 Task: Look for space in Morar, India from 10th July, 2023 to 16th July, 2023 for 8 adults in price range Rs.10000 to Rs.16000. Place can be private room with 8 bedrooms having 8 beds and 8 bathrooms. Property type can be house, flat, guest house, hotel. Amenities needed are: wifi, TV, free parkinig on premises, gym, breakfast. Booking option can be shelf check-in. Required host language is English.
Action: Mouse moved to (420, 93)
Screenshot: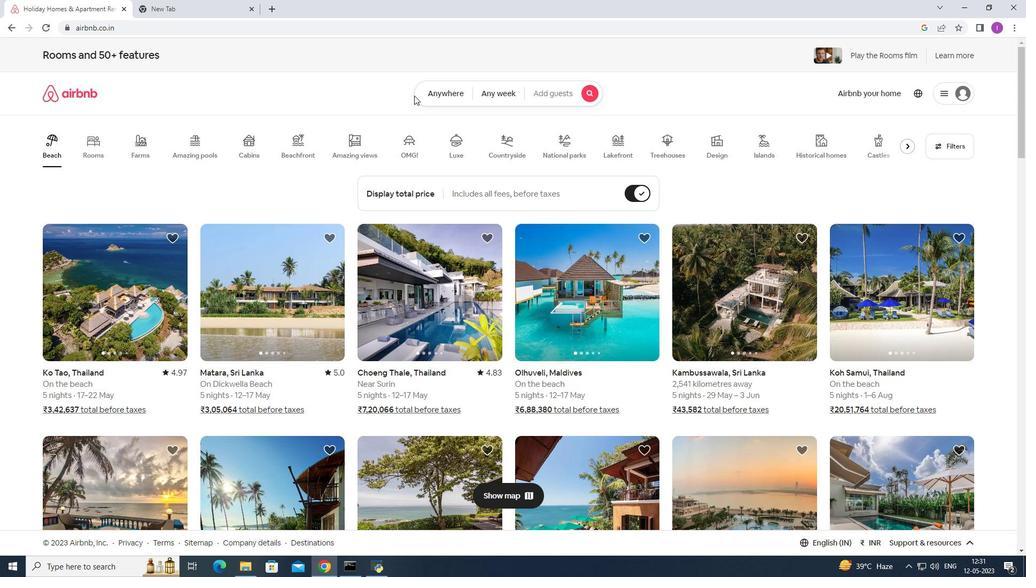 
Action: Mouse pressed left at (420, 93)
Screenshot: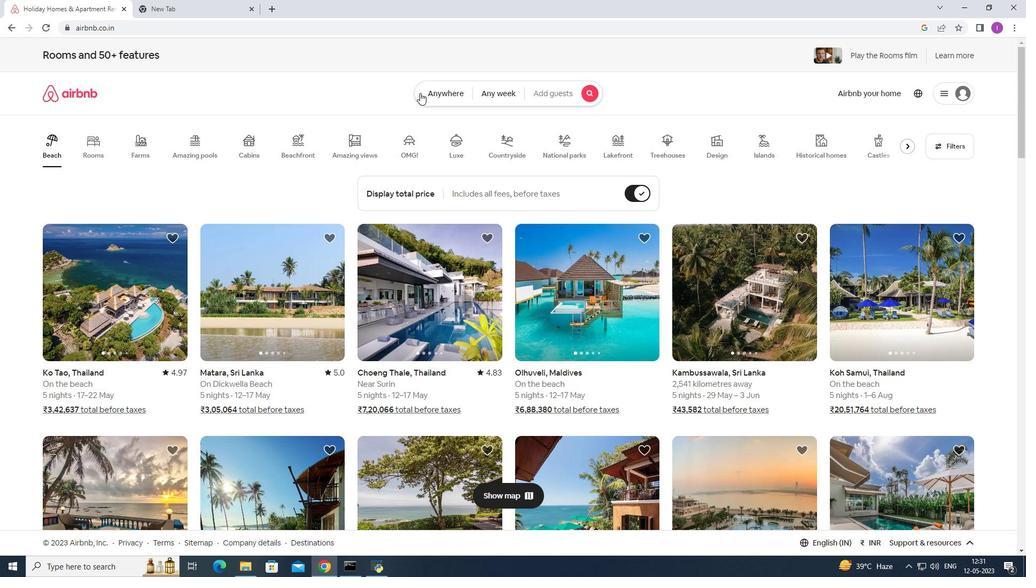 
Action: Mouse moved to (329, 137)
Screenshot: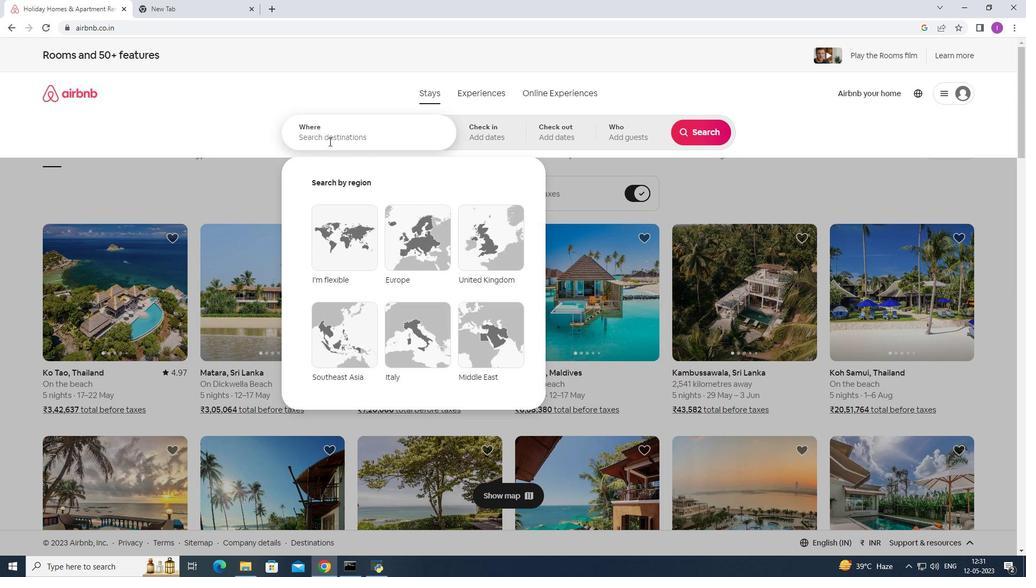 
Action: Mouse pressed left at (329, 137)
Screenshot: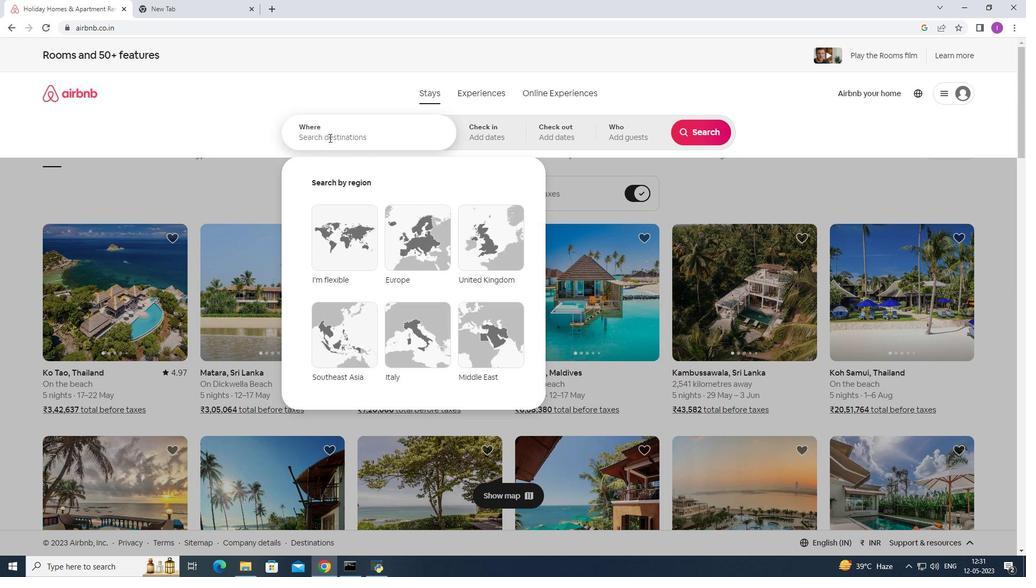 
Action: Mouse moved to (362, 126)
Screenshot: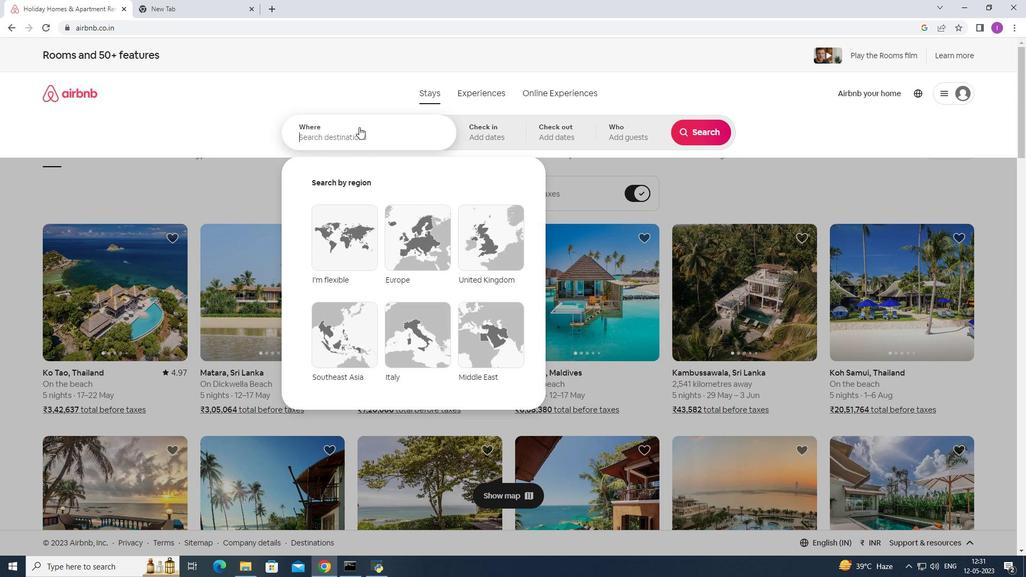 
Action: Key pressed <Key.shift>Moratr<Key.backspace><Key.backspace>r,<Key.shift>U<Key.backspace><Key.shift>India
Screenshot: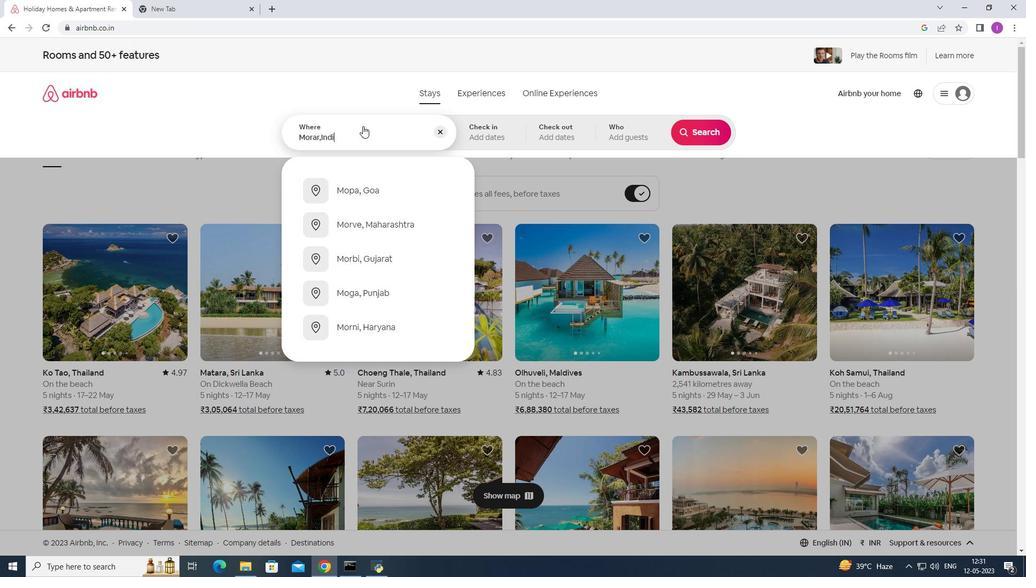 
Action: Mouse moved to (505, 127)
Screenshot: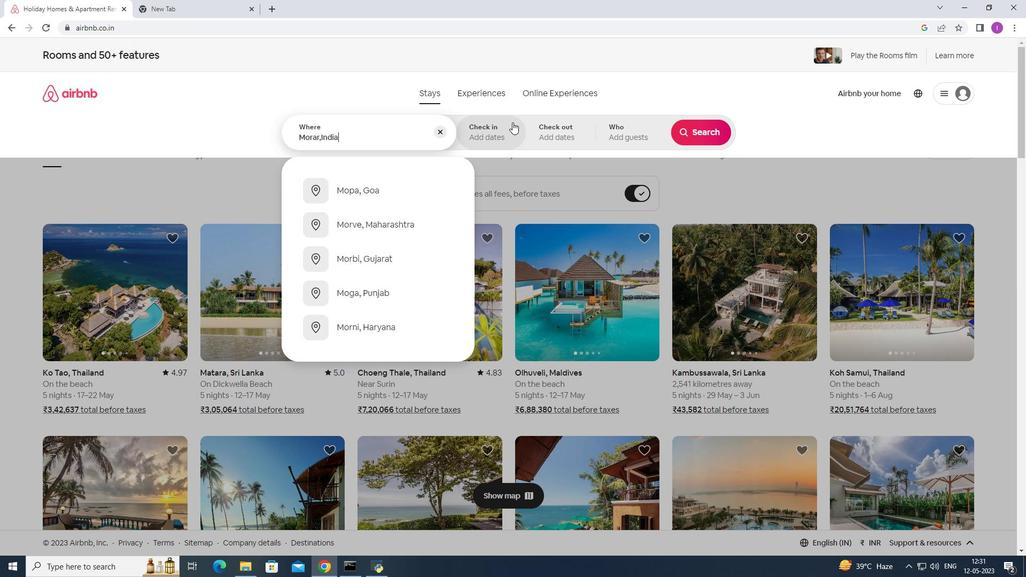 
Action: Mouse pressed left at (505, 127)
Screenshot: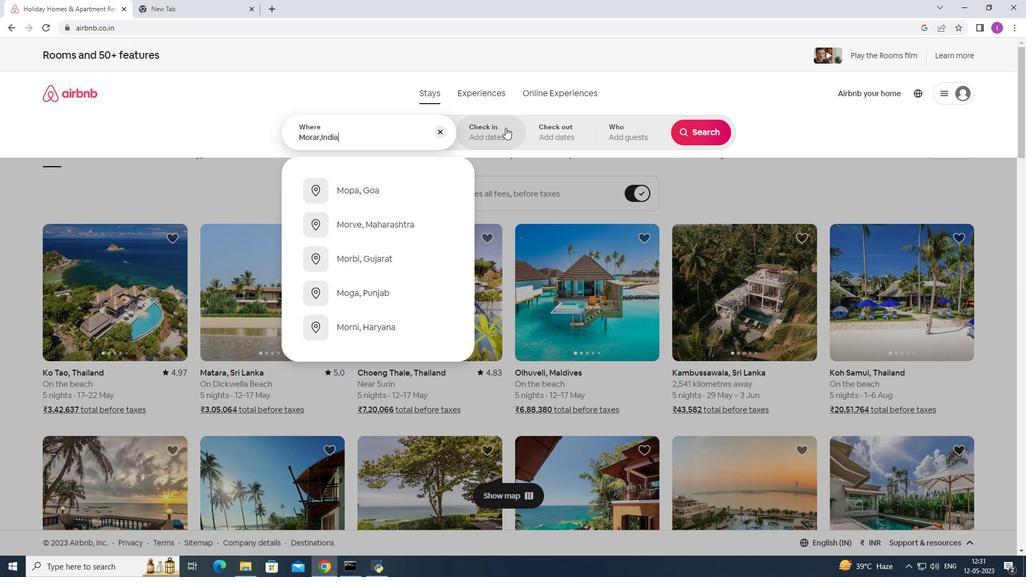 
Action: Mouse moved to (699, 220)
Screenshot: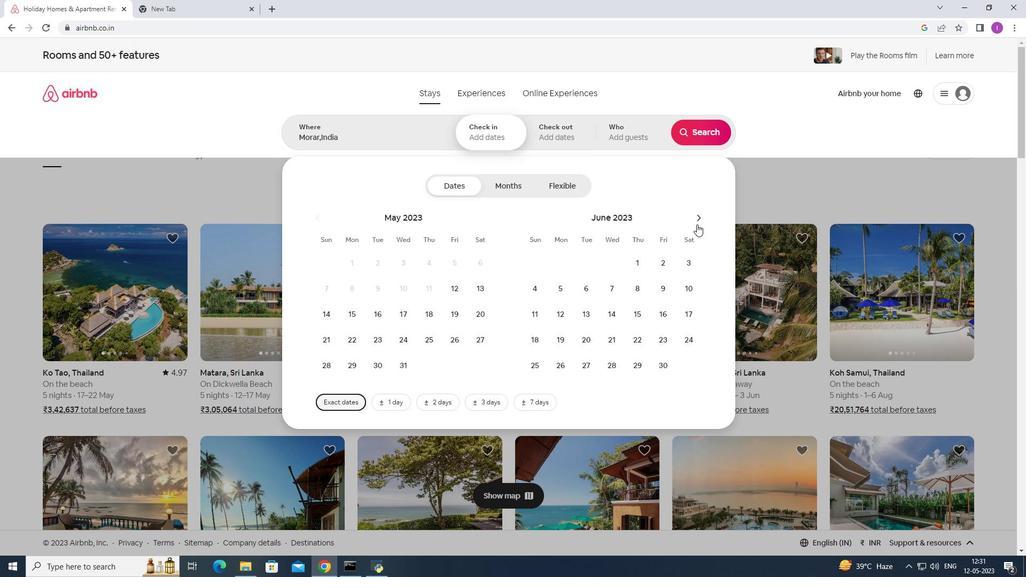 
Action: Mouse pressed left at (699, 220)
Screenshot: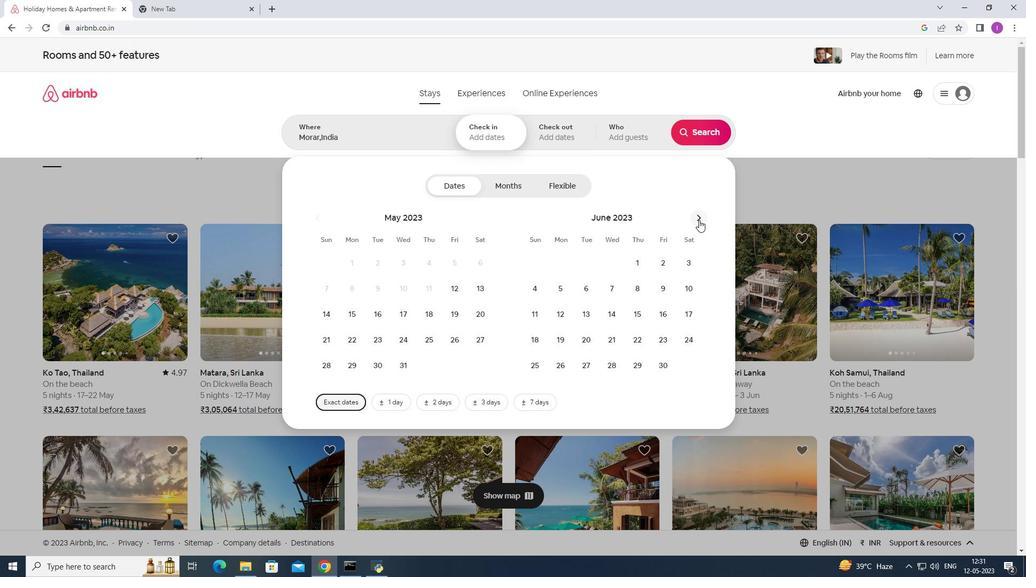 
Action: Mouse moved to (562, 311)
Screenshot: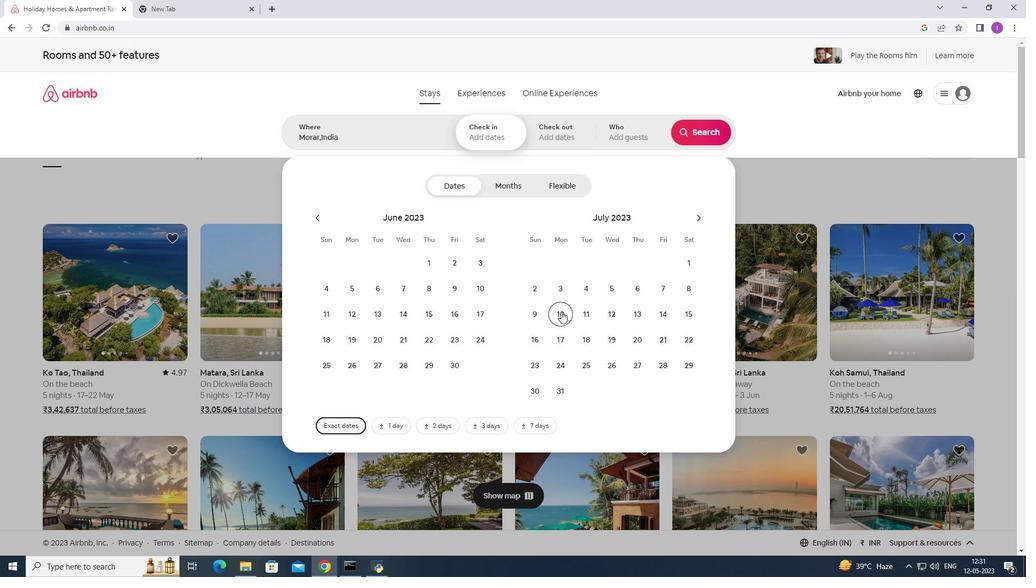 
Action: Mouse pressed left at (562, 311)
Screenshot: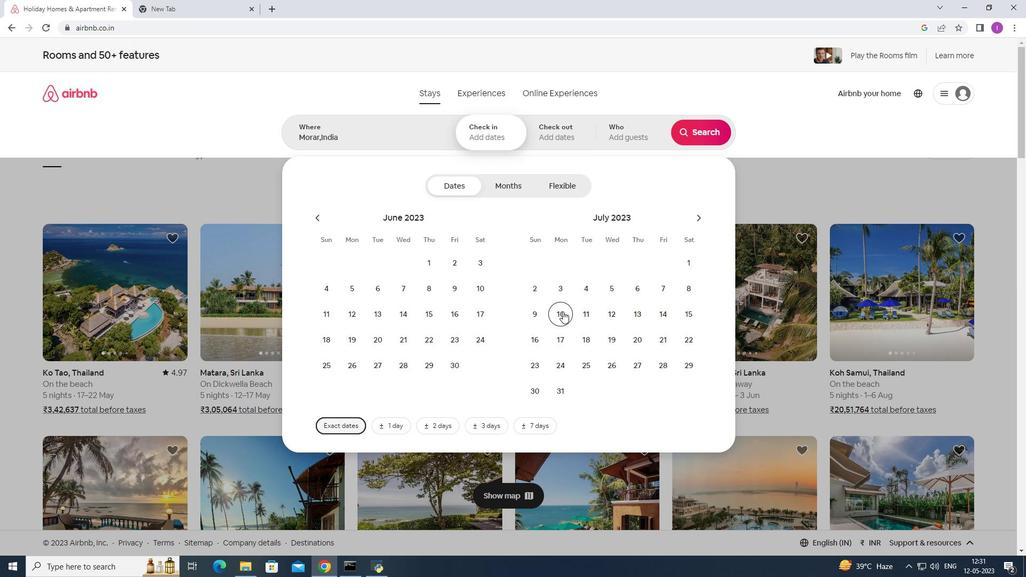 
Action: Mouse moved to (540, 339)
Screenshot: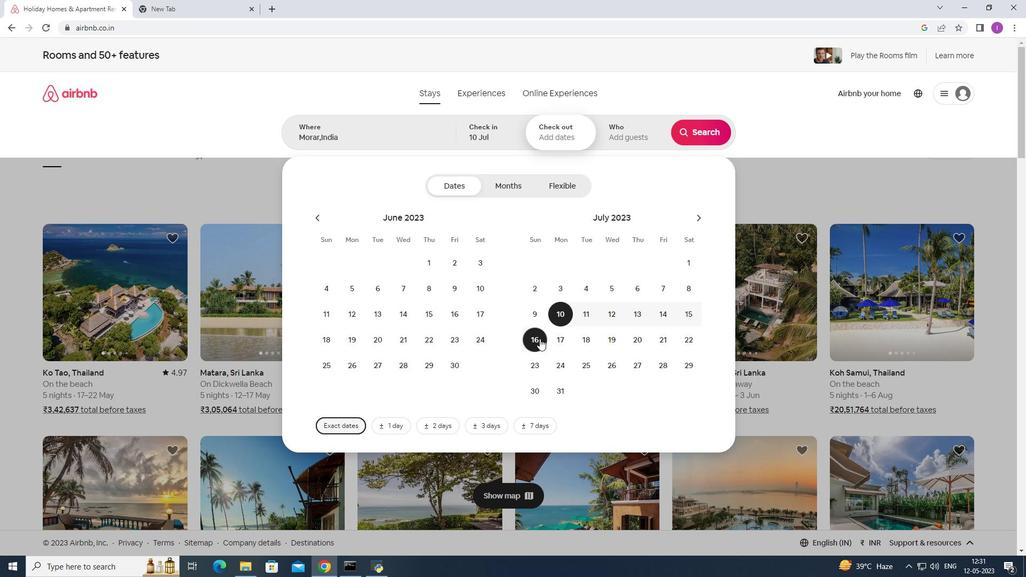 
Action: Mouse pressed left at (540, 339)
Screenshot: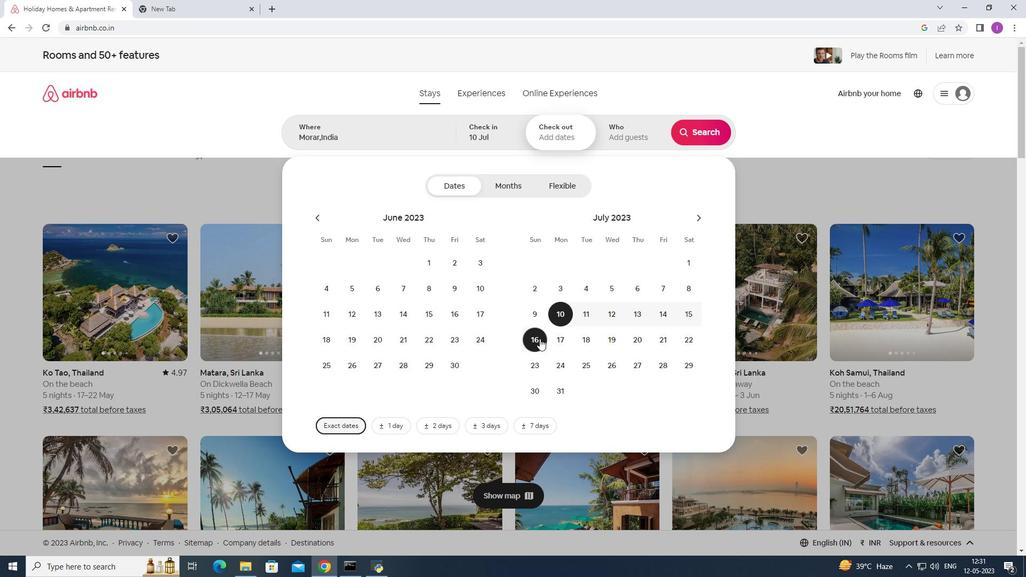 
Action: Mouse moved to (621, 138)
Screenshot: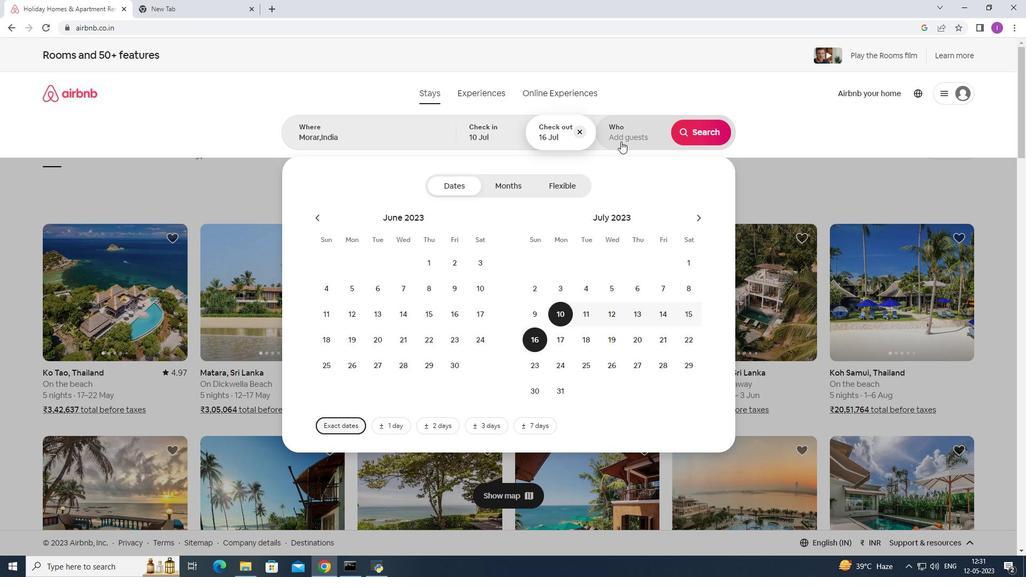 
Action: Mouse pressed left at (621, 138)
Screenshot: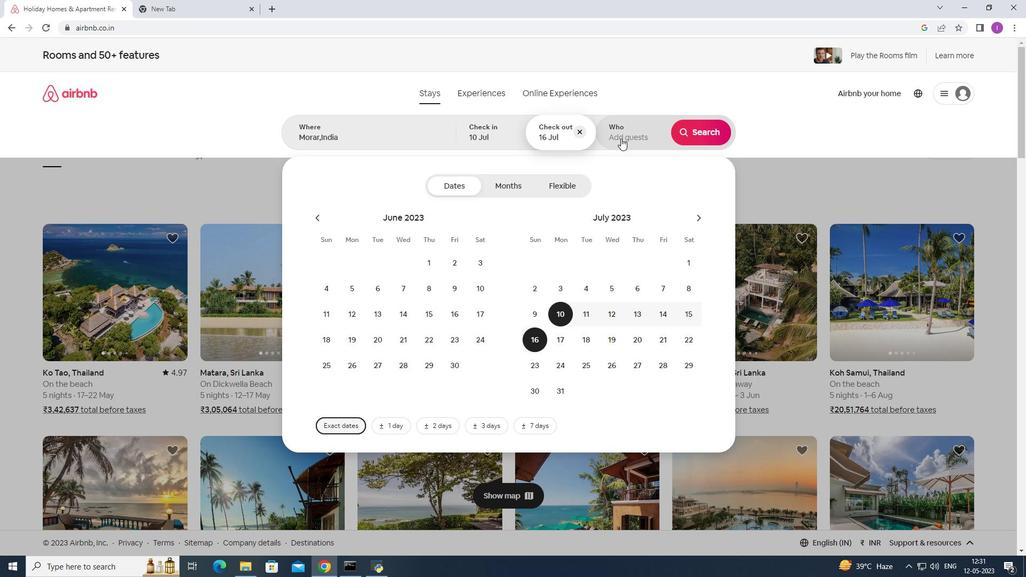 
Action: Mouse moved to (706, 186)
Screenshot: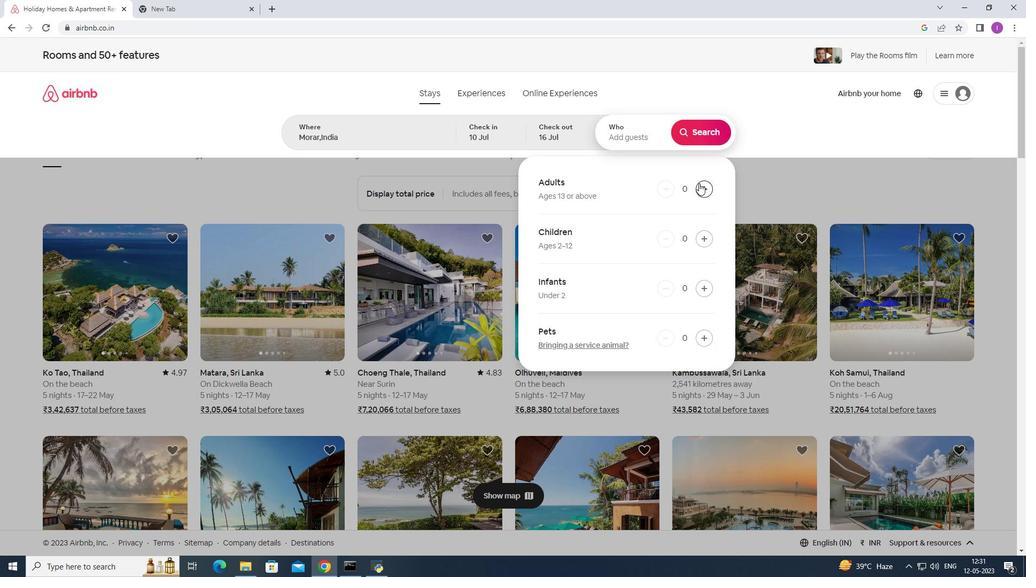 
Action: Mouse pressed left at (706, 186)
Screenshot: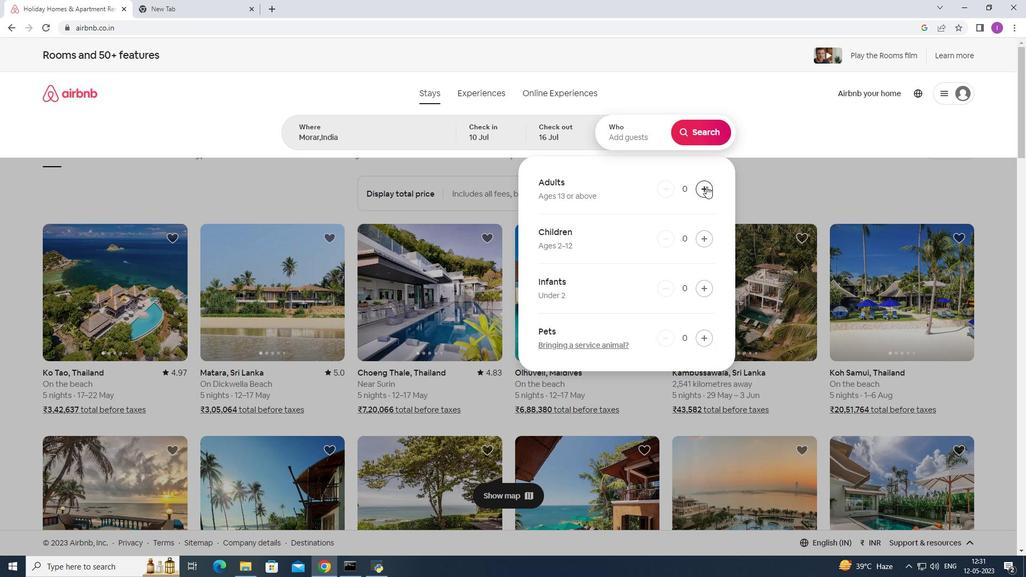 
Action: Mouse pressed left at (706, 186)
Screenshot: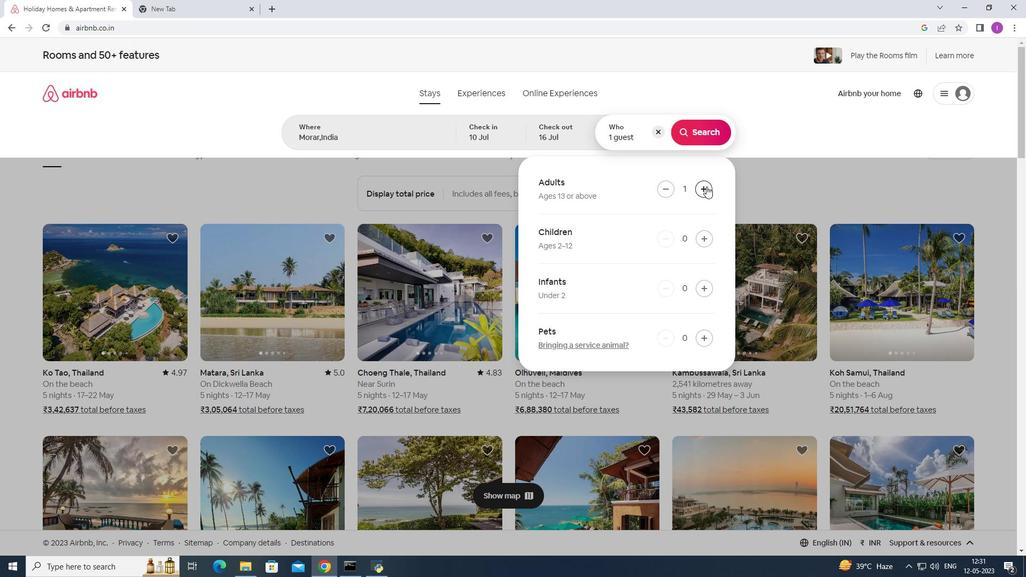 
Action: Mouse pressed left at (706, 186)
Screenshot: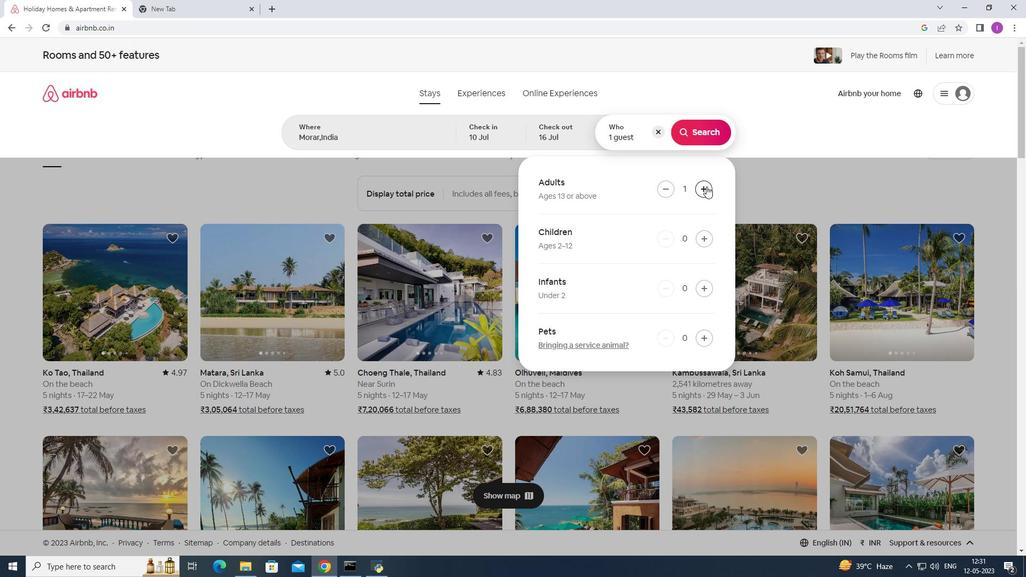
Action: Mouse pressed left at (706, 186)
Screenshot: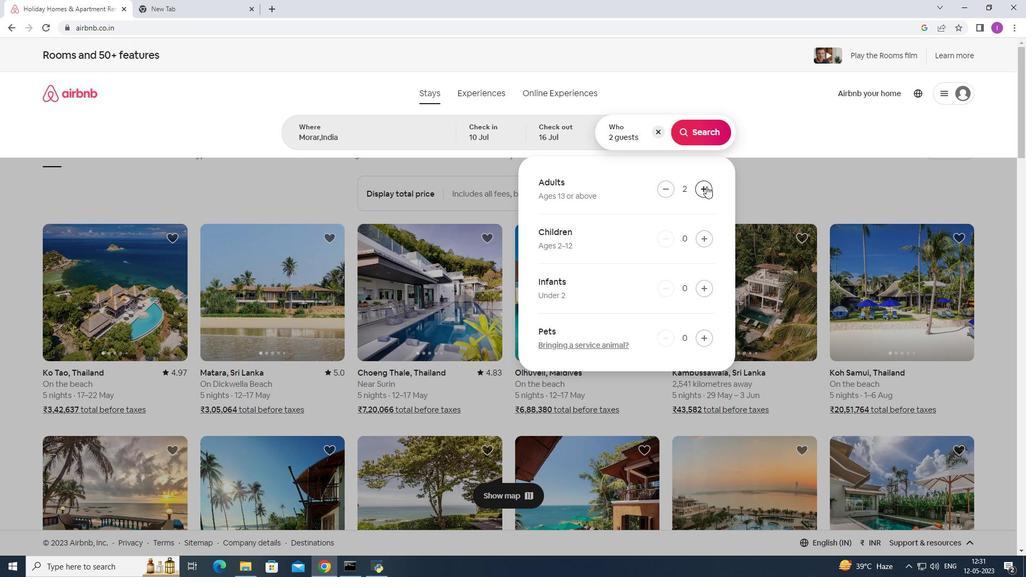 
Action: Mouse pressed left at (706, 186)
Screenshot: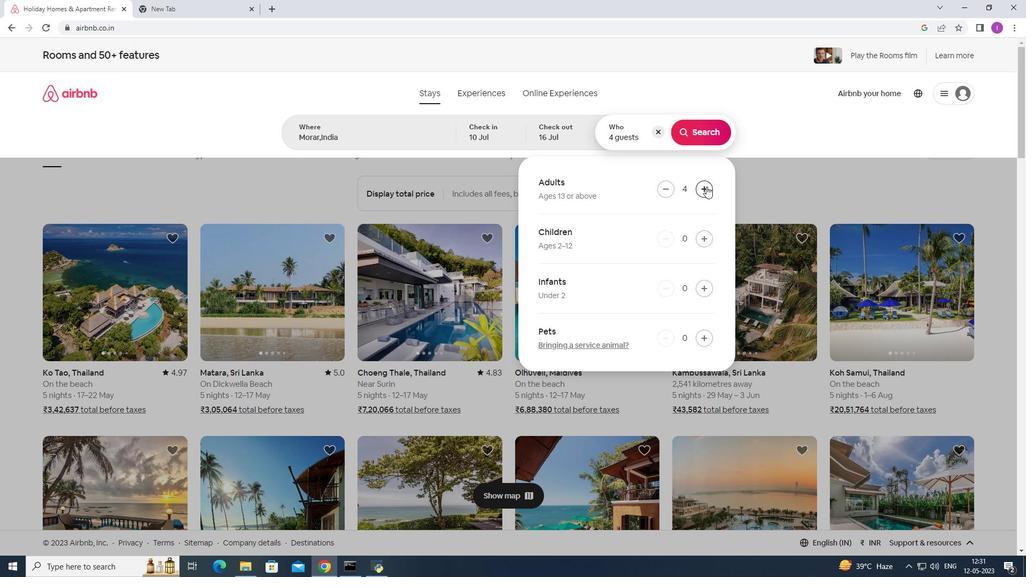
Action: Mouse pressed left at (706, 186)
Screenshot: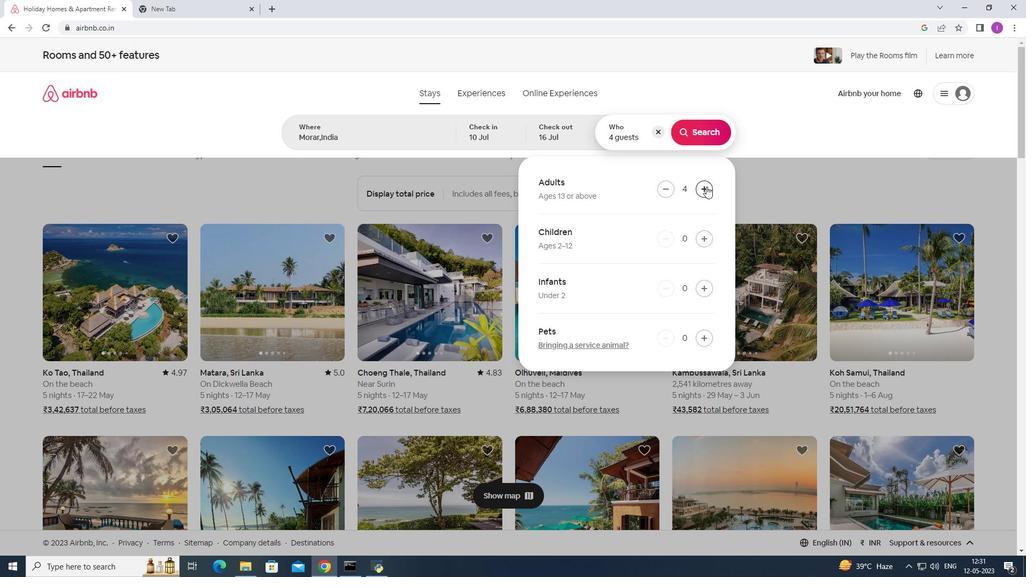 
Action: Mouse pressed left at (706, 186)
Screenshot: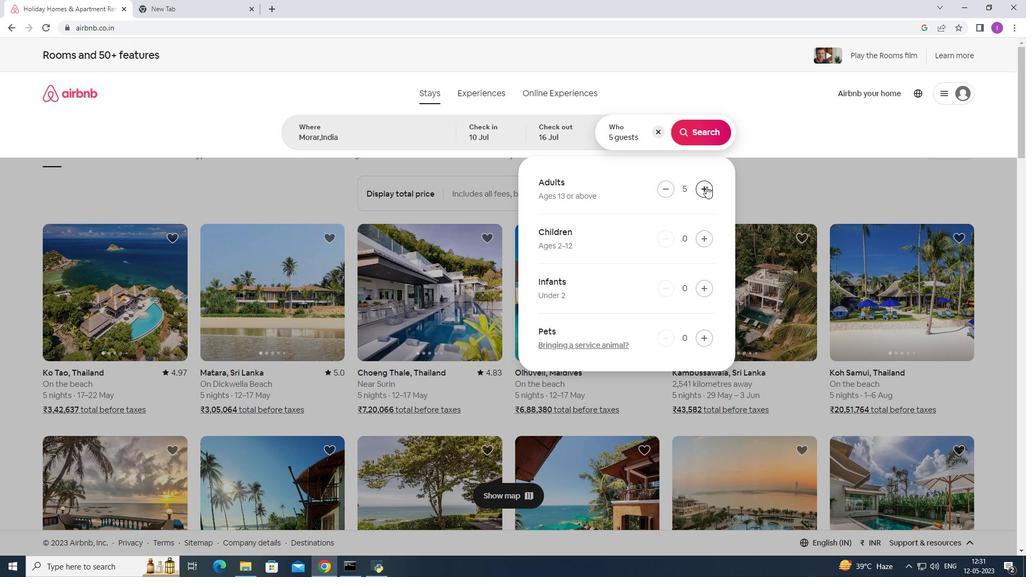 
Action: Mouse pressed left at (706, 186)
Screenshot: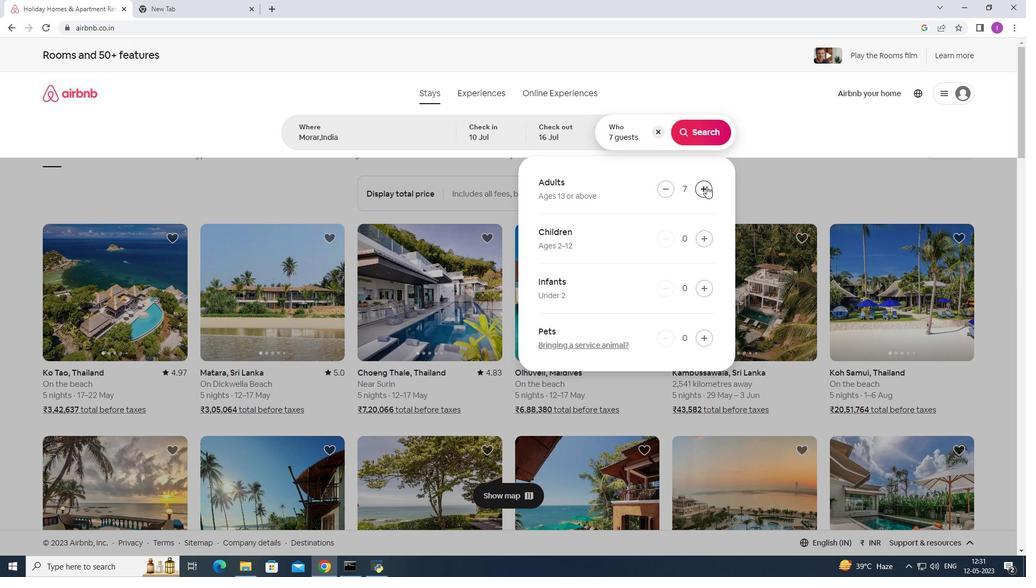 
Action: Mouse moved to (695, 125)
Screenshot: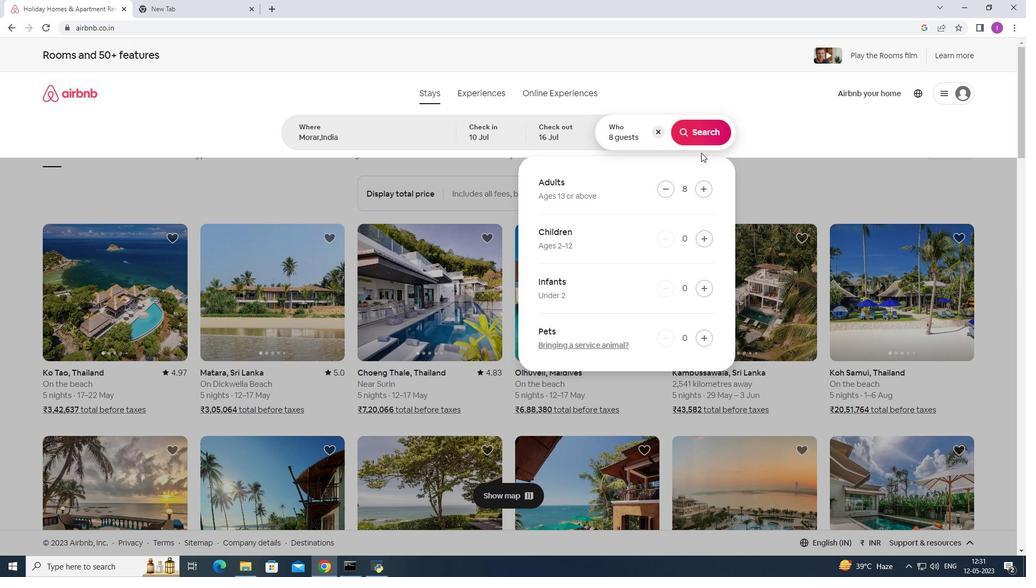 
Action: Mouse pressed left at (695, 125)
Screenshot: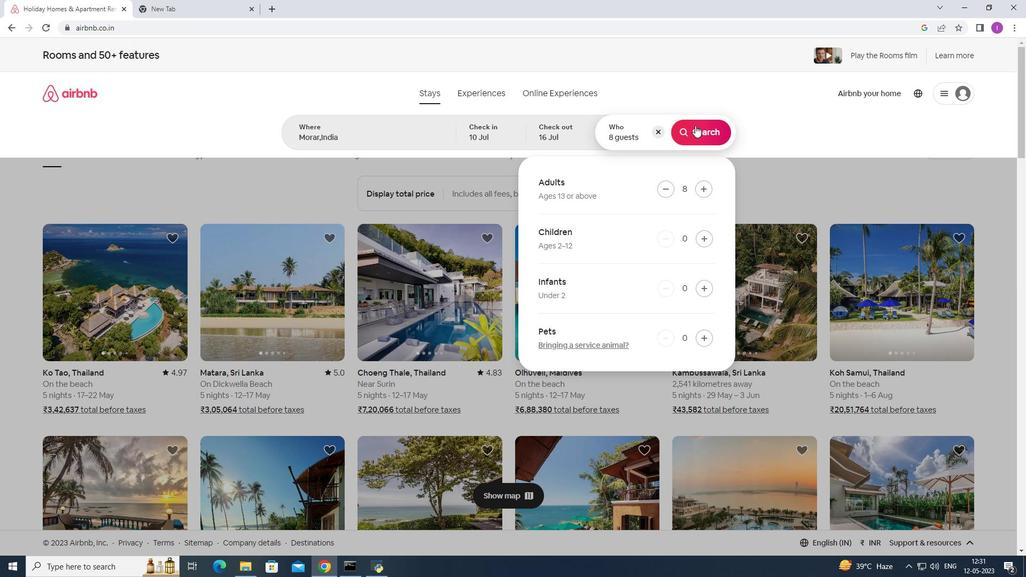 
Action: Mouse moved to (989, 96)
Screenshot: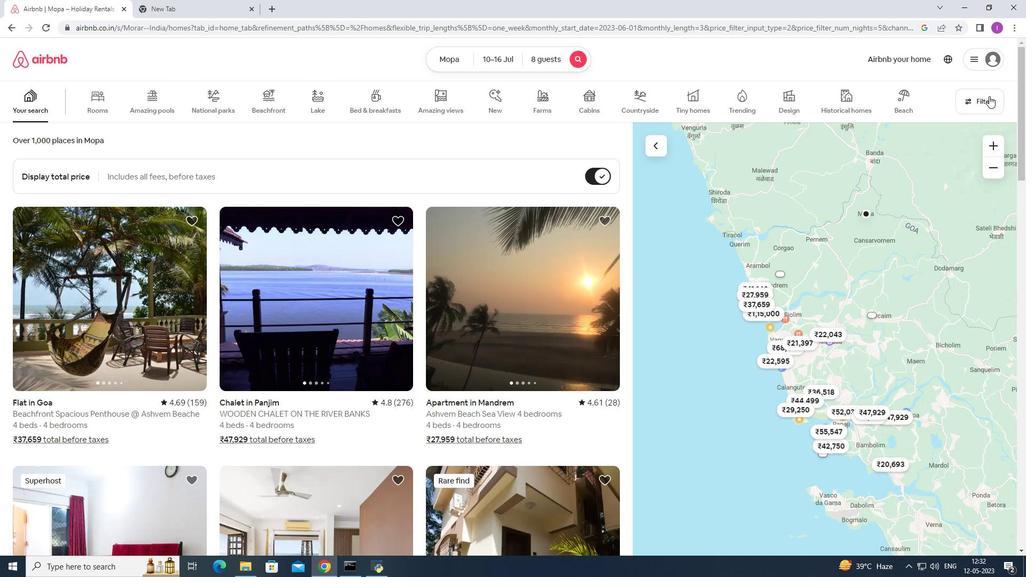 
Action: Mouse pressed left at (989, 96)
Screenshot: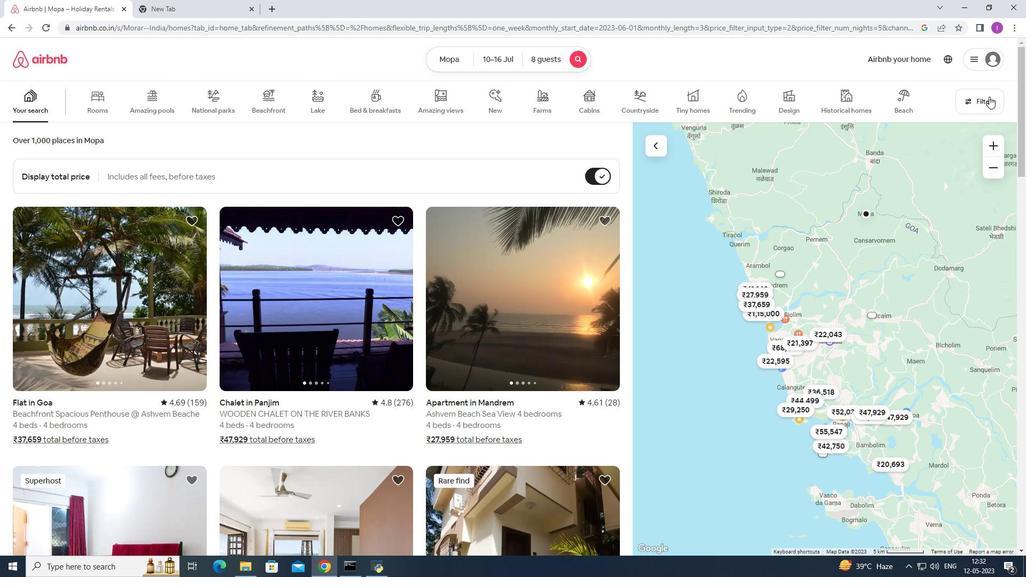
Action: Mouse moved to (579, 368)
Screenshot: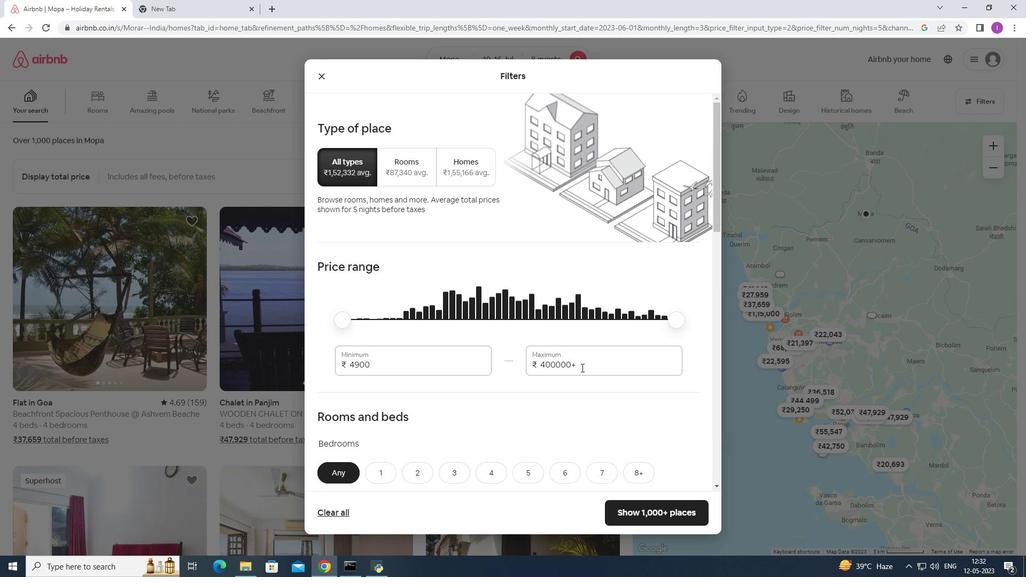 
Action: Mouse pressed left at (579, 368)
Screenshot: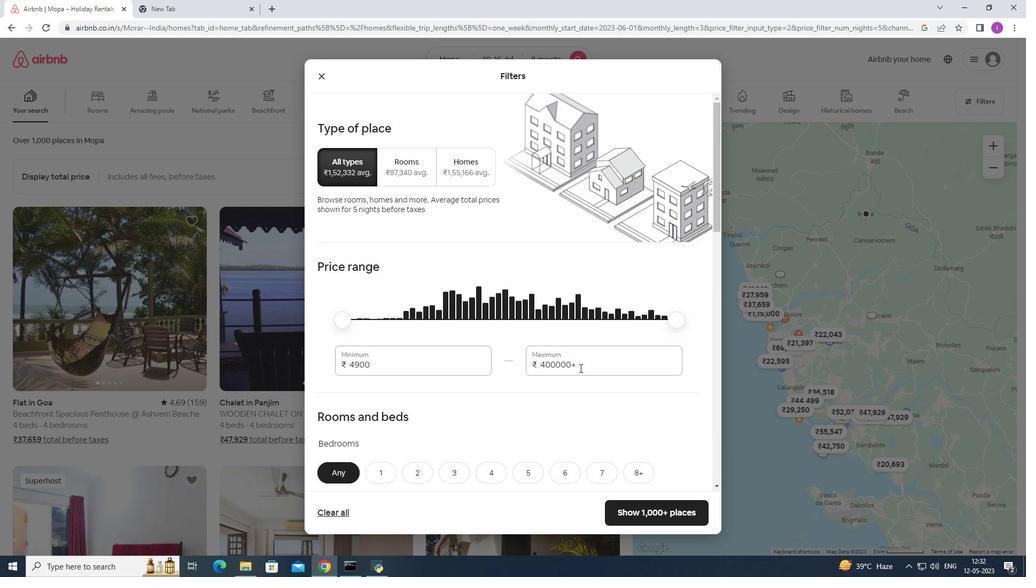 
Action: Mouse moved to (579, 341)
Screenshot: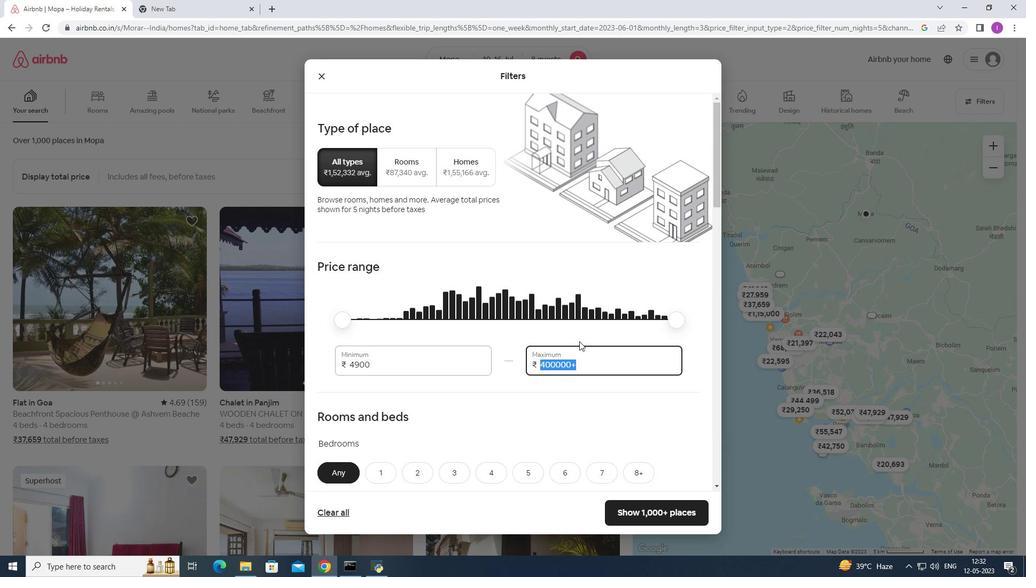 
Action: Key pressed 1
Screenshot: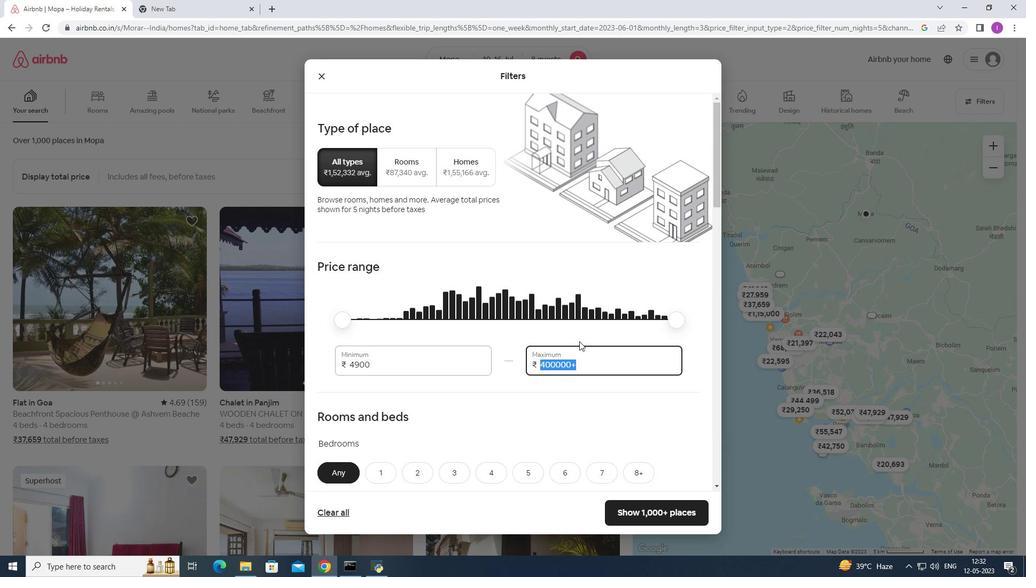 
Action: Mouse moved to (581, 338)
Screenshot: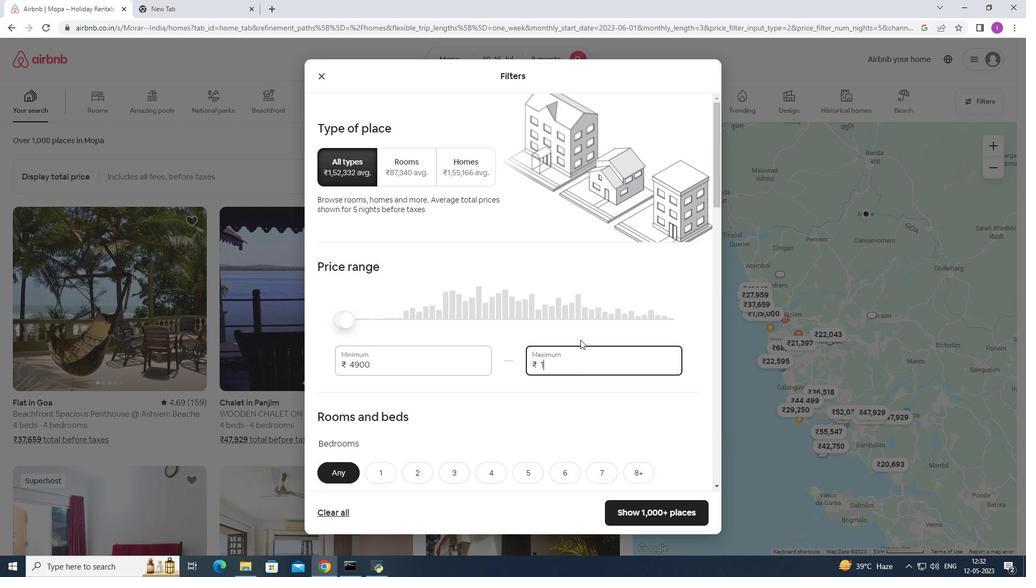
Action: Key pressed 600
Screenshot: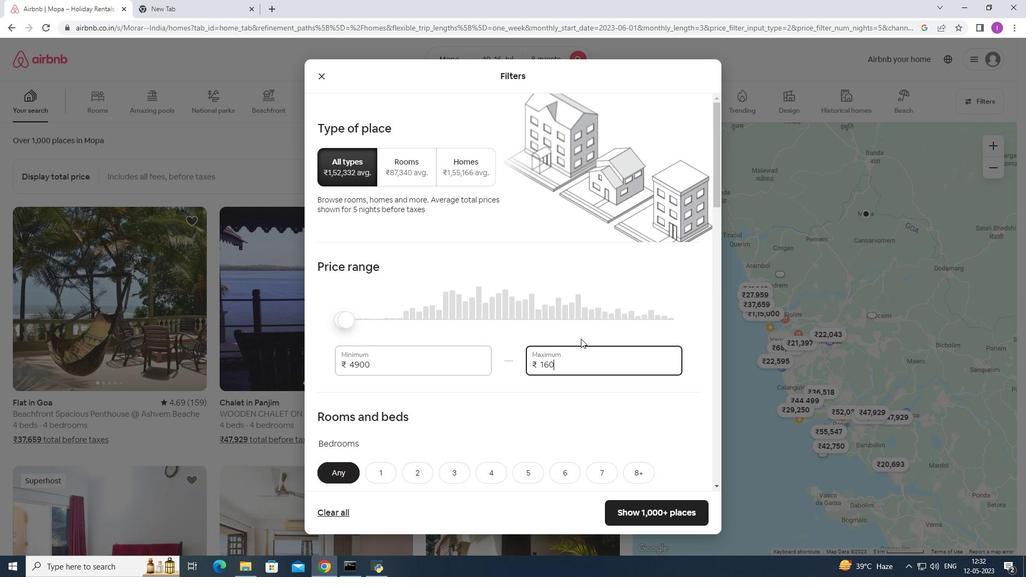 
Action: Mouse moved to (582, 338)
Screenshot: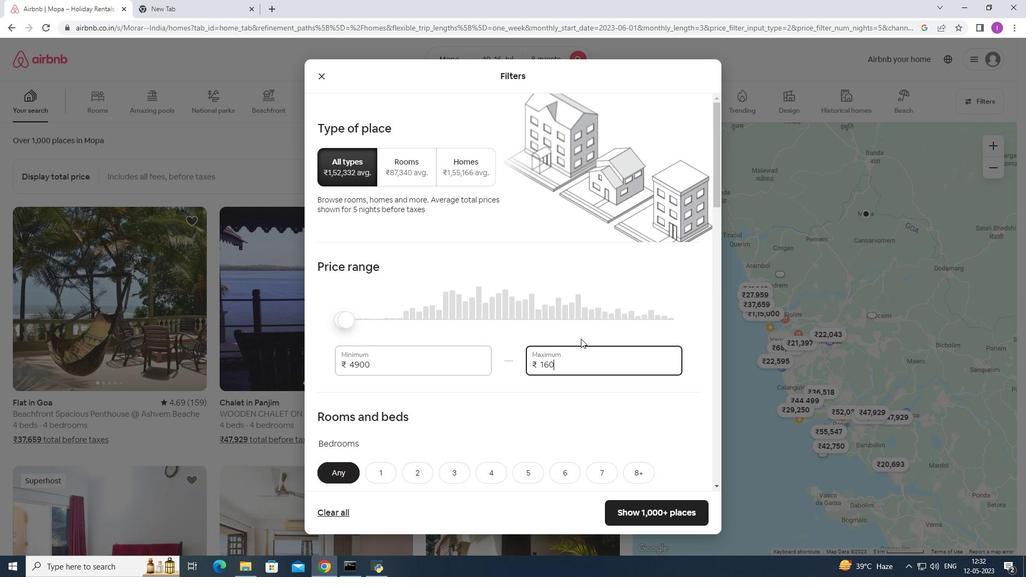 
Action: Key pressed 0
Screenshot: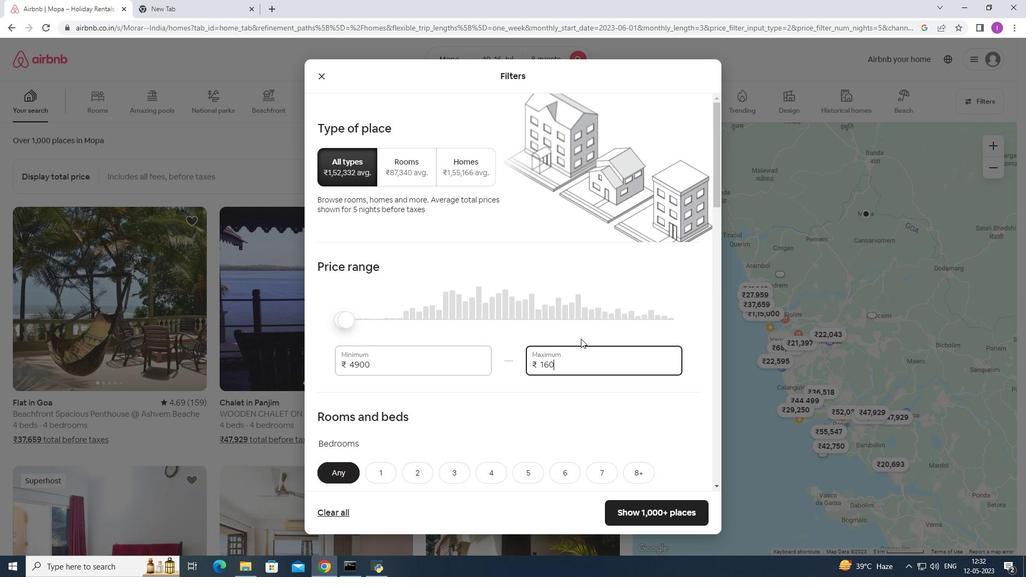 
Action: Mouse moved to (393, 366)
Screenshot: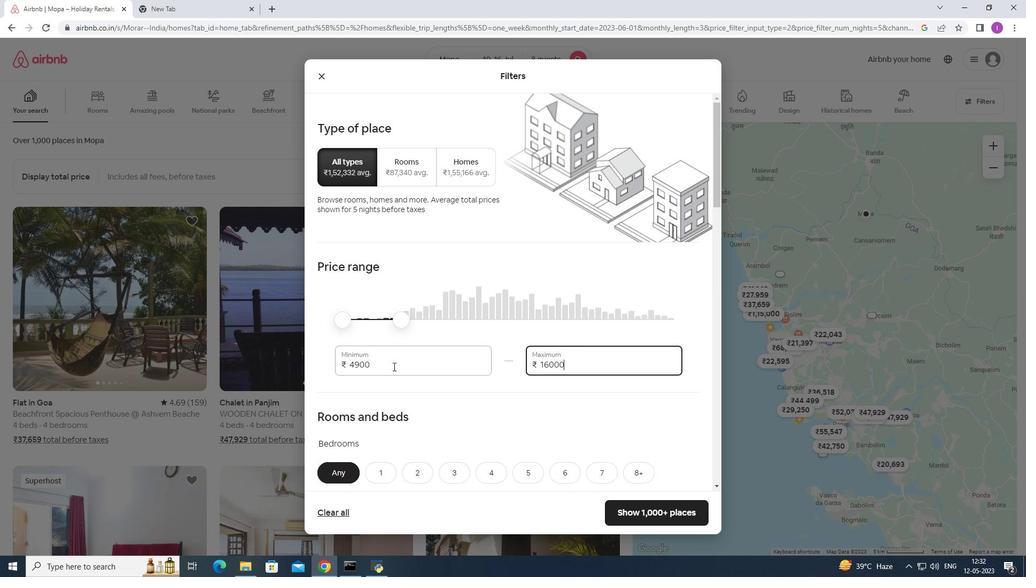 
Action: Mouse pressed left at (393, 366)
Screenshot: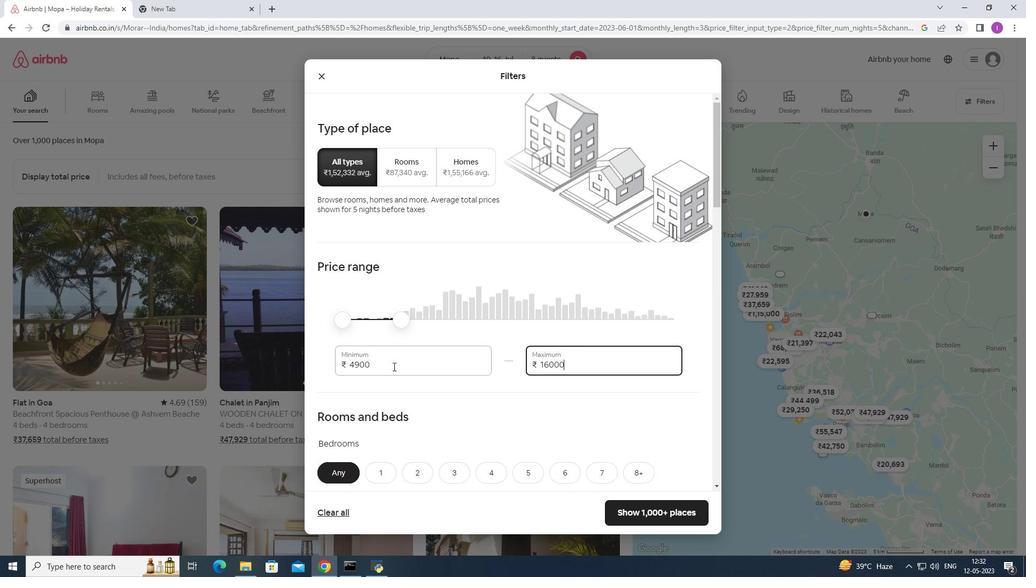 
Action: Mouse moved to (337, 361)
Screenshot: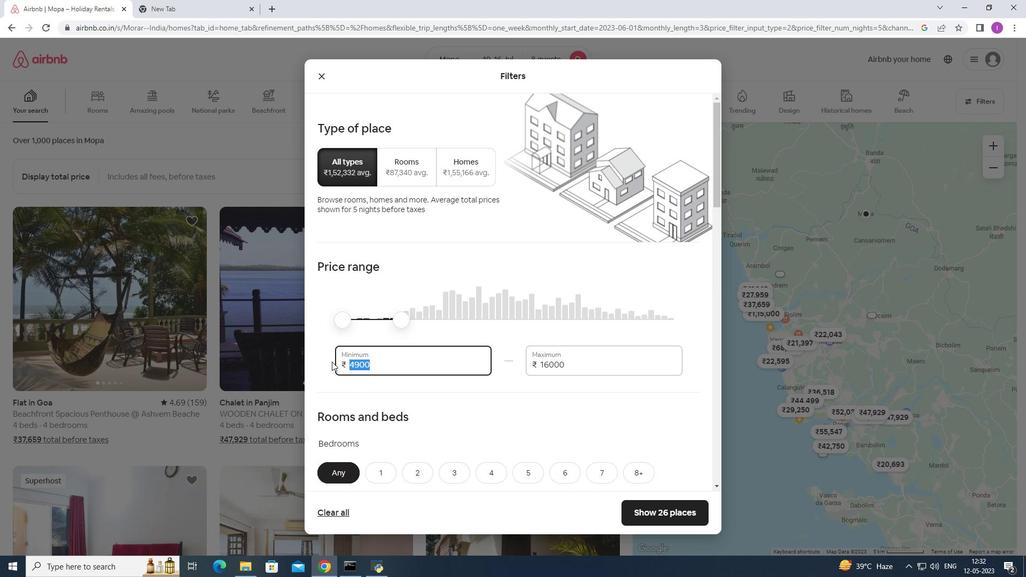 
Action: Key pressed 1
Screenshot: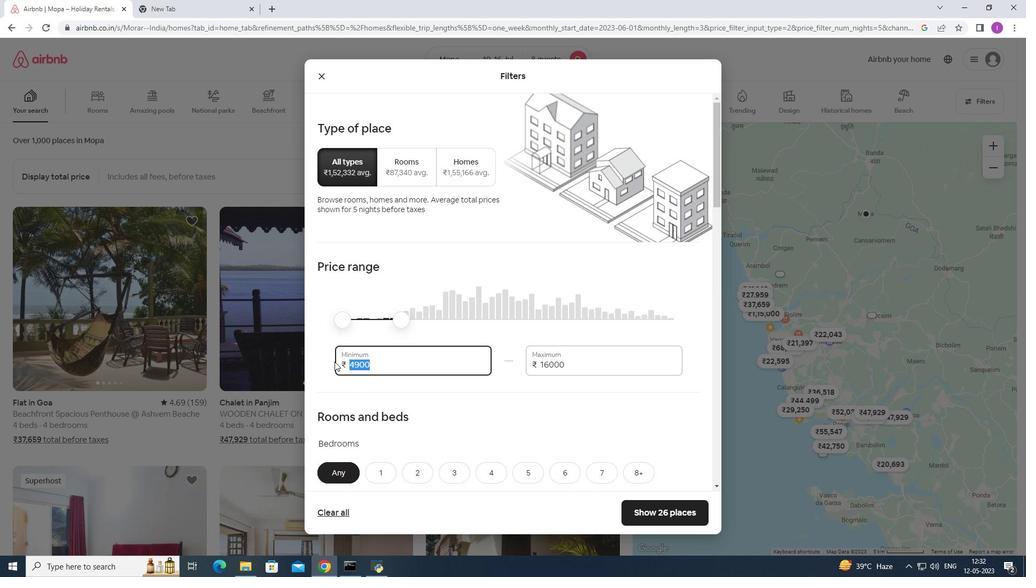 
Action: Mouse moved to (338, 361)
Screenshot: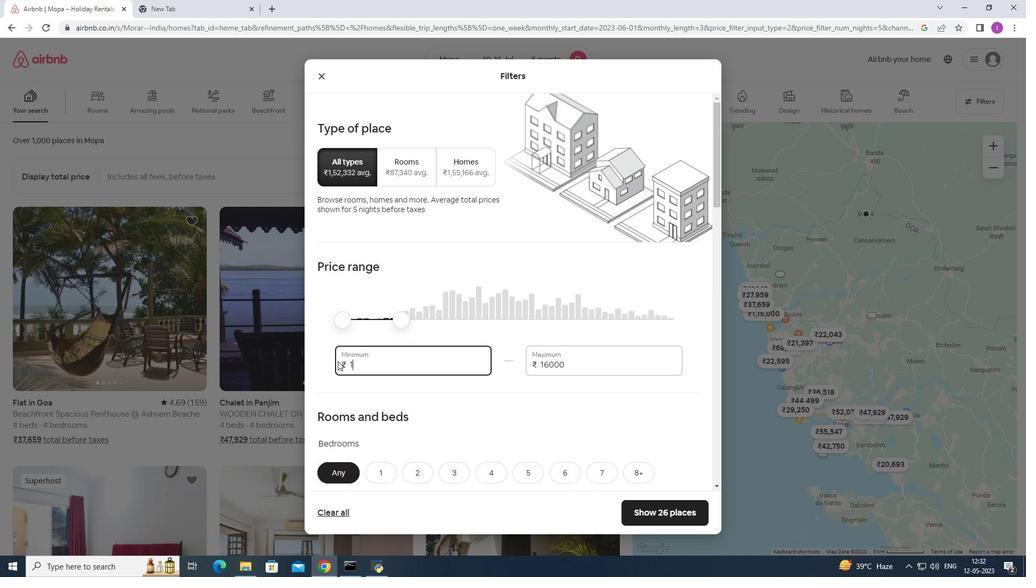 
Action: Key pressed 000
Screenshot: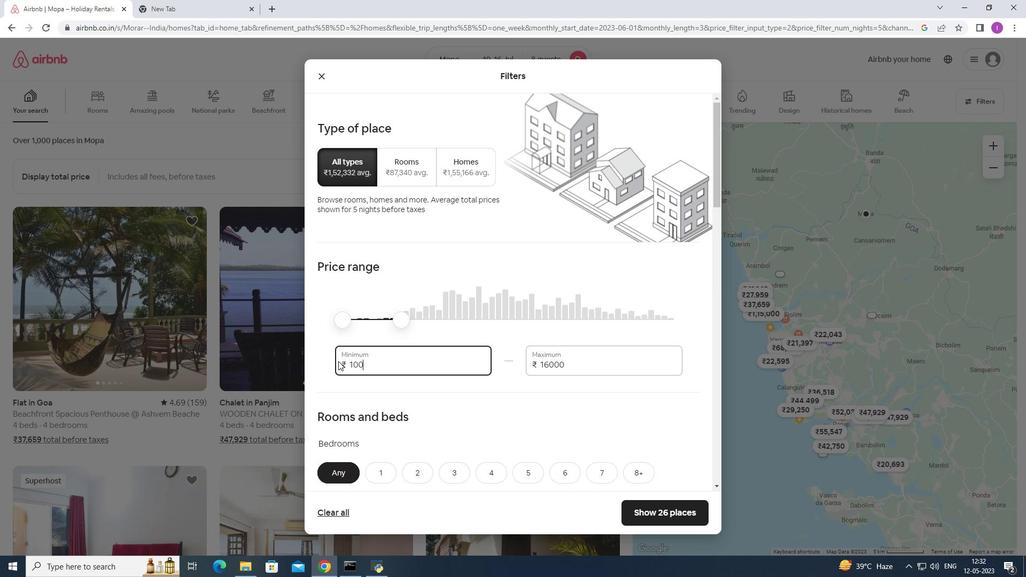 
Action: Mouse moved to (338, 361)
Screenshot: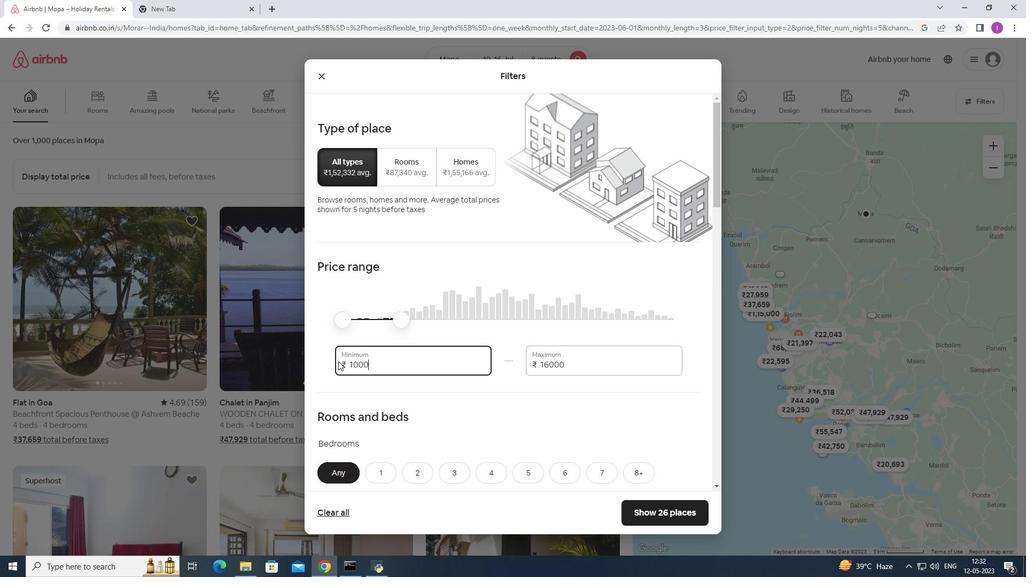 
Action: Key pressed 0
Screenshot: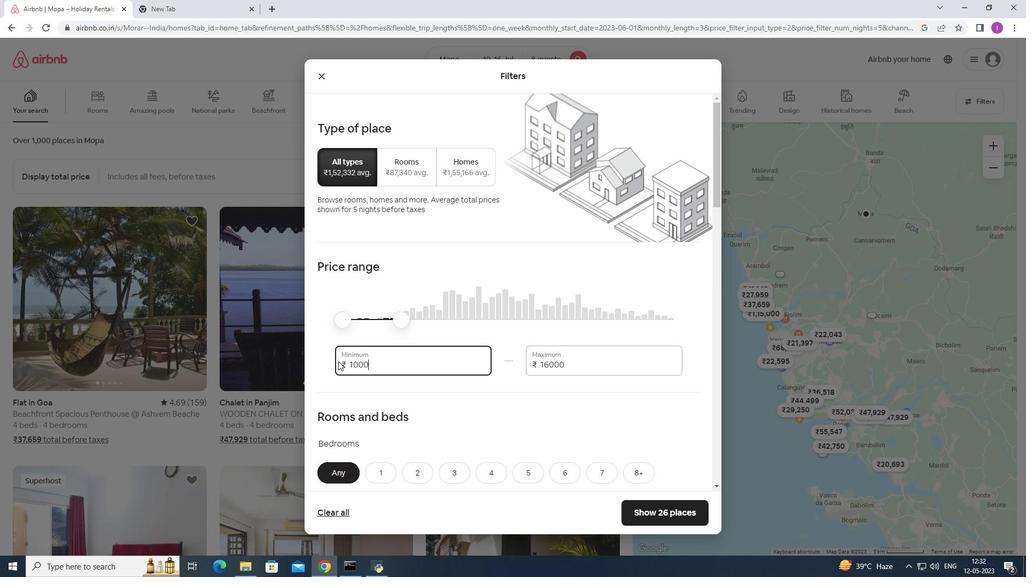 
Action: Mouse moved to (528, 388)
Screenshot: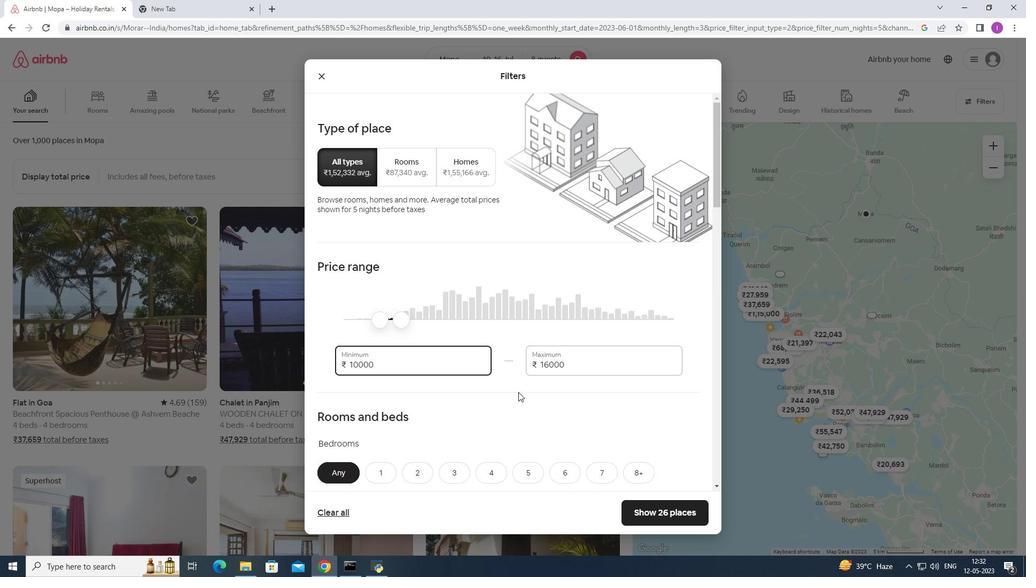 
Action: Mouse scrolled (528, 388) with delta (0, 0)
Screenshot: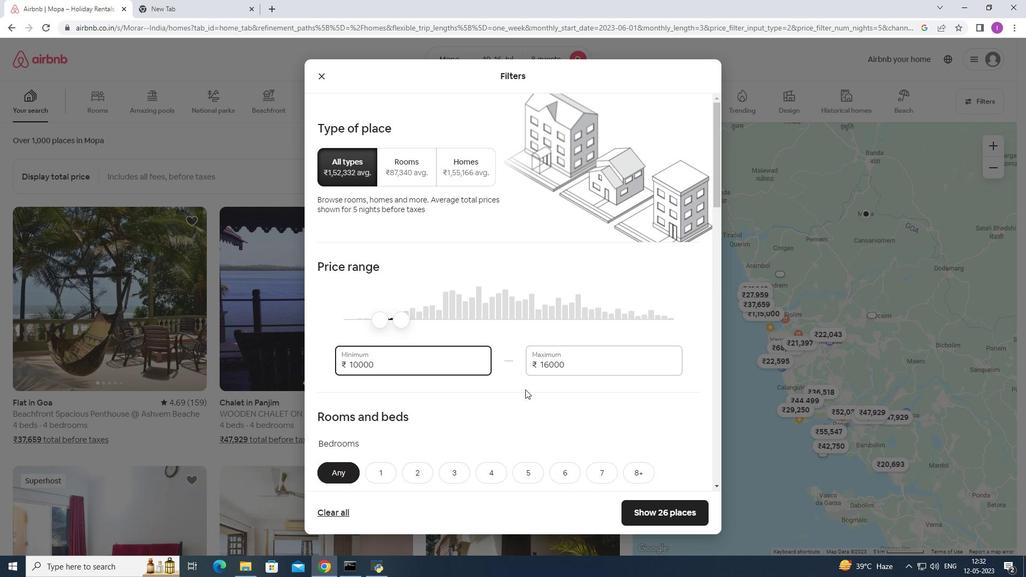 
Action: Mouse scrolled (528, 388) with delta (0, 0)
Screenshot: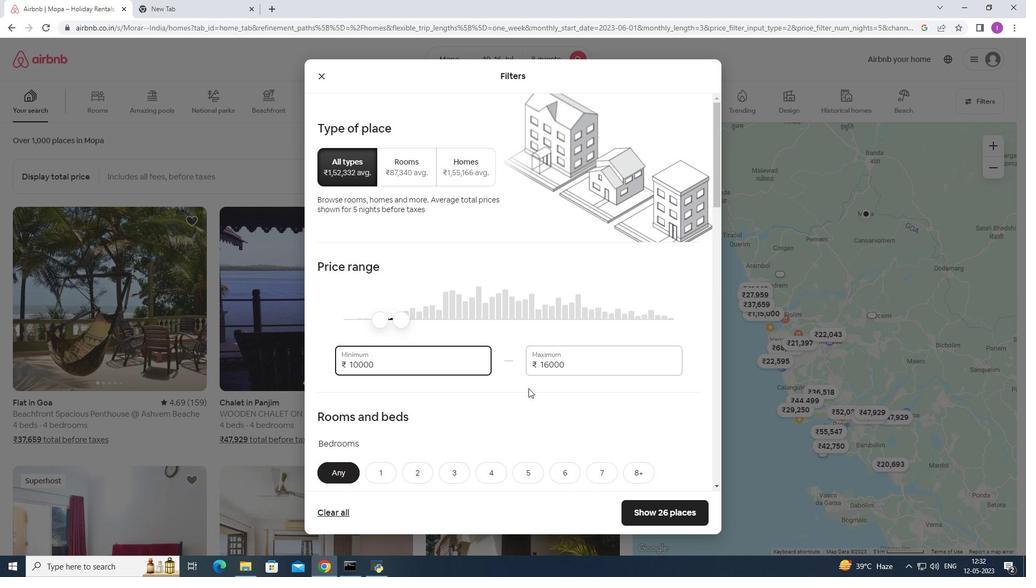 
Action: Mouse moved to (639, 366)
Screenshot: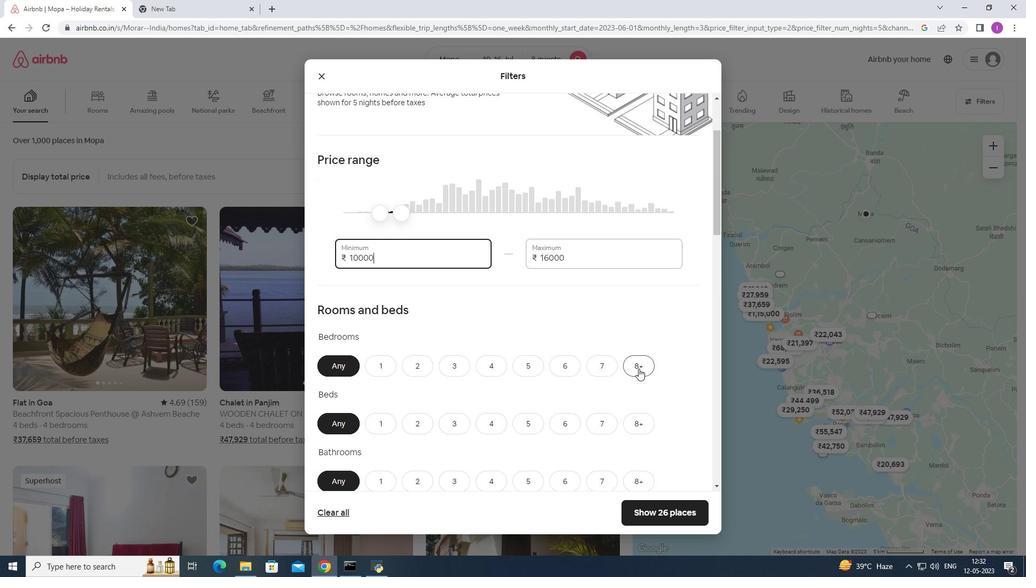 
Action: Mouse pressed left at (639, 366)
Screenshot: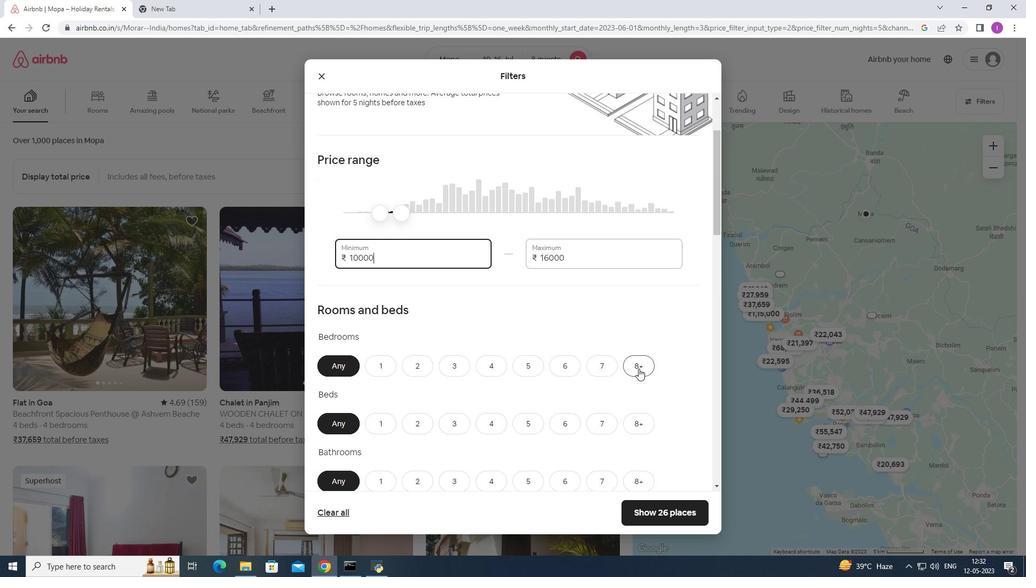 
Action: Mouse moved to (643, 421)
Screenshot: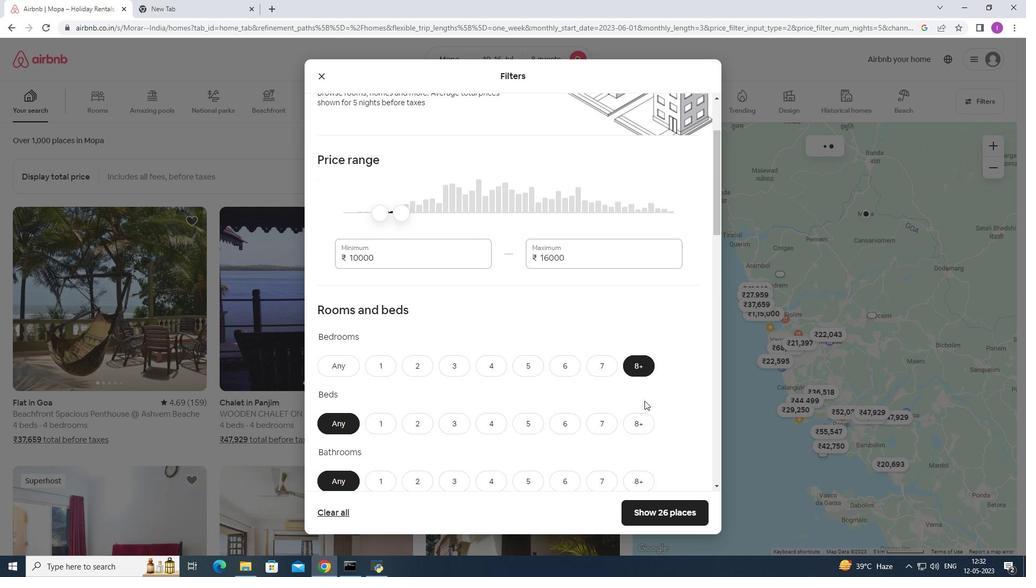 
Action: Mouse pressed left at (643, 421)
Screenshot: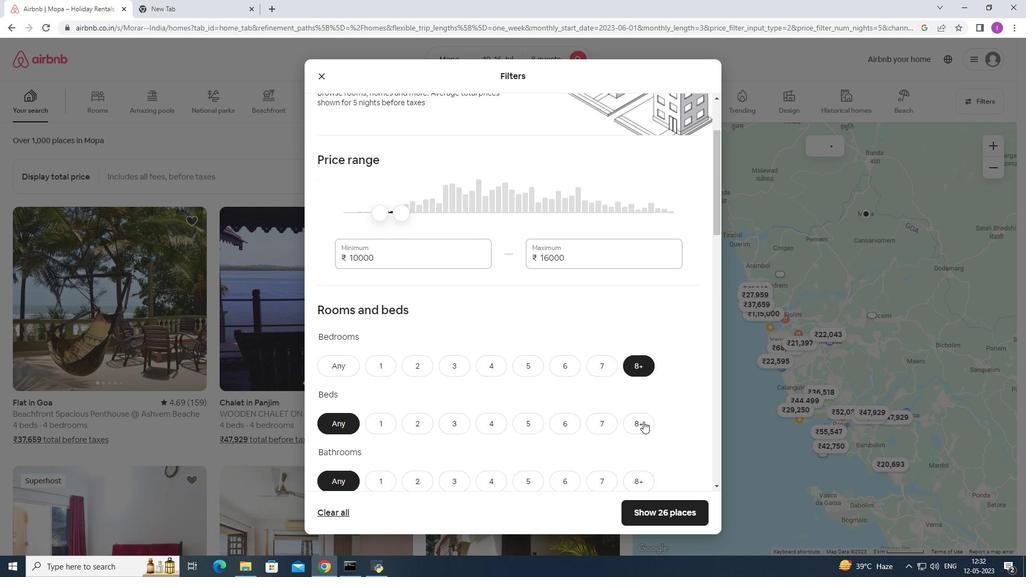 
Action: Mouse moved to (635, 474)
Screenshot: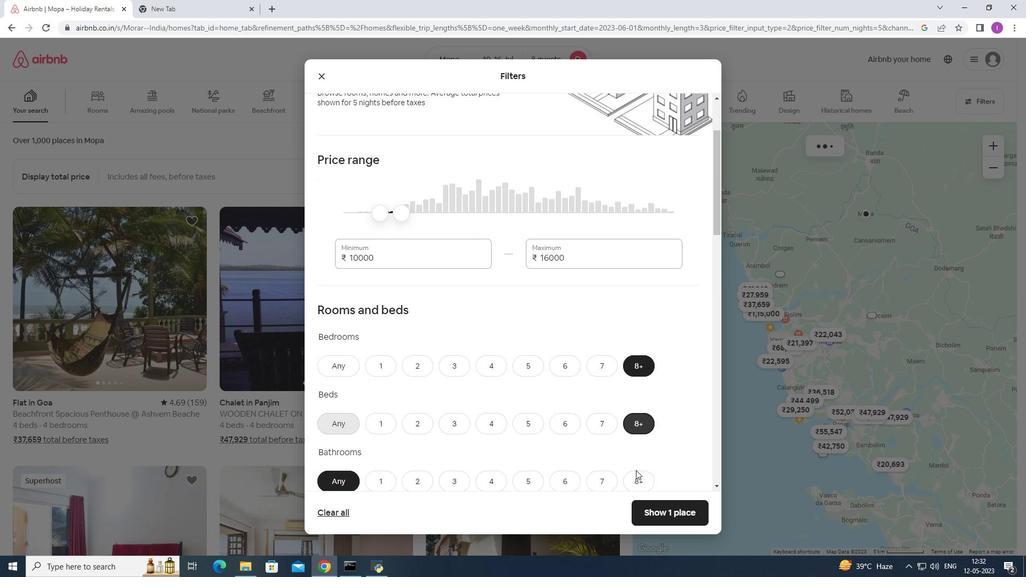 
Action: Mouse pressed left at (635, 474)
Screenshot: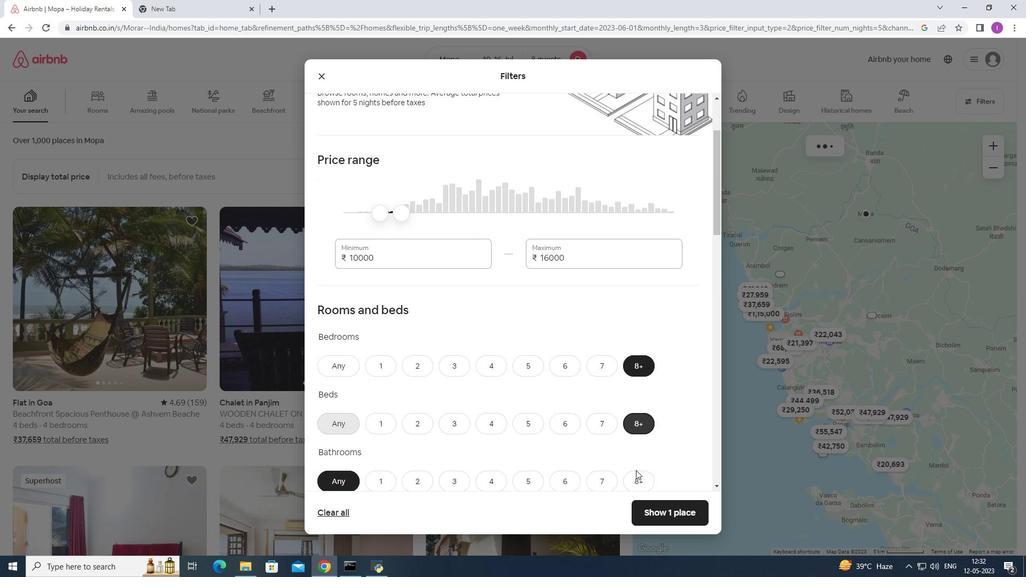 
Action: Mouse moved to (593, 424)
Screenshot: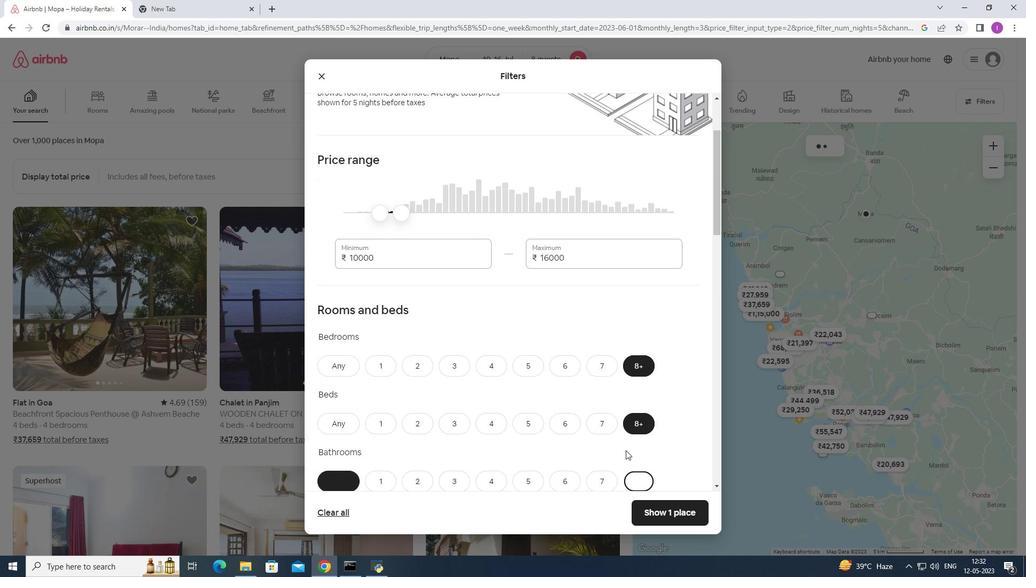 
Action: Mouse scrolled (593, 424) with delta (0, 0)
Screenshot: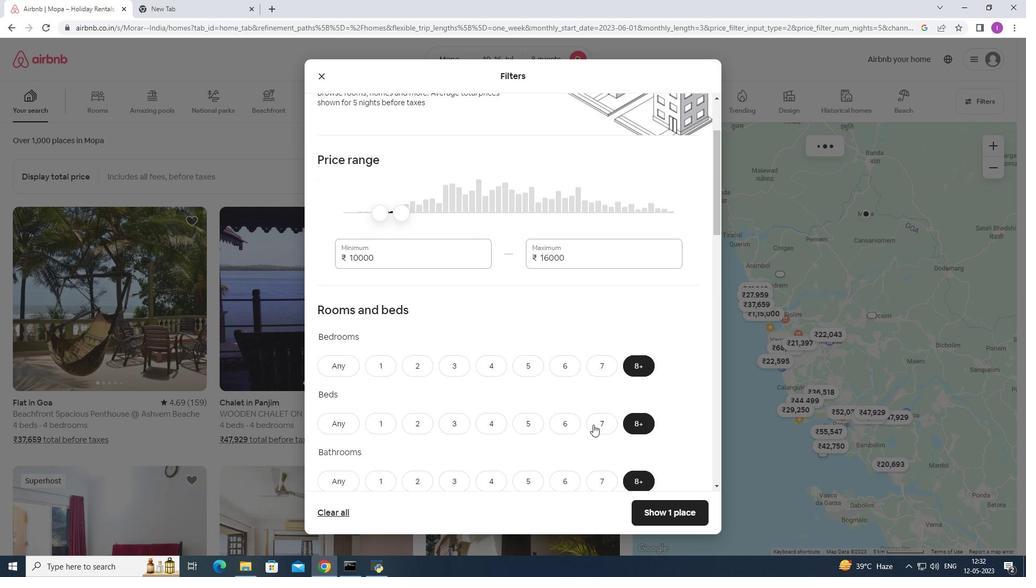 
Action: Mouse scrolled (593, 424) with delta (0, 0)
Screenshot: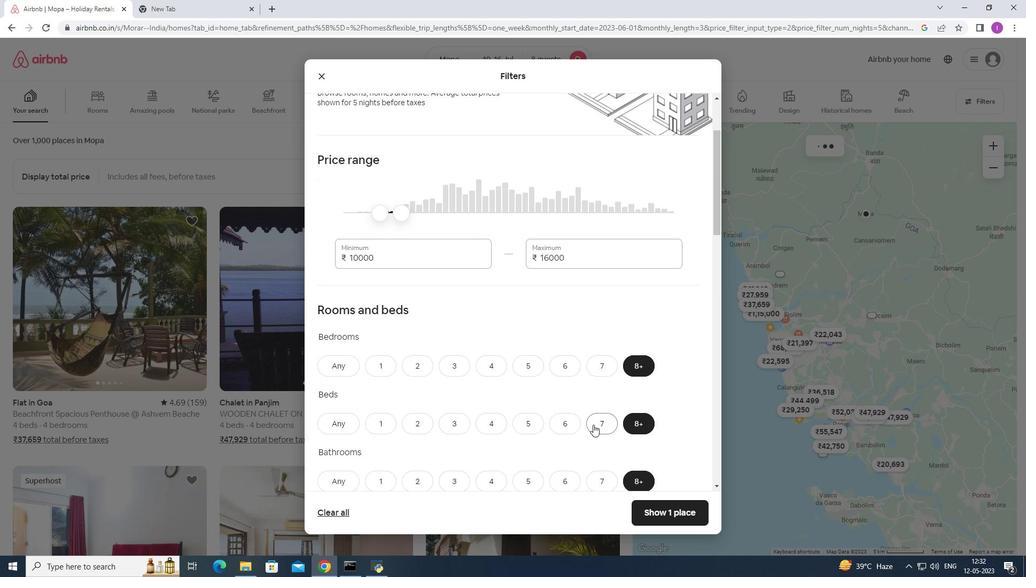 
Action: Mouse scrolled (593, 424) with delta (0, 0)
Screenshot: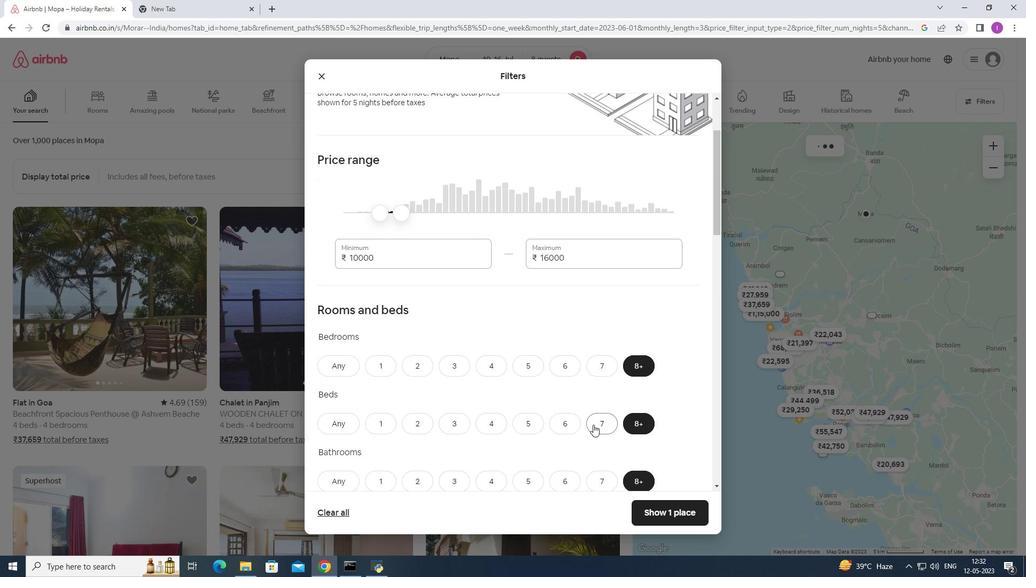 
Action: Mouse scrolled (593, 424) with delta (0, 0)
Screenshot: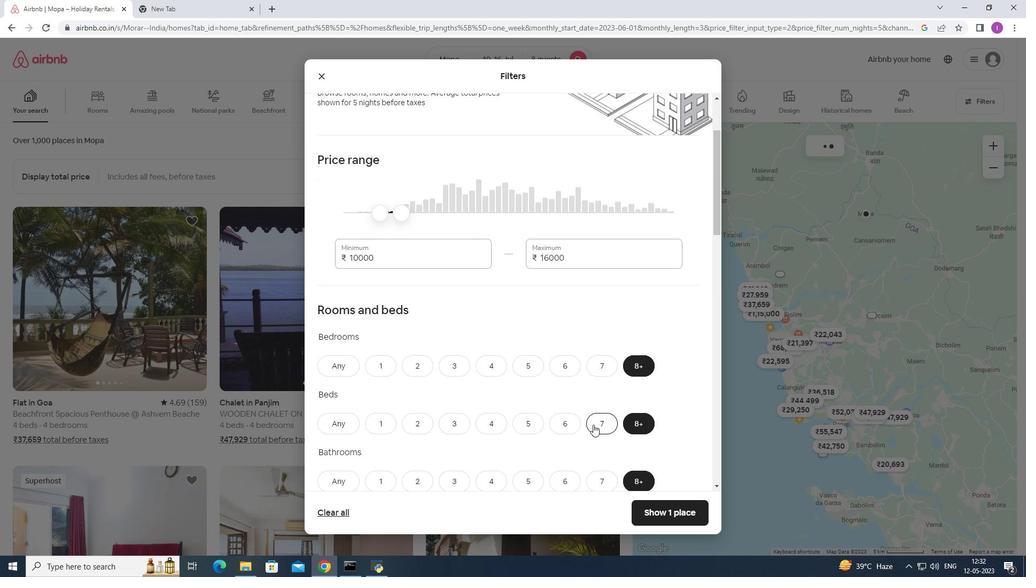 
Action: Mouse moved to (593, 423)
Screenshot: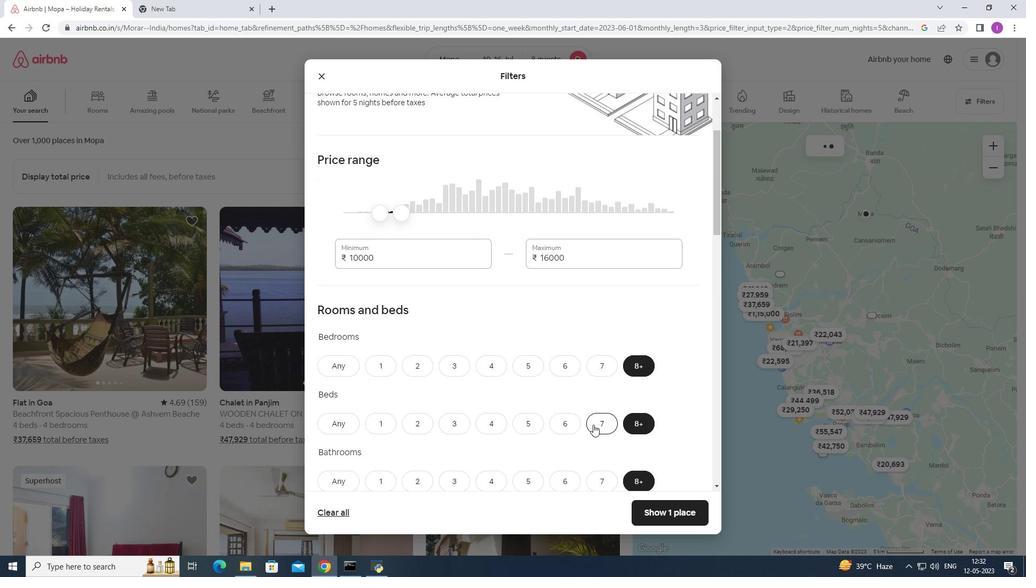 
Action: Mouse scrolled (593, 423) with delta (0, 0)
Screenshot: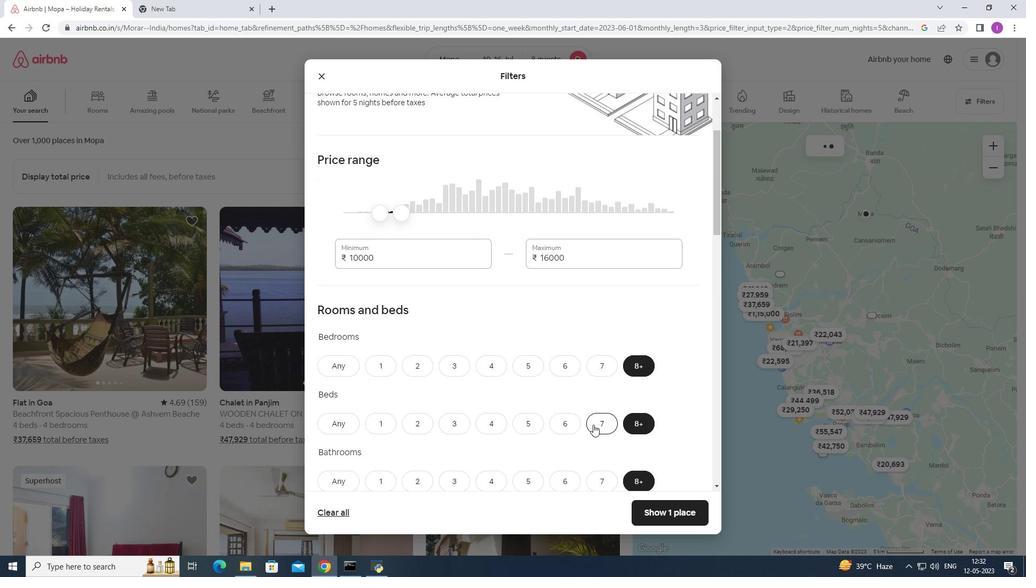 
Action: Mouse moved to (593, 417)
Screenshot: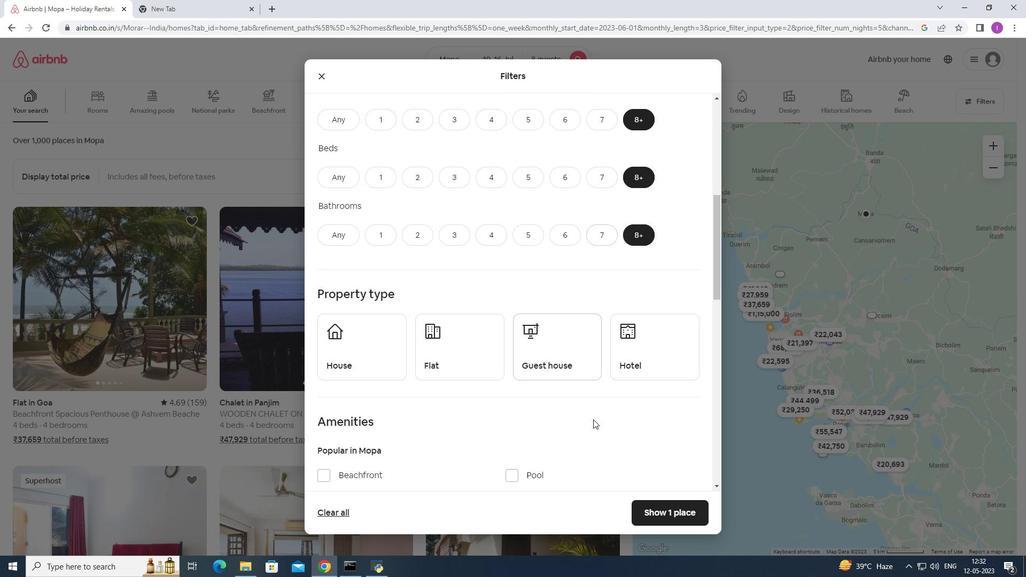 
Action: Mouse scrolled (593, 416) with delta (0, 0)
Screenshot: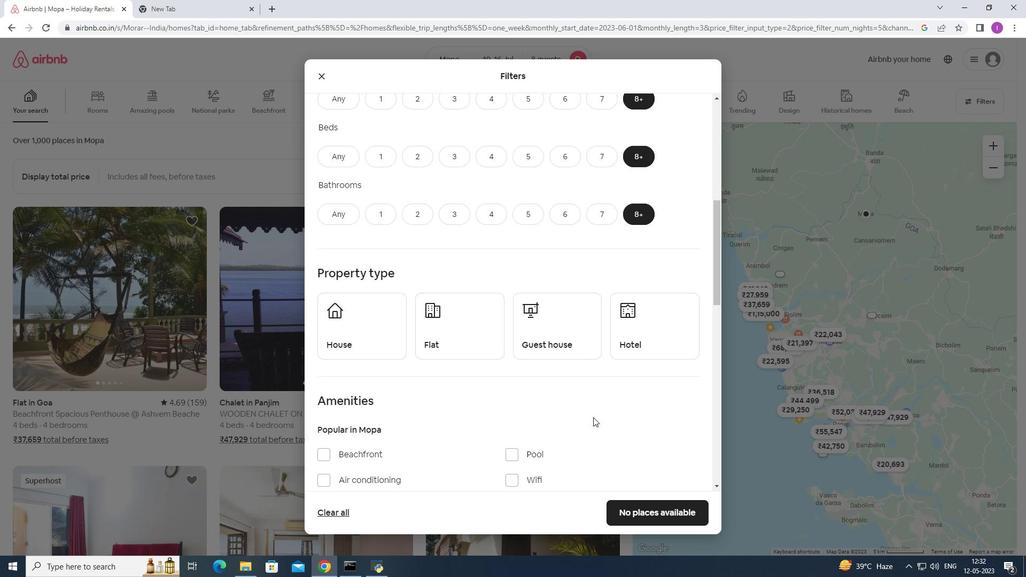 
Action: Mouse scrolled (593, 416) with delta (0, 0)
Screenshot: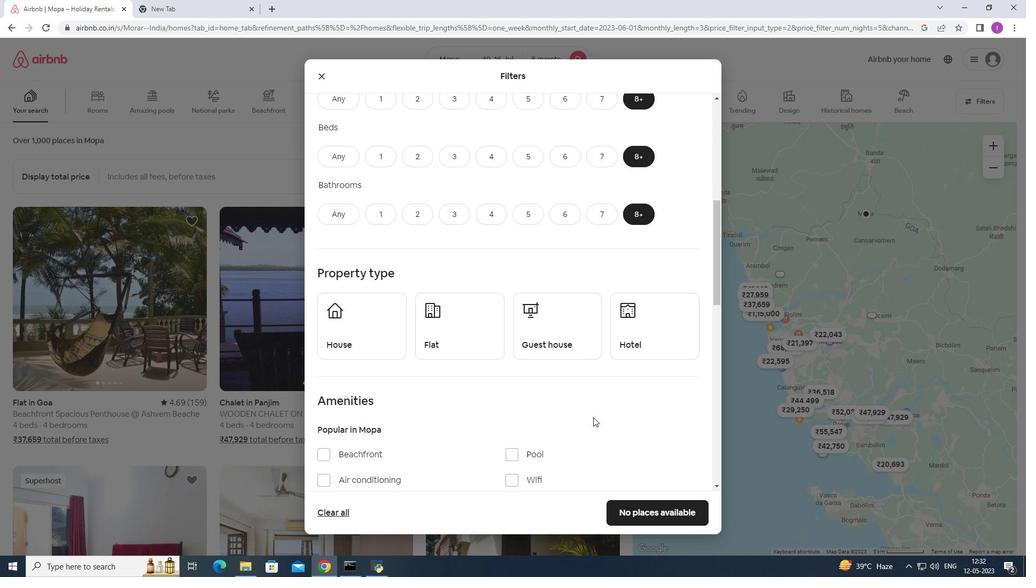 
Action: Mouse moved to (372, 224)
Screenshot: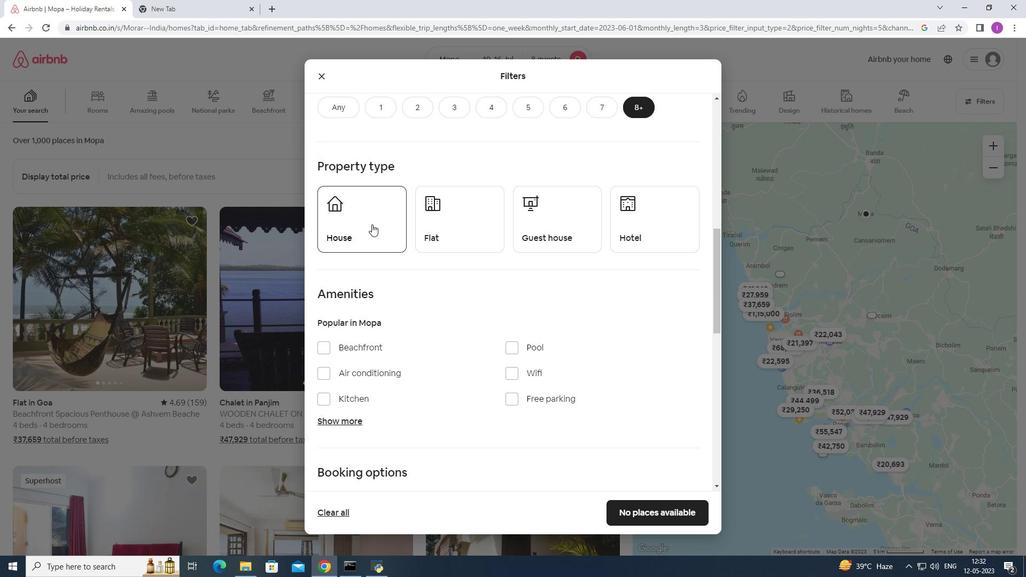 
Action: Mouse pressed left at (372, 224)
Screenshot: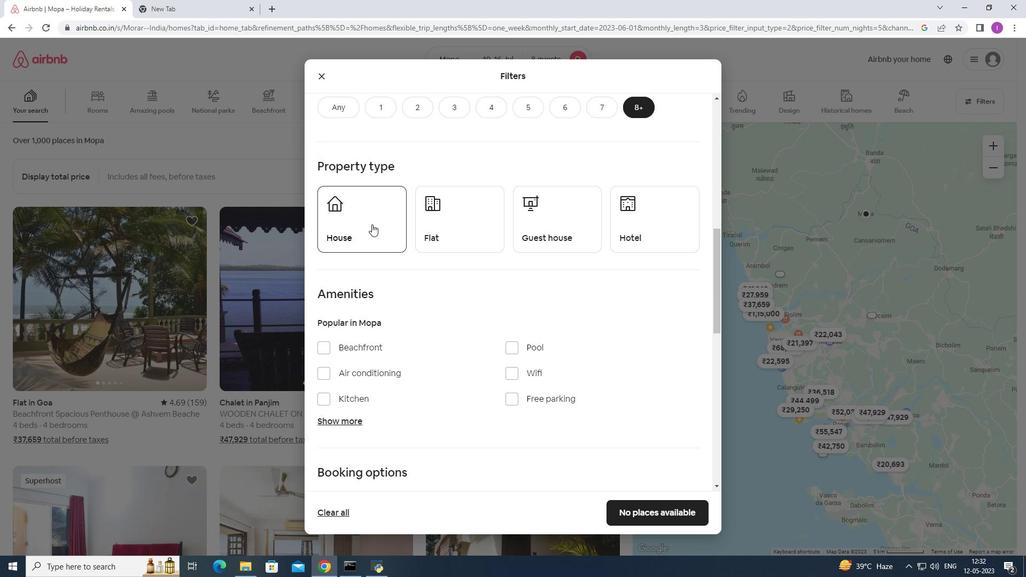 
Action: Mouse moved to (458, 228)
Screenshot: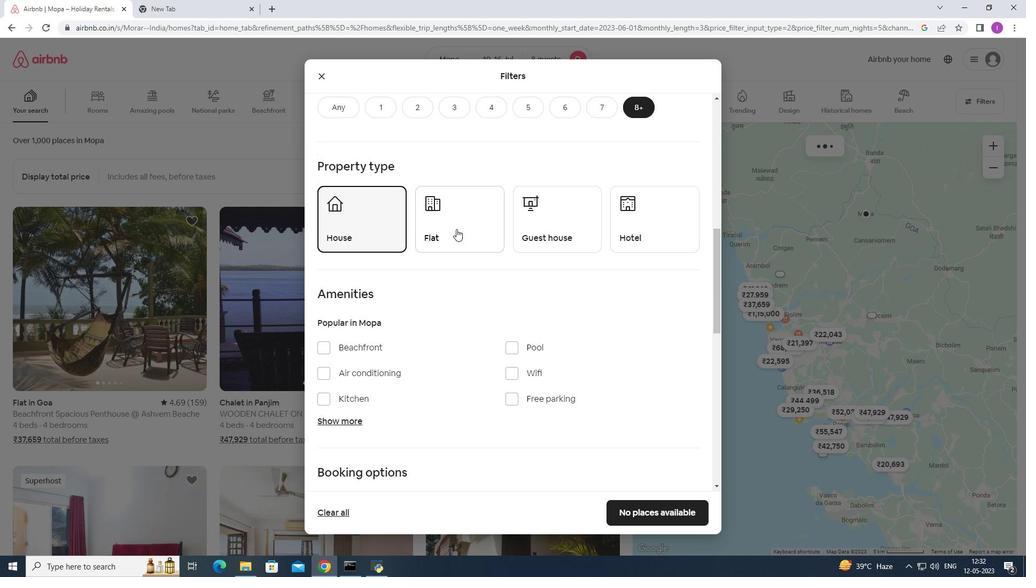 
Action: Mouse pressed left at (458, 228)
Screenshot: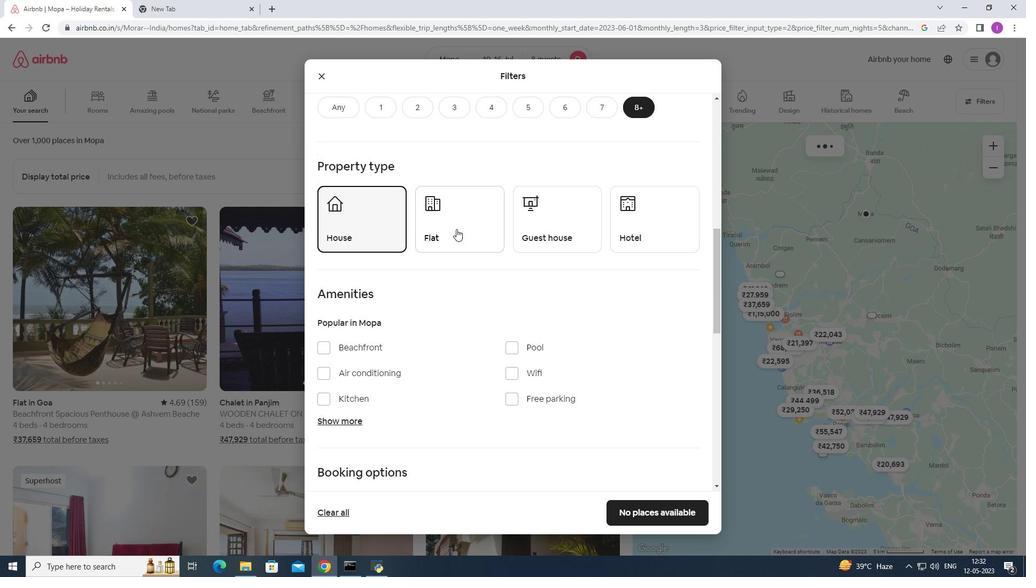 
Action: Mouse moved to (564, 214)
Screenshot: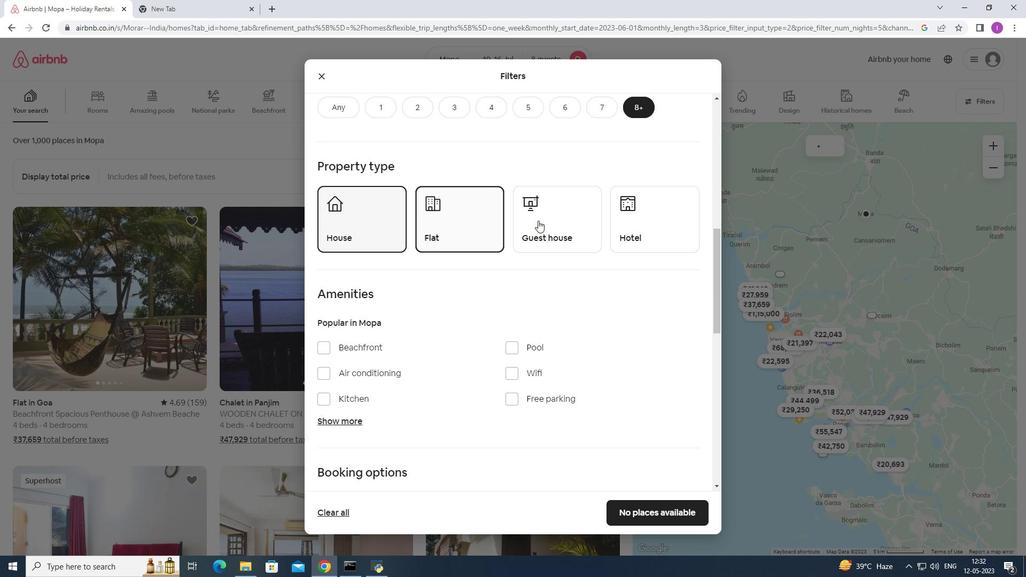 
Action: Mouse pressed left at (564, 214)
Screenshot: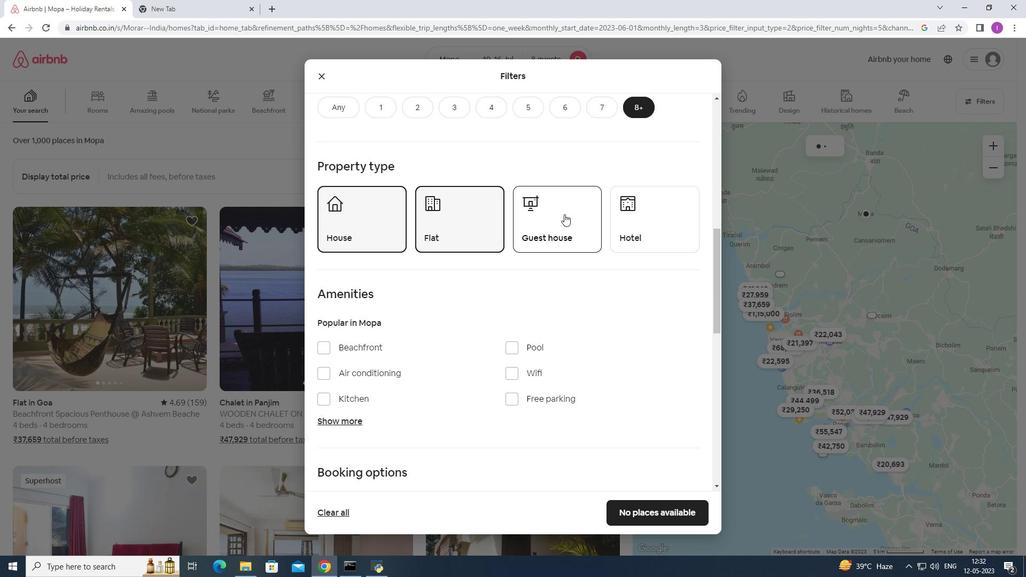 
Action: Mouse moved to (628, 248)
Screenshot: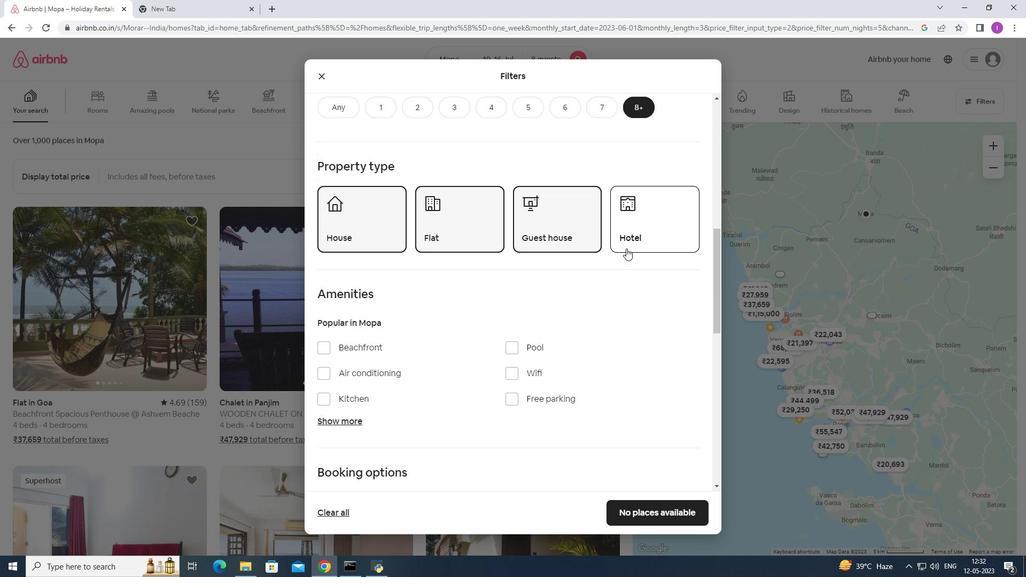 
Action: Mouse pressed left at (628, 248)
Screenshot: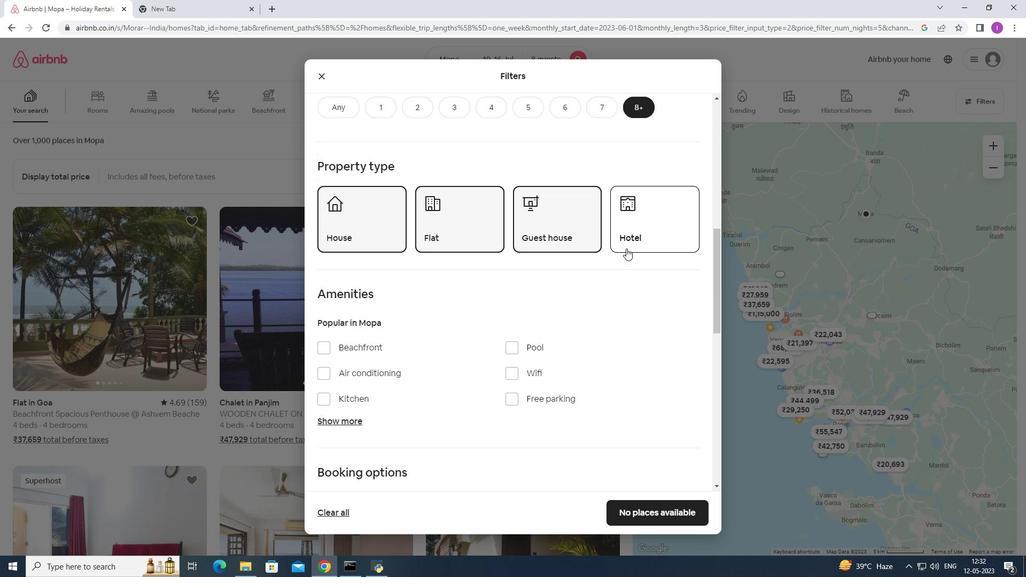 
Action: Mouse moved to (395, 366)
Screenshot: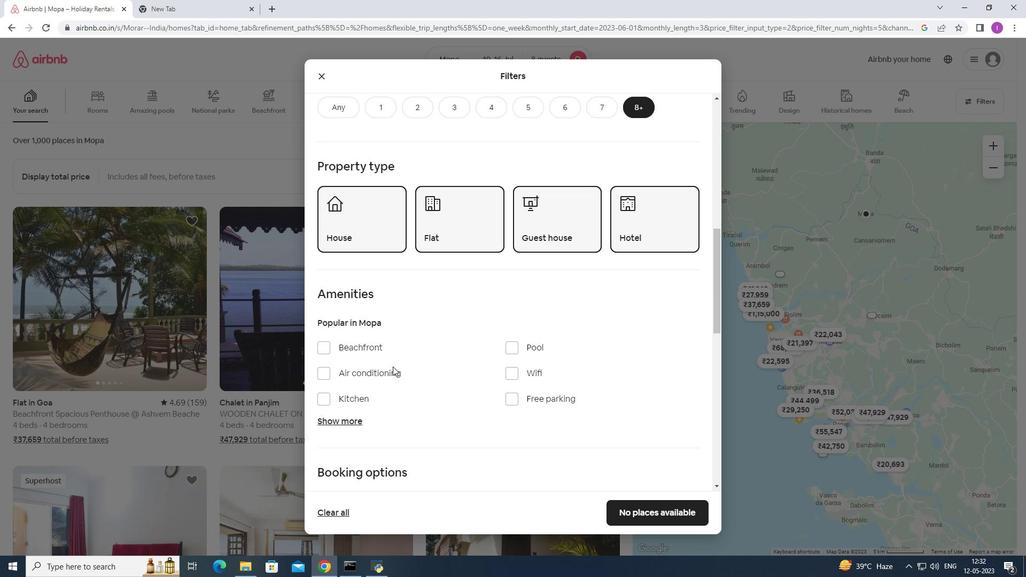 
Action: Mouse scrolled (395, 366) with delta (0, 0)
Screenshot: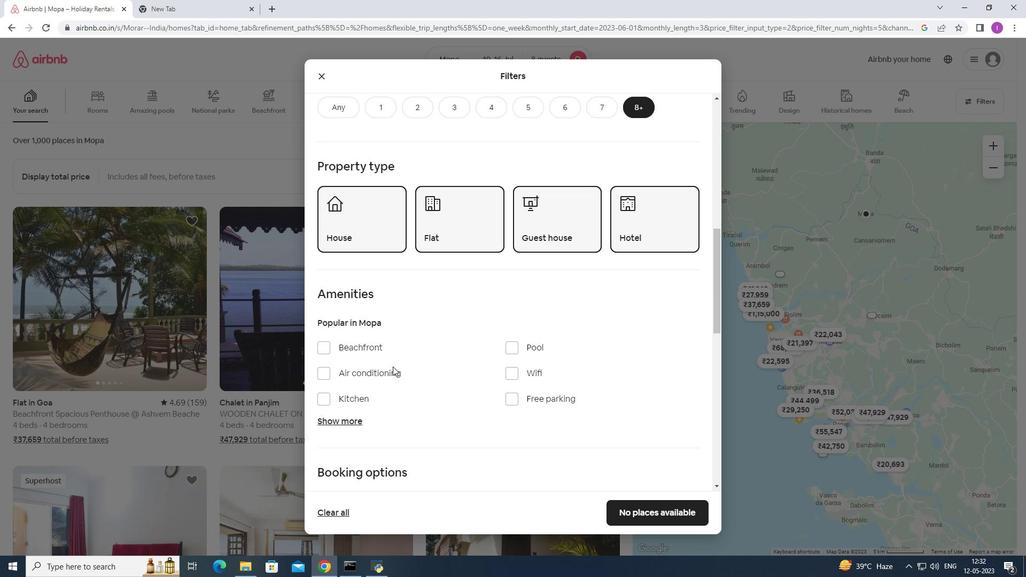 
Action: Mouse moved to (515, 316)
Screenshot: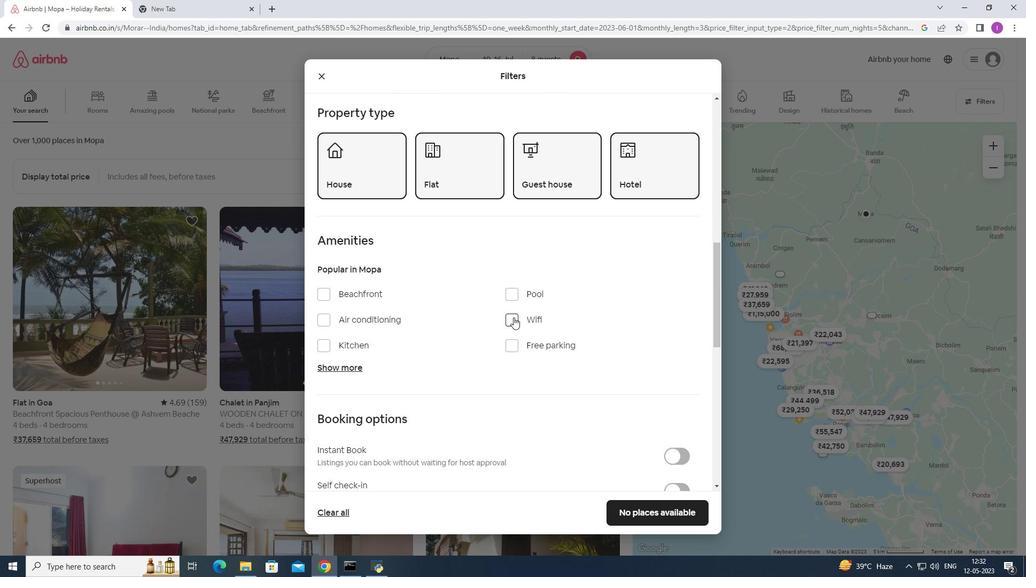 
Action: Mouse pressed left at (515, 316)
Screenshot: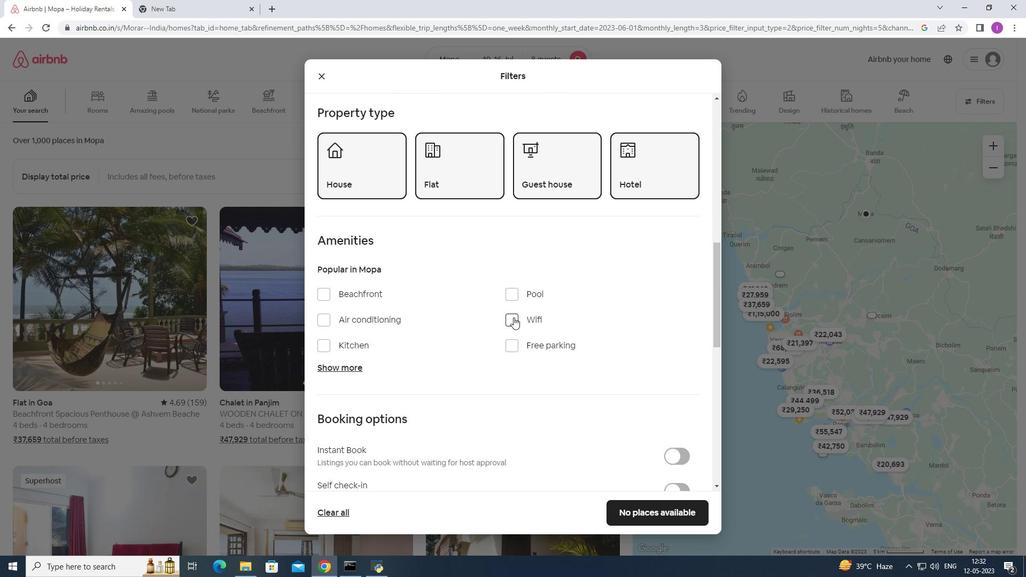 
Action: Mouse moved to (355, 367)
Screenshot: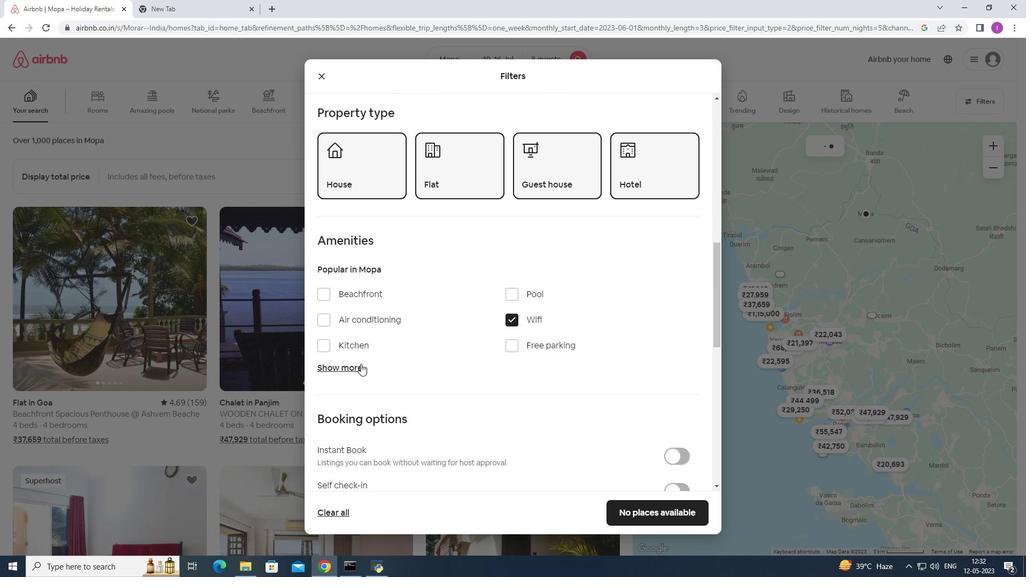 
Action: Mouse pressed left at (355, 367)
Screenshot: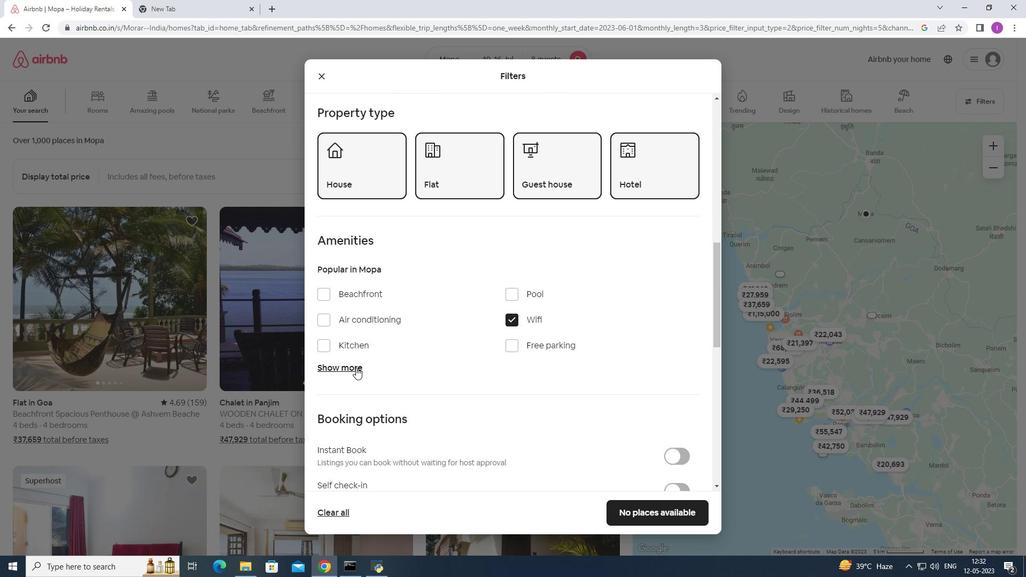 
Action: Mouse moved to (328, 453)
Screenshot: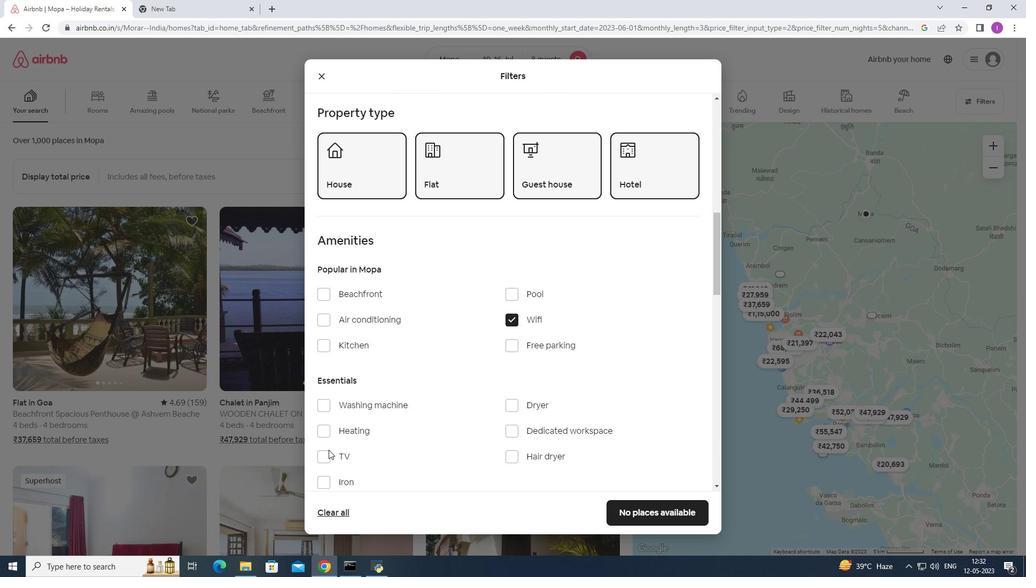 
Action: Mouse pressed left at (328, 453)
Screenshot: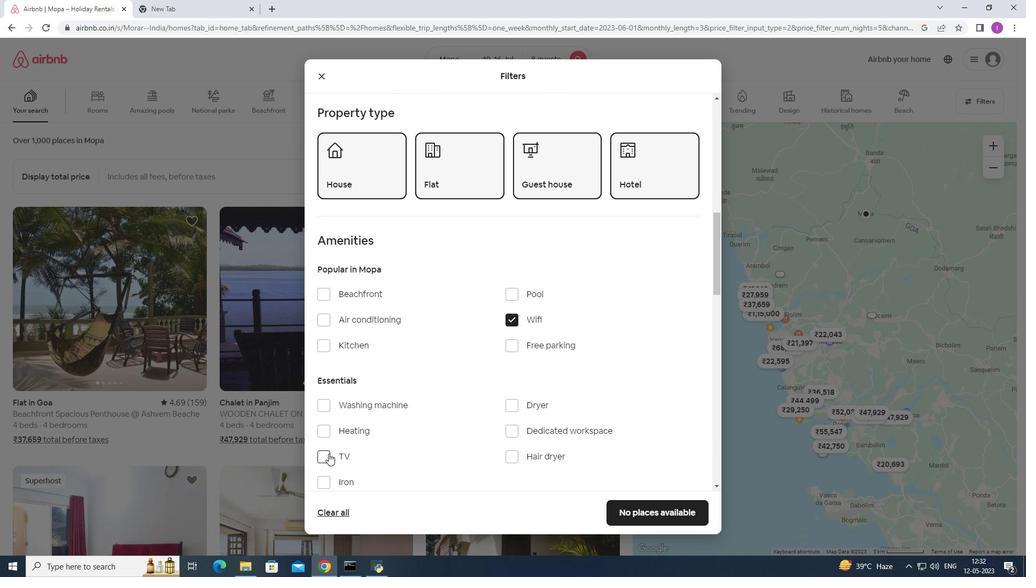 
Action: Mouse moved to (516, 346)
Screenshot: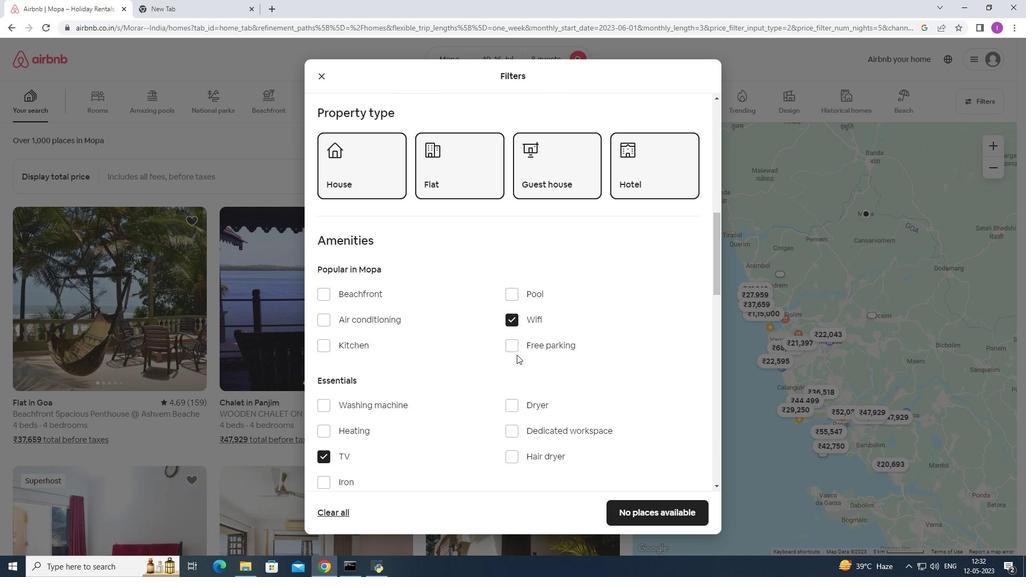 
Action: Mouse pressed left at (516, 346)
Screenshot: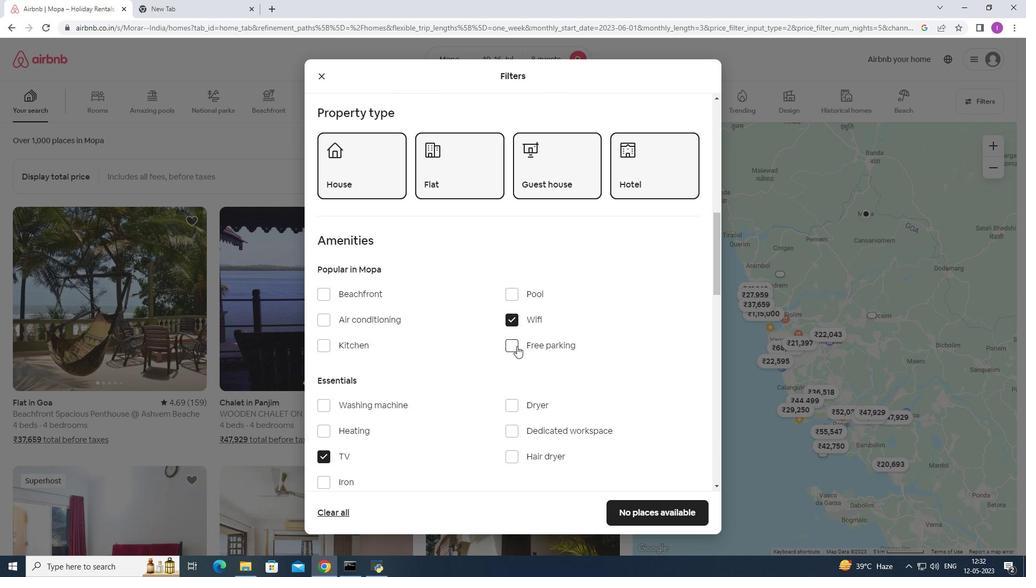 
Action: Mouse moved to (399, 422)
Screenshot: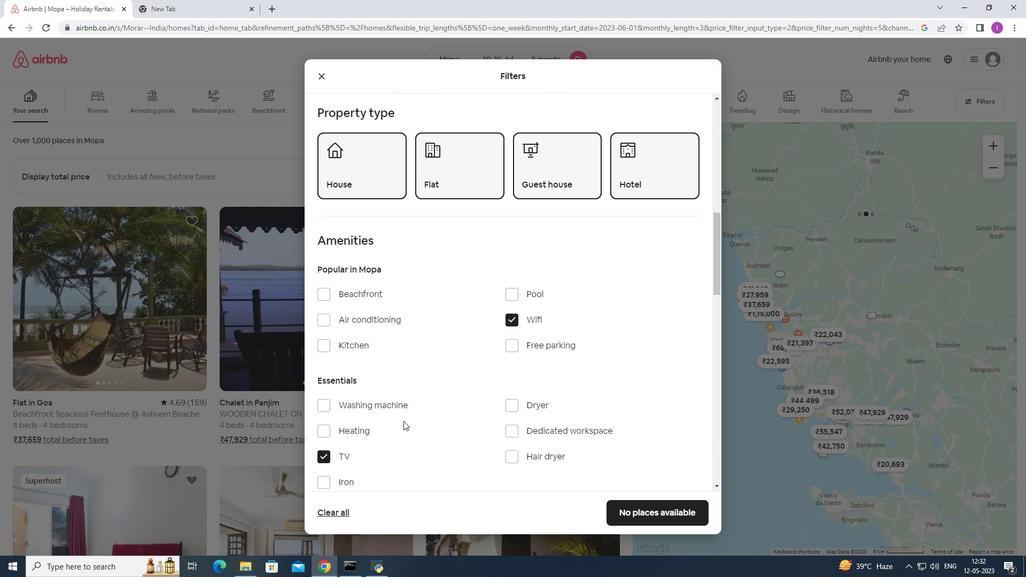 
Action: Mouse scrolled (399, 422) with delta (0, 0)
Screenshot: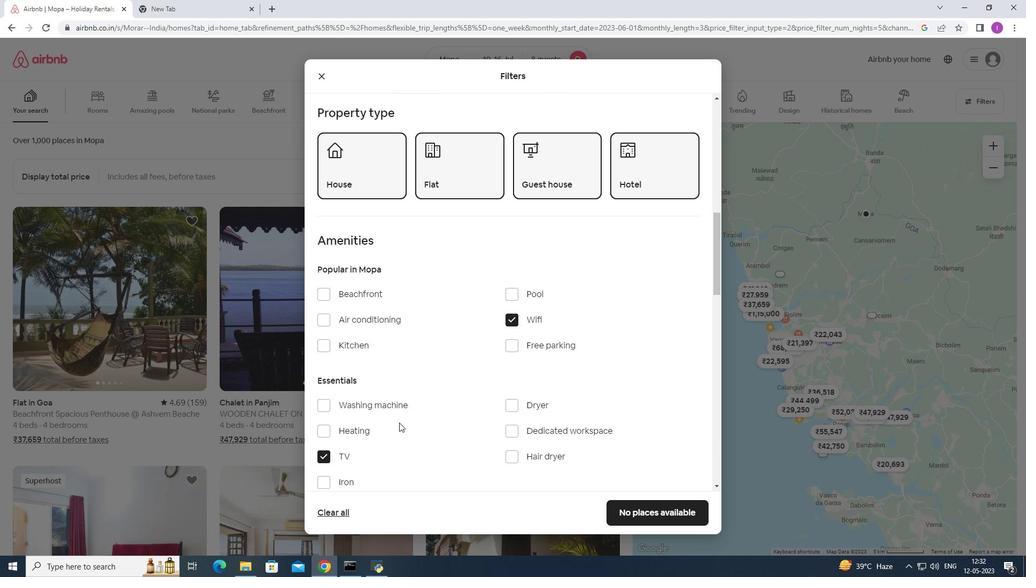 
Action: Mouse scrolled (399, 422) with delta (0, 0)
Screenshot: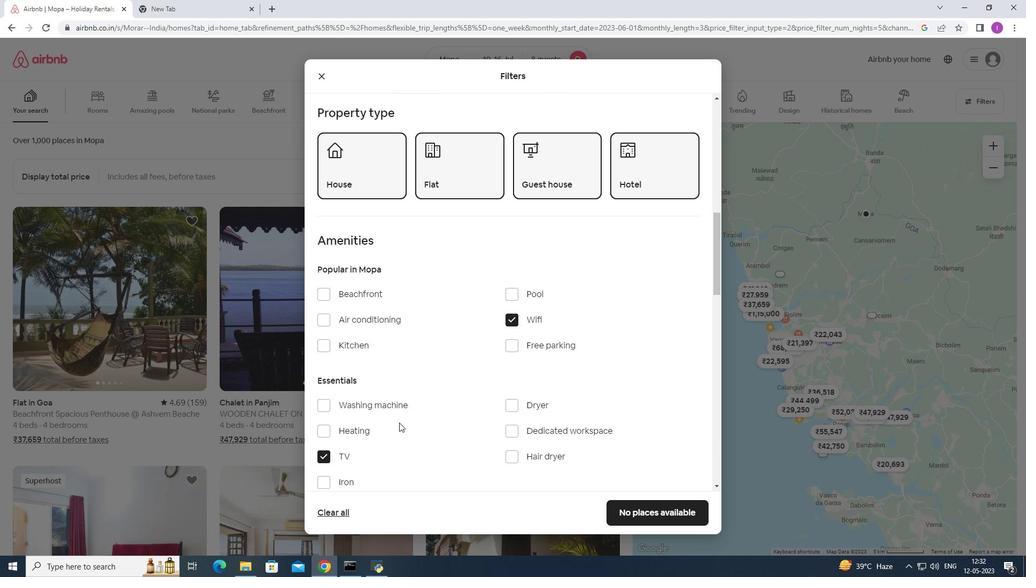 
Action: Mouse moved to (431, 437)
Screenshot: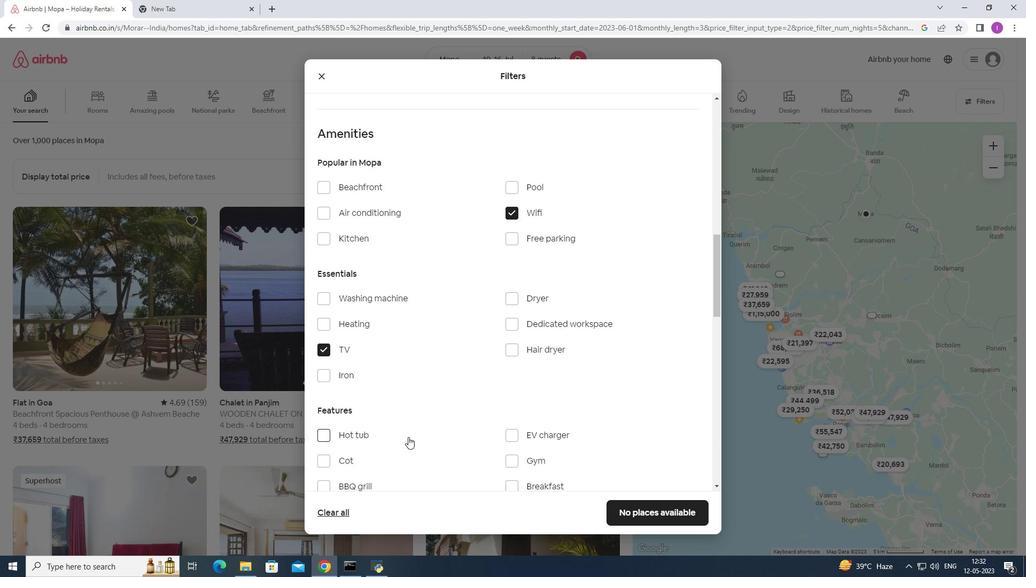 
Action: Mouse scrolled (431, 436) with delta (0, 0)
Screenshot: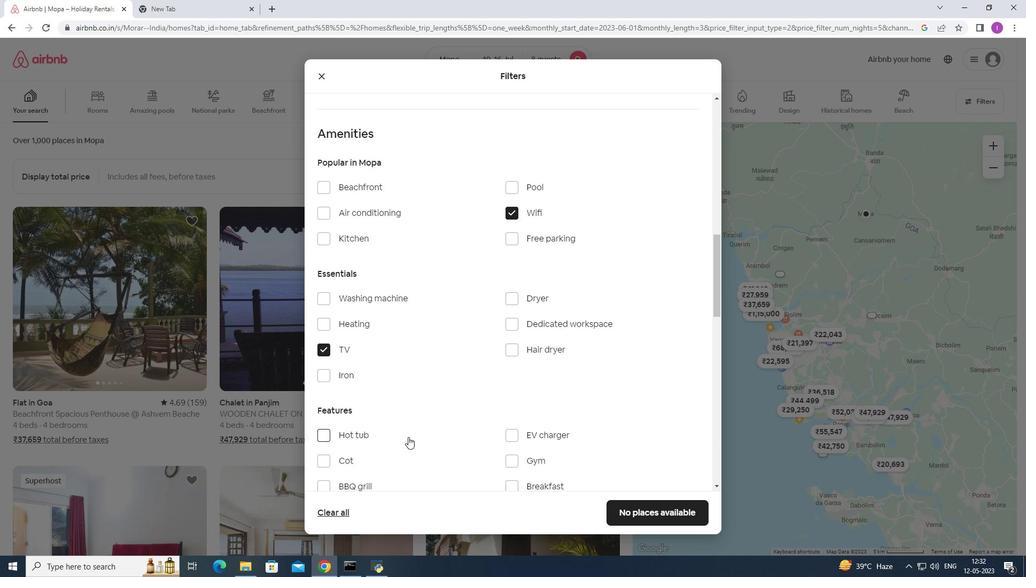 
Action: Mouse moved to (447, 433)
Screenshot: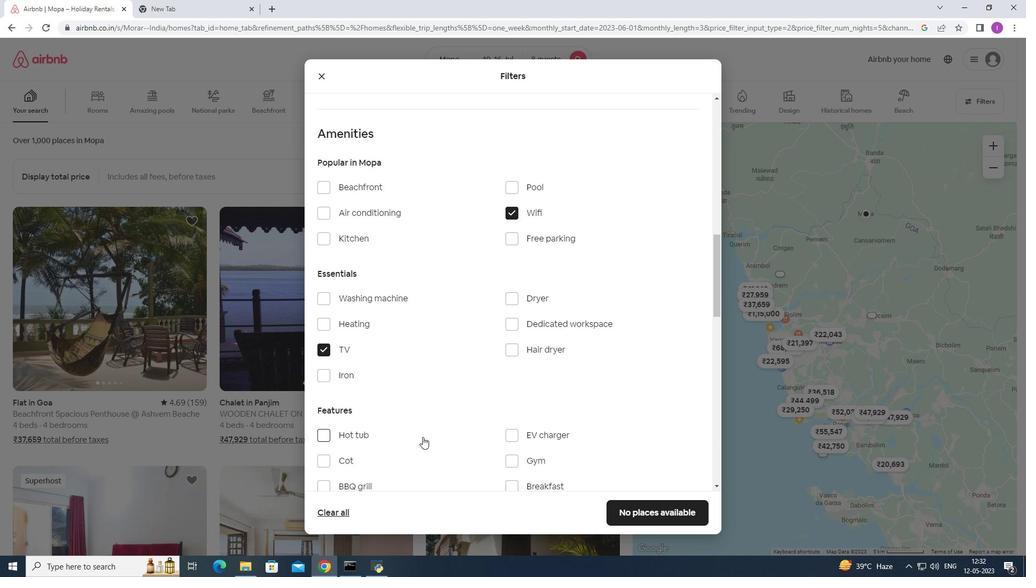 
Action: Mouse scrolled (444, 433) with delta (0, 0)
Screenshot: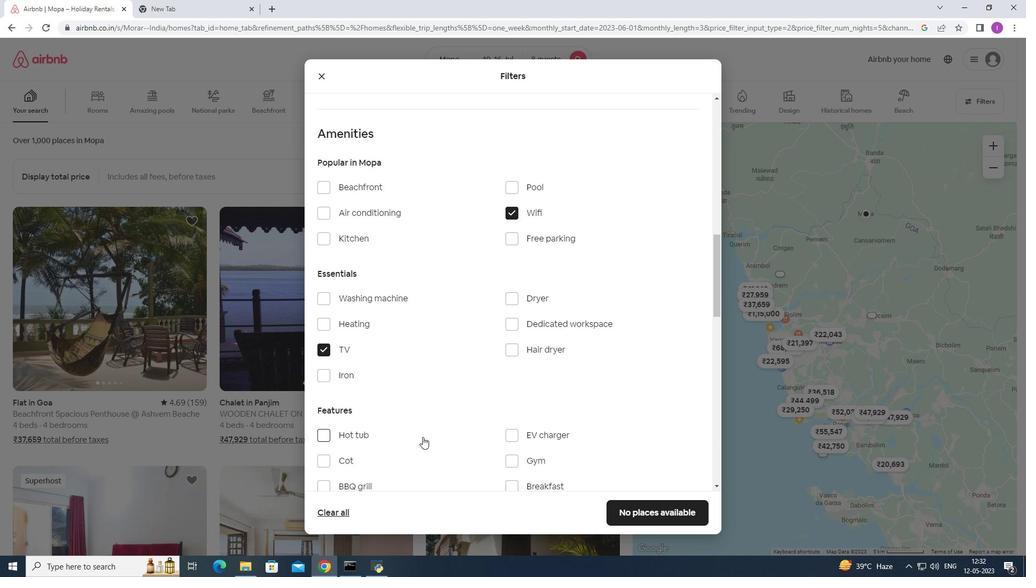 
Action: Mouse moved to (512, 352)
Screenshot: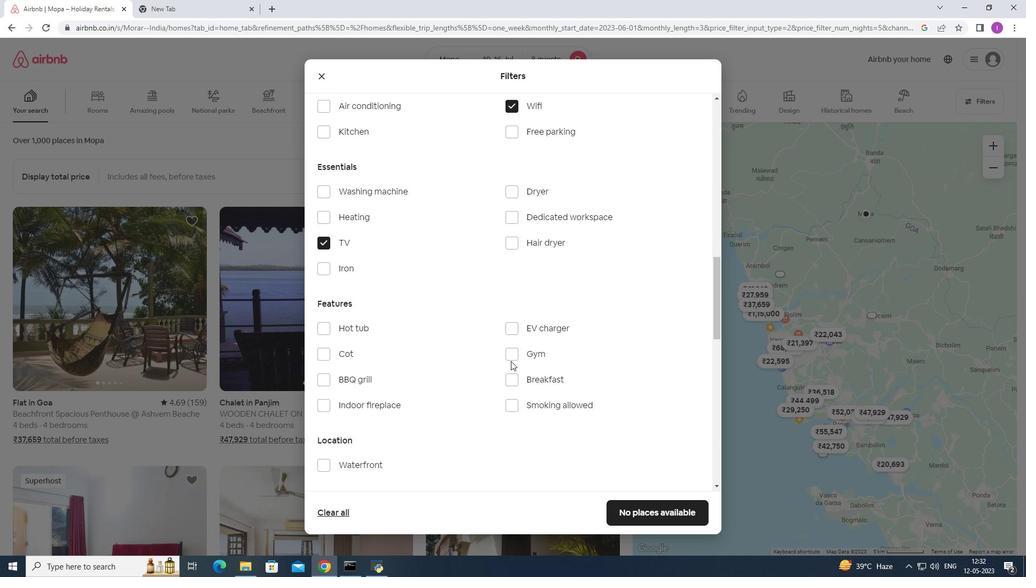 
Action: Mouse pressed left at (512, 352)
Screenshot: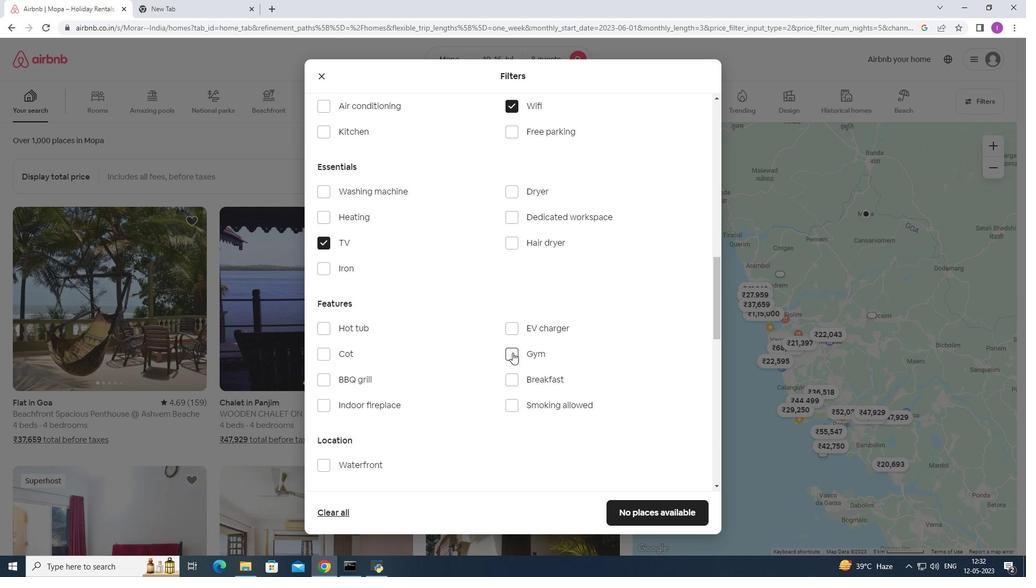 
Action: Mouse moved to (508, 383)
Screenshot: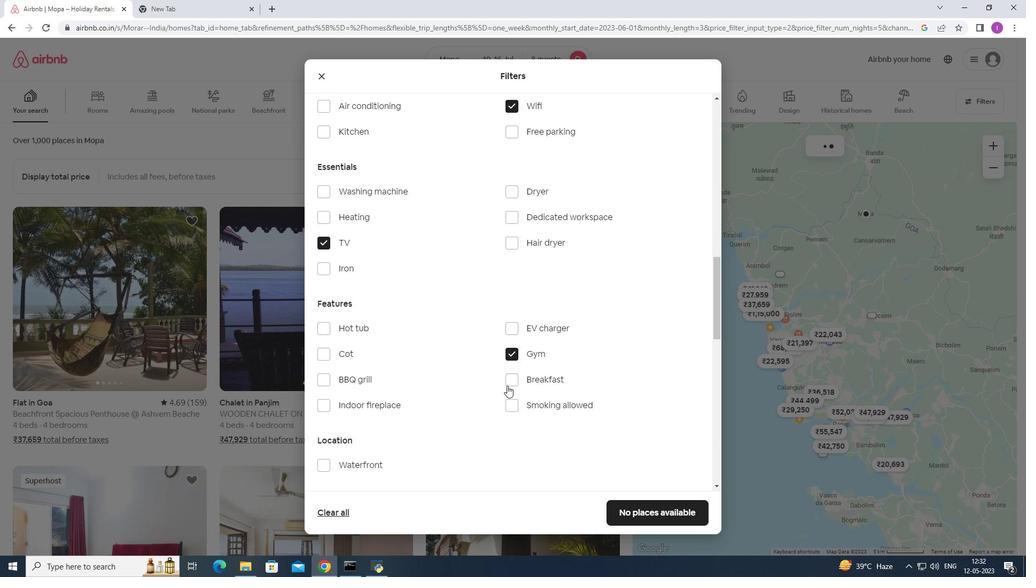 
Action: Mouse pressed left at (508, 383)
Screenshot: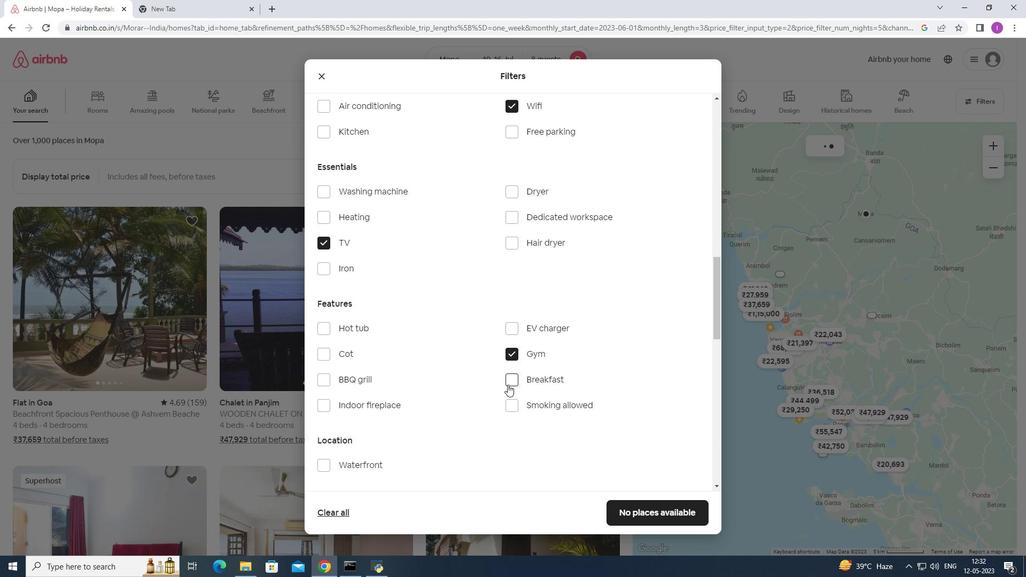 
Action: Mouse moved to (424, 398)
Screenshot: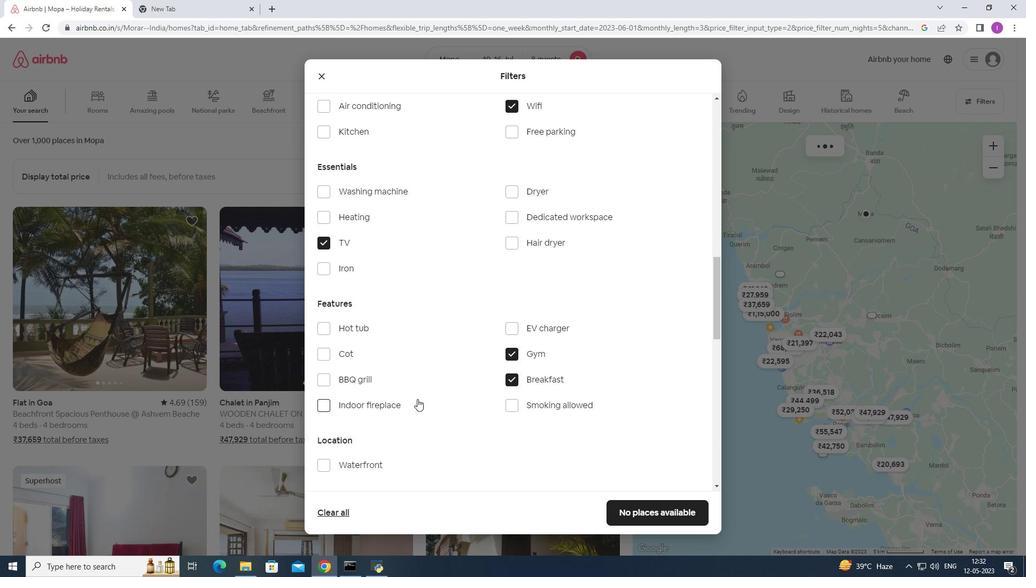 
Action: Mouse scrolled (424, 398) with delta (0, 0)
Screenshot: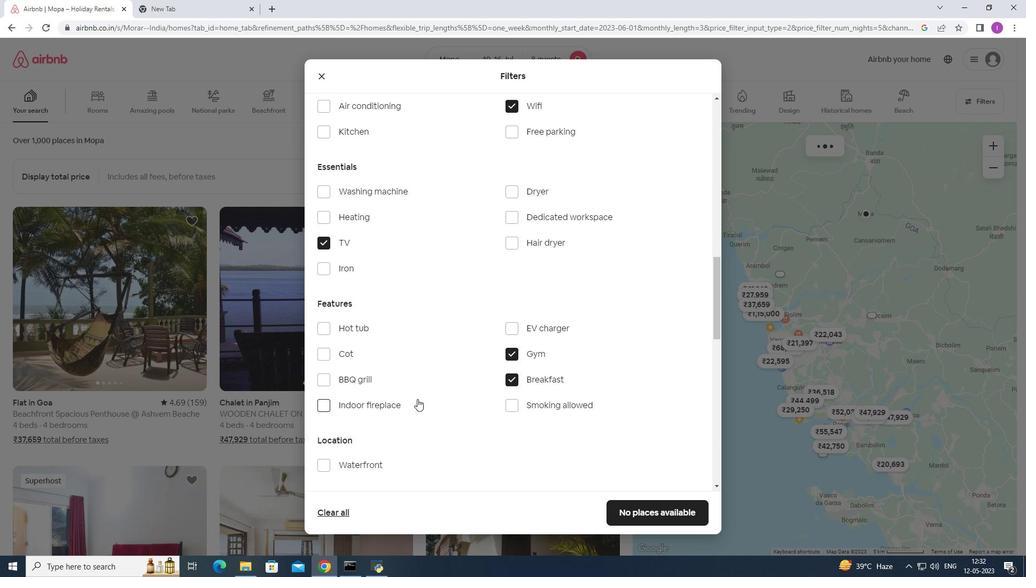 
Action: Mouse moved to (425, 398)
Screenshot: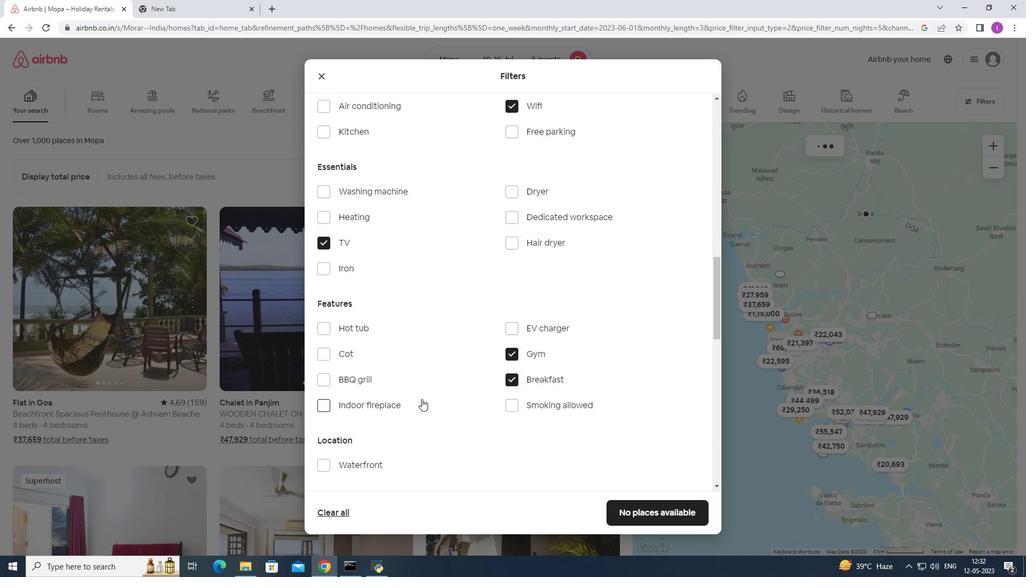 
Action: Mouse scrolled (425, 398) with delta (0, 0)
Screenshot: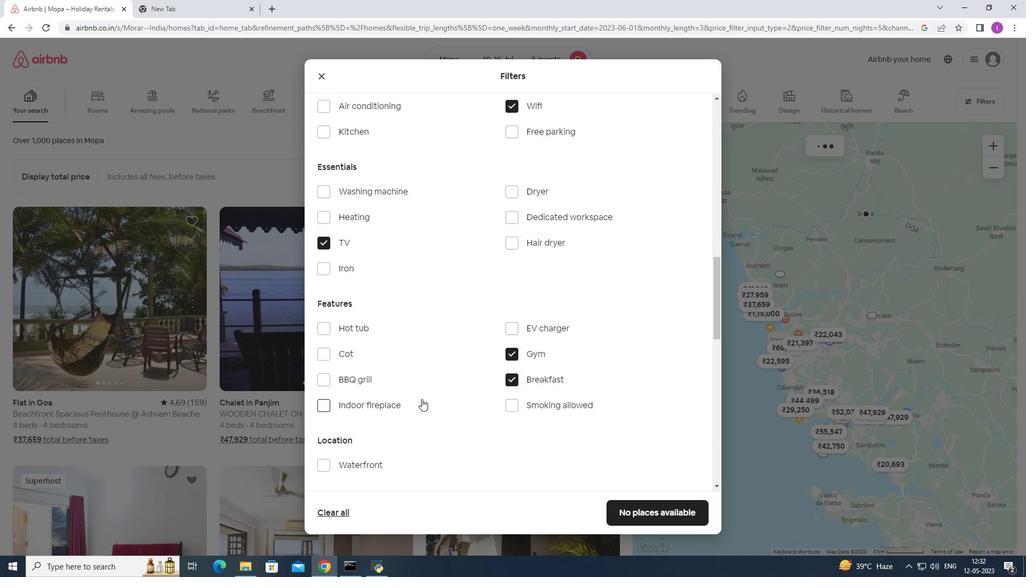 
Action: Mouse moved to (426, 399)
Screenshot: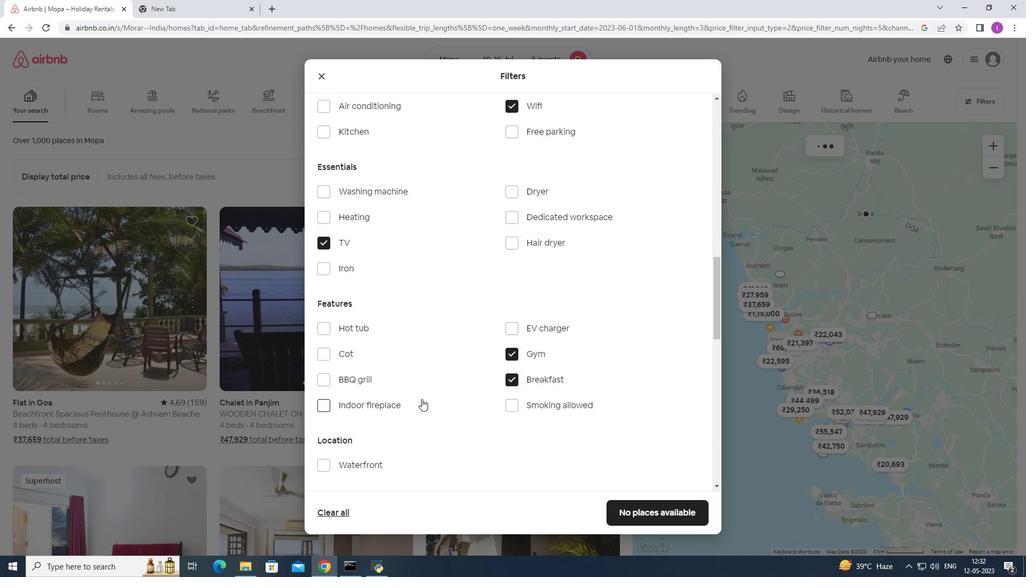 
Action: Mouse scrolled (426, 398) with delta (0, 0)
Screenshot: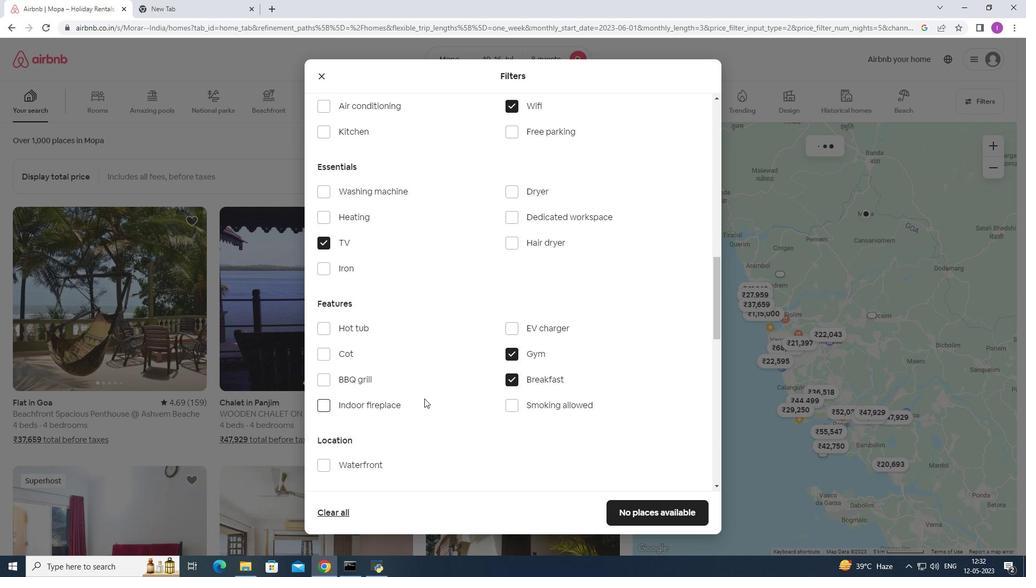 
Action: Mouse scrolled (426, 398) with delta (0, 0)
Screenshot: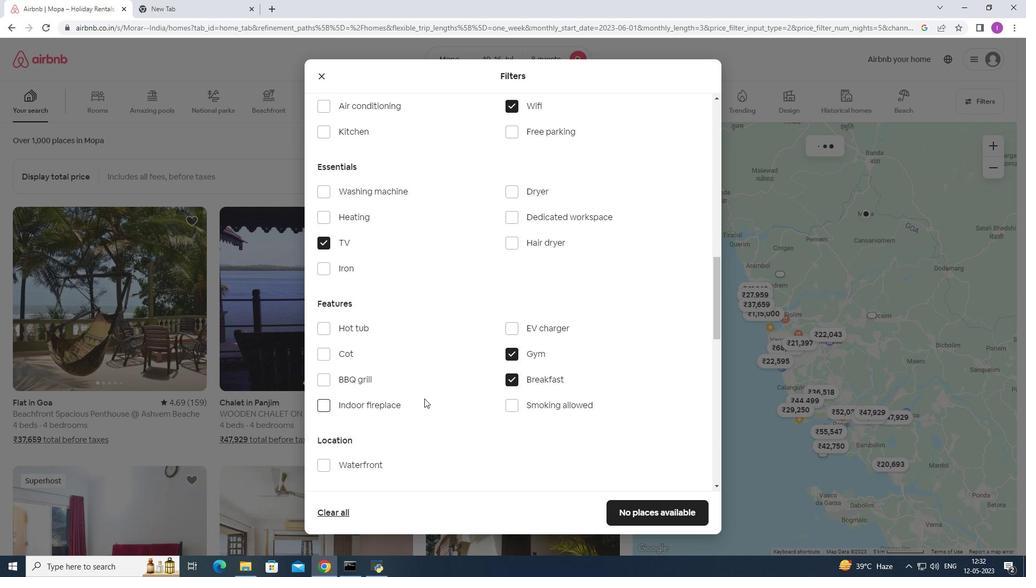 
Action: Mouse moved to (450, 389)
Screenshot: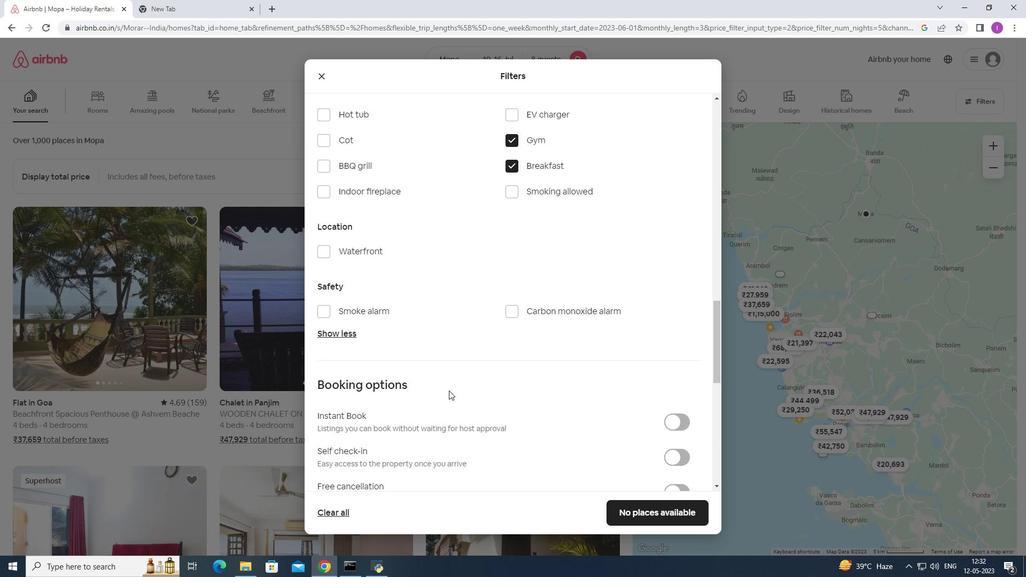 
Action: Mouse scrolled (450, 388) with delta (0, 0)
Screenshot: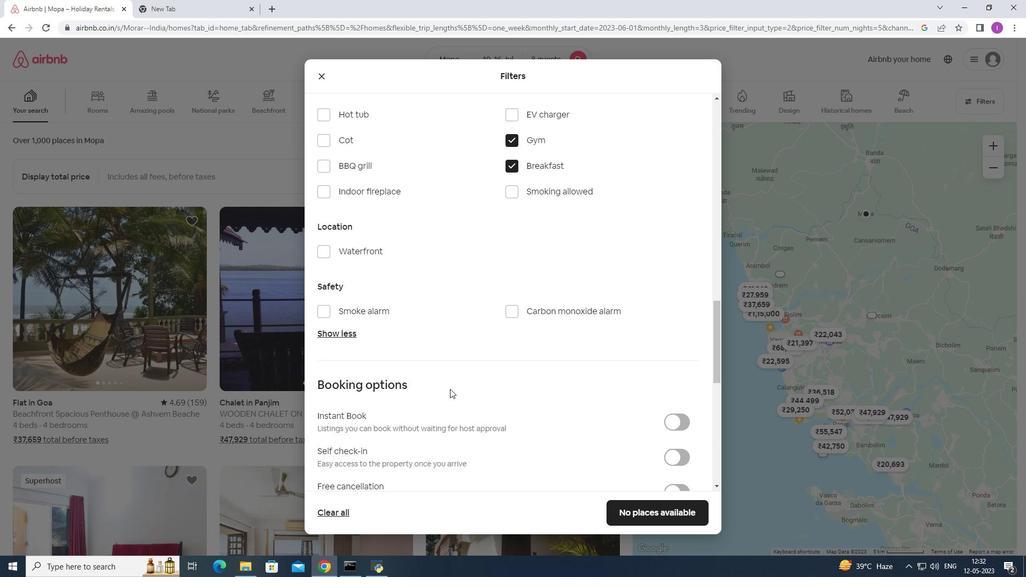 
Action: Mouse scrolled (450, 388) with delta (0, 0)
Screenshot: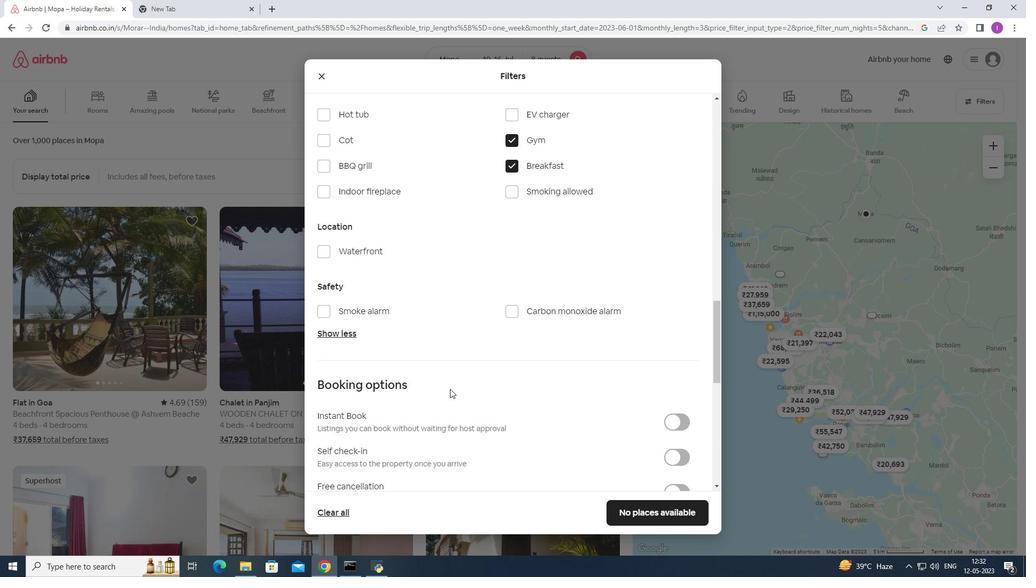 
Action: Mouse scrolled (450, 388) with delta (0, 0)
Screenshot: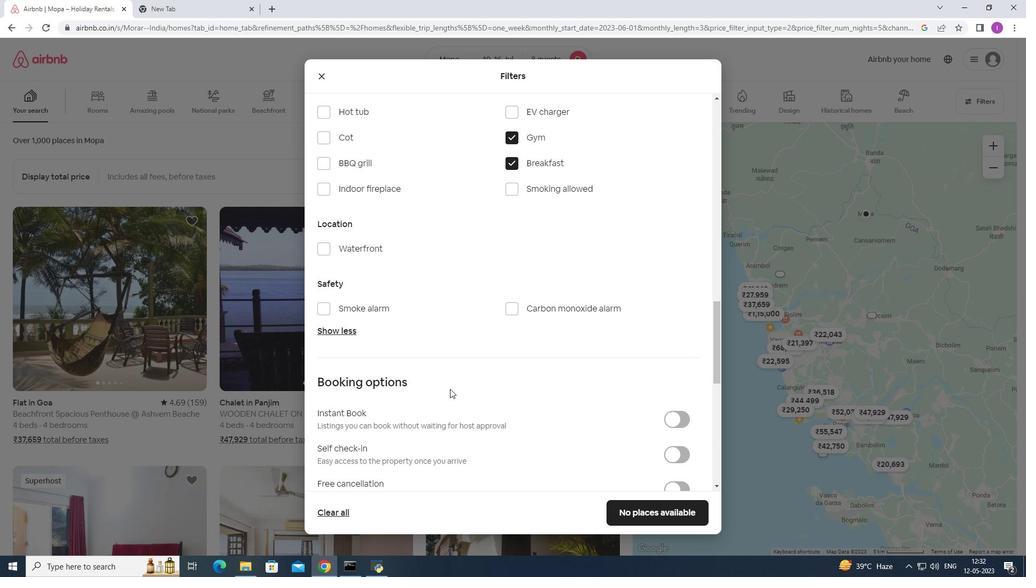 
Action: Mouse scrolled (450, 388) with delta (0, 0)
Screenshot: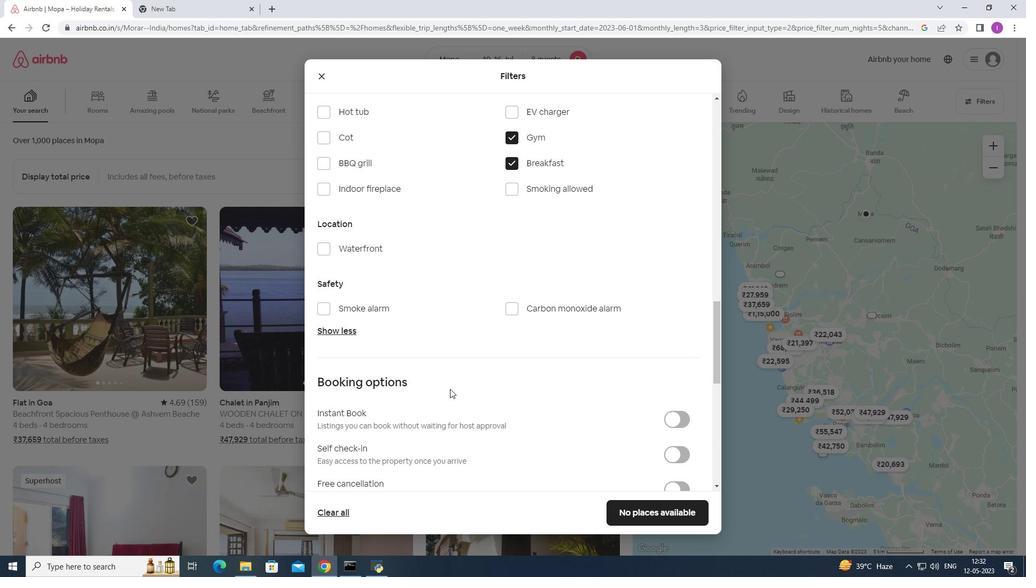 
Action: Mouse moved to (687, 242)
Screenshot: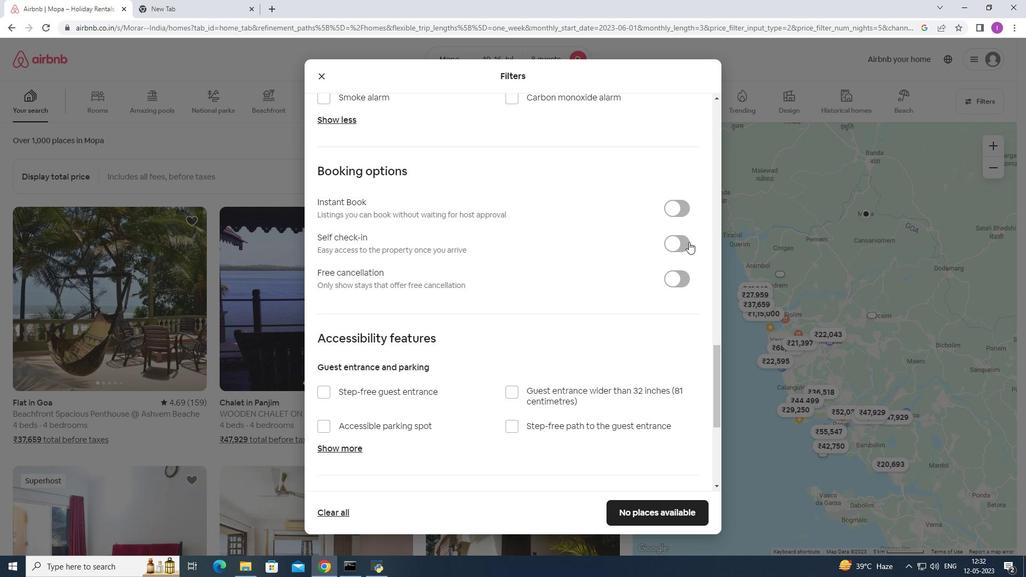 
Action: Mouse pressed left at (687, 242)
Screenshot: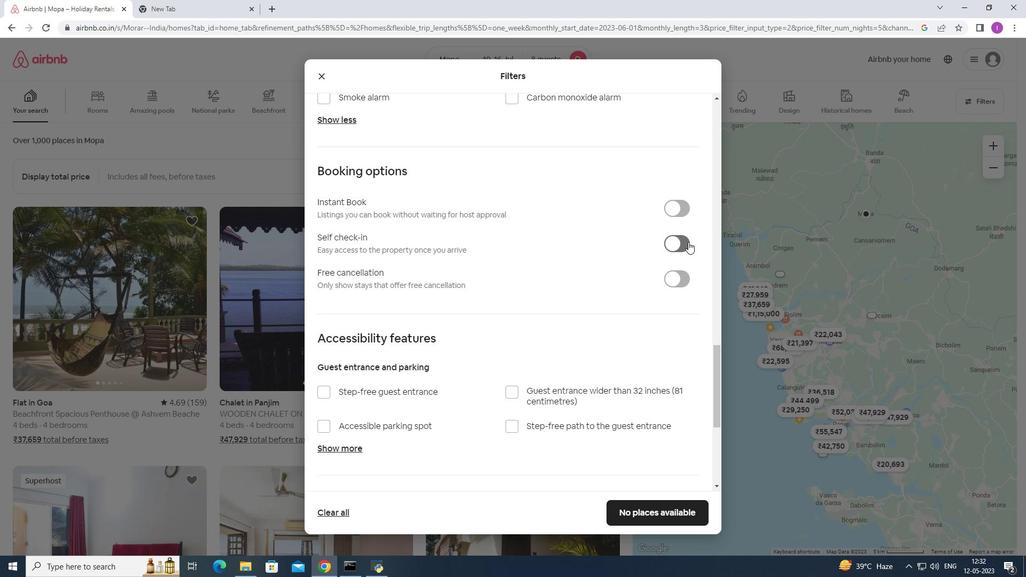 
Action: Mouse moved to (549, 299)
Screenshot: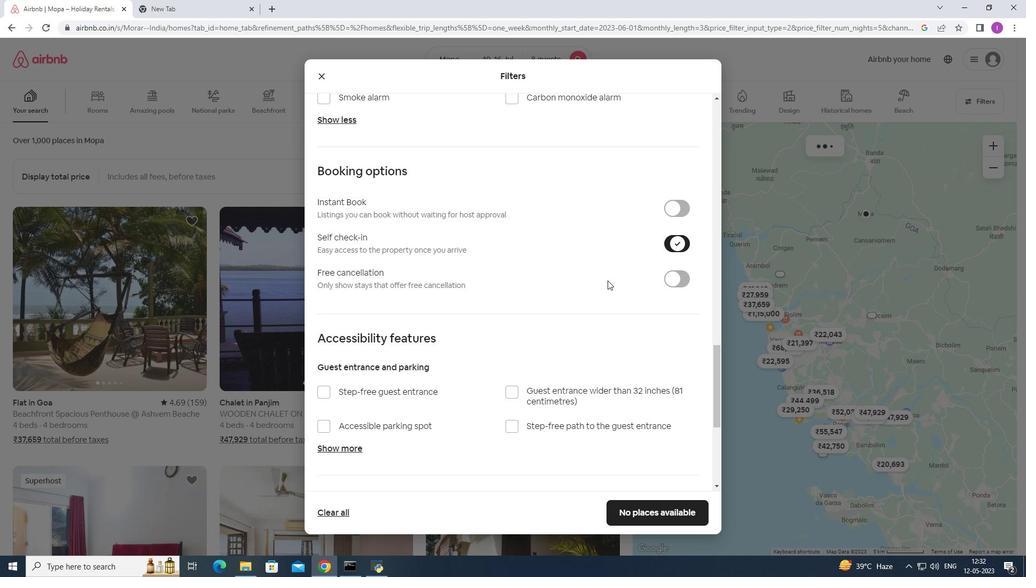 
Action: Mouse scrolled (549, 299) with delta (0, 0)
Screenshot: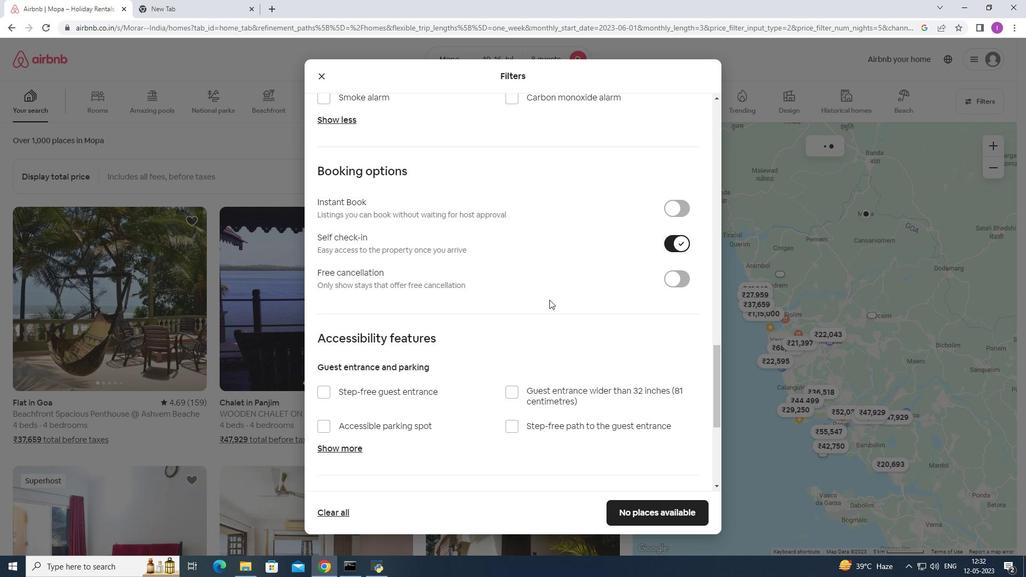 
Action: Mouse moved to (549, 299)
Screenshot: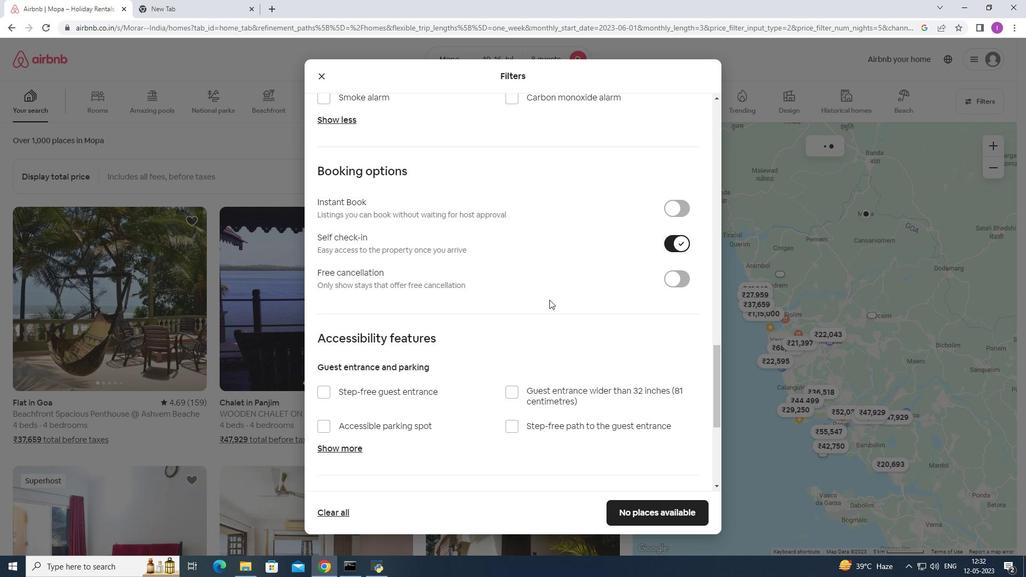 
Action: Mouse scrolled (549, 299) with delta (0, 0)
Screenshot: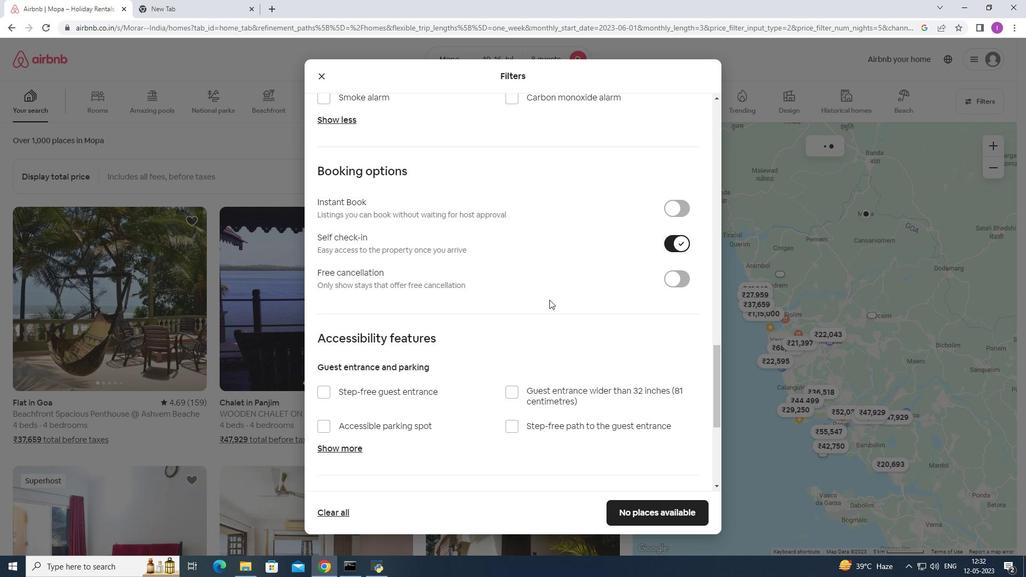 
Action: Mouse moved to (549, 300)
Screenshot: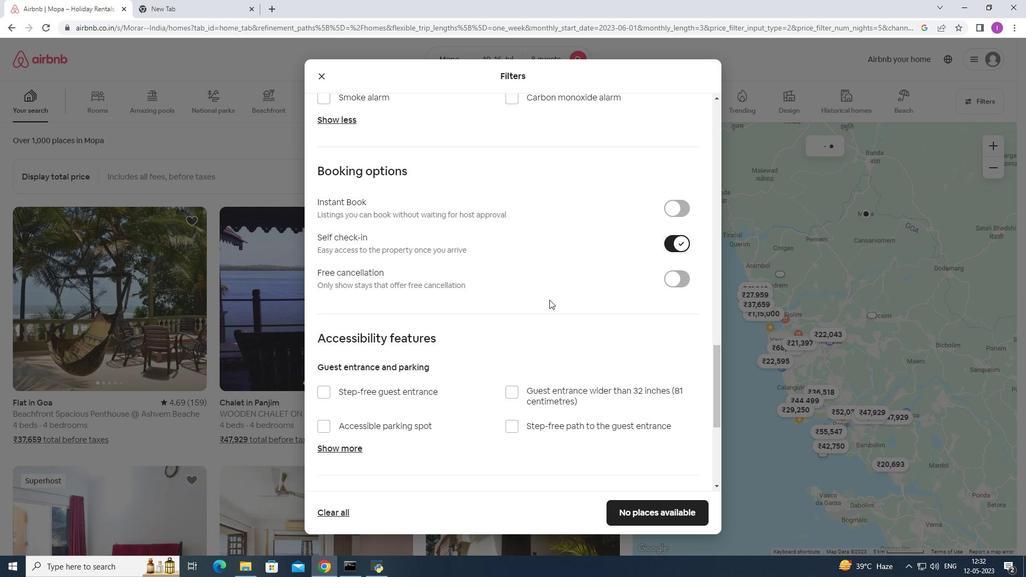 
Action: Mouse scrolled (549, 299) with delta (0, 0)
Screenshot: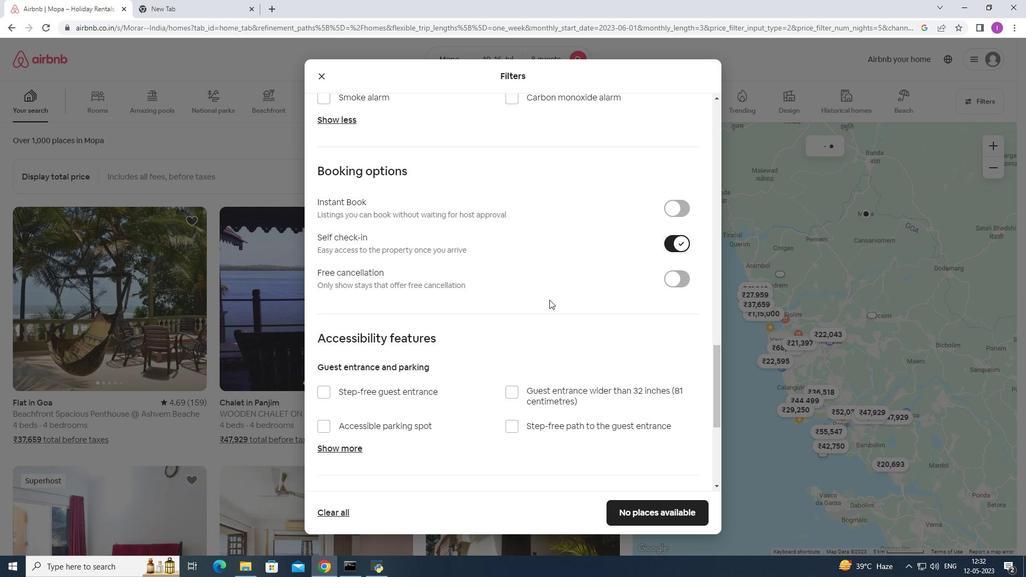 
Action: Mouse scrolled (549, 299) with delta (0, 0)
Screenshot: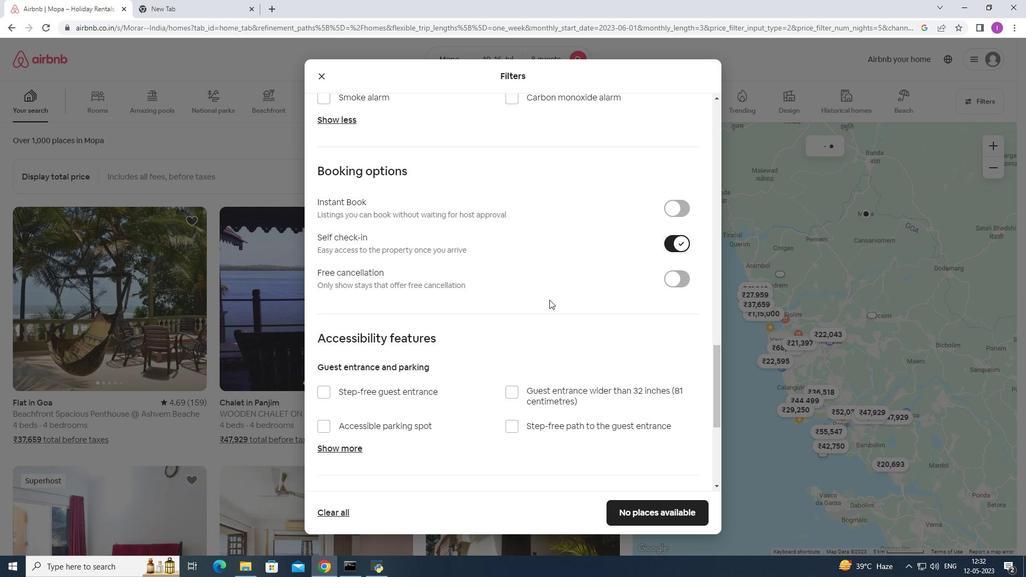 
Action: Mouse moved to (552, 303)
Screenshot: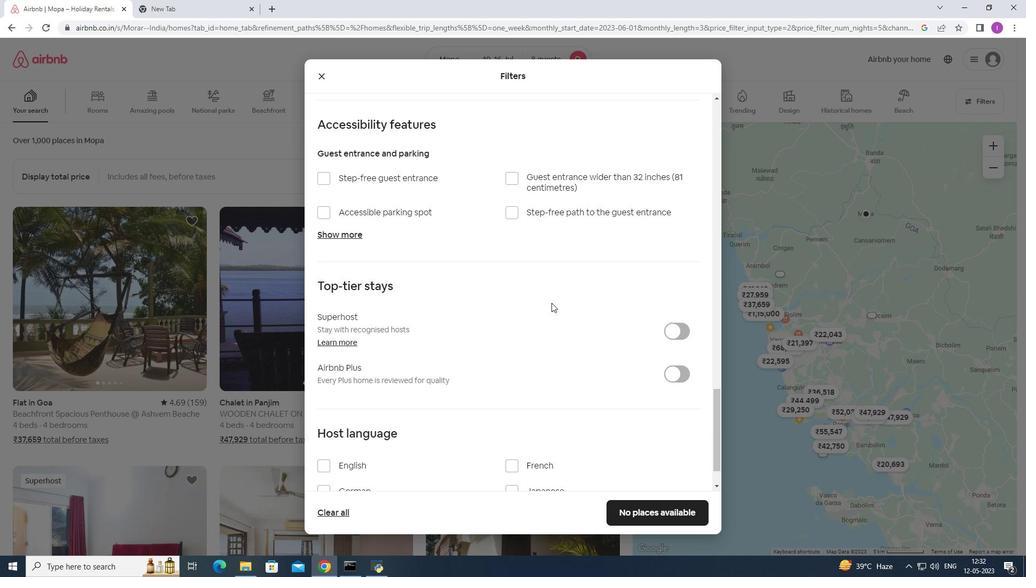 
Action: Mouse scrolled (552, 302) with delta (0, 0)
Screenshot: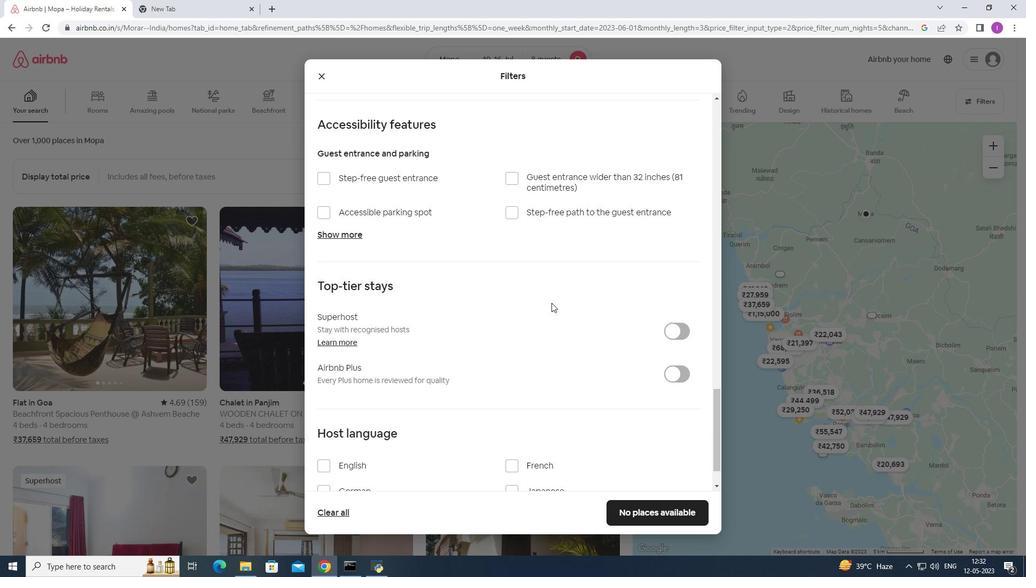
Action: Mouse moved to (552, 303)
Screenshot: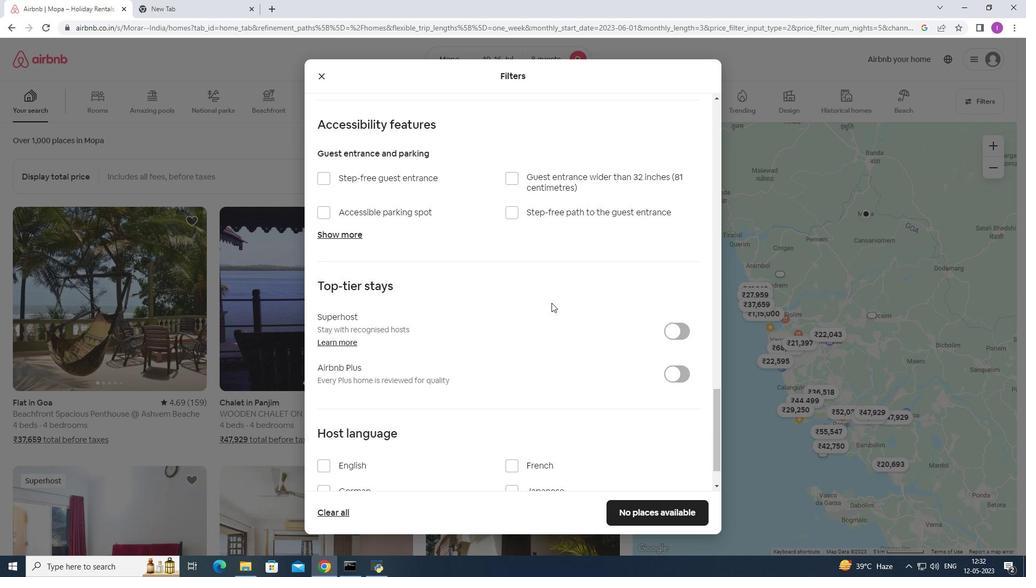 
Action: Mouse scrolled (552, 302) with delta (0, 0)
Screenshot: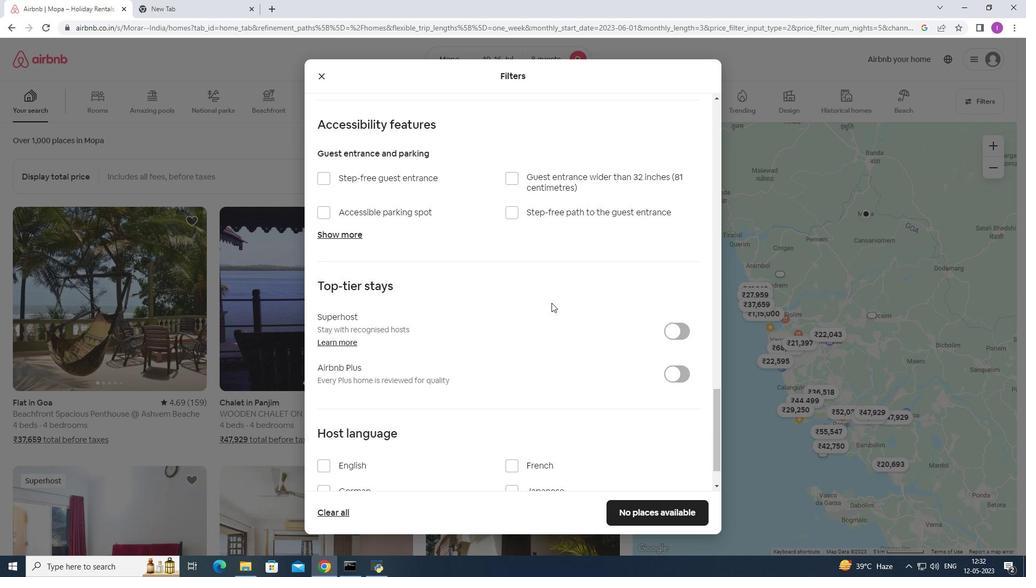 
Action: Mouse moved to (553, 303)
Screenshot: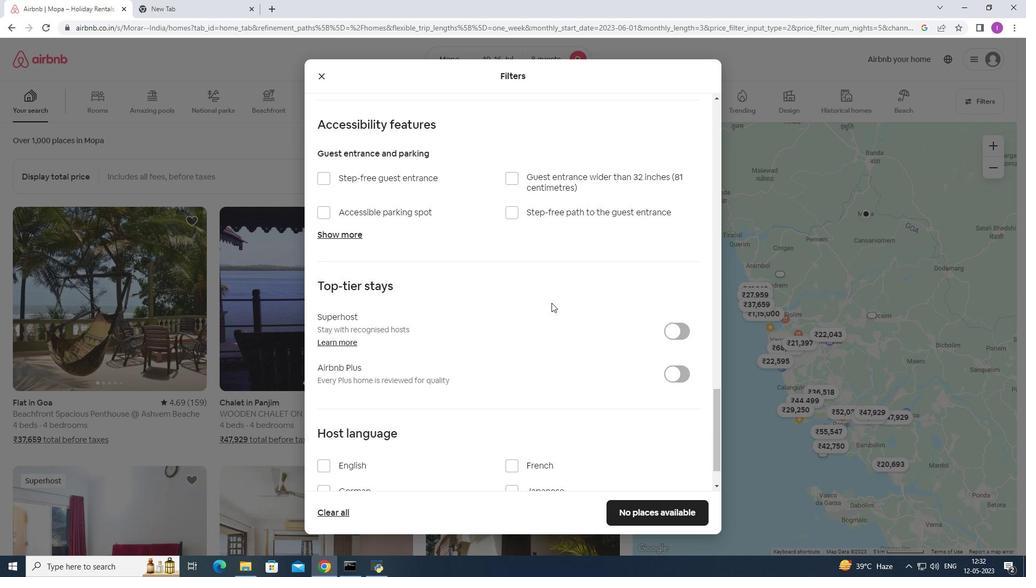 
Action: Mouse scrolled (553, 302) with delta (0, 0)
Screenshot: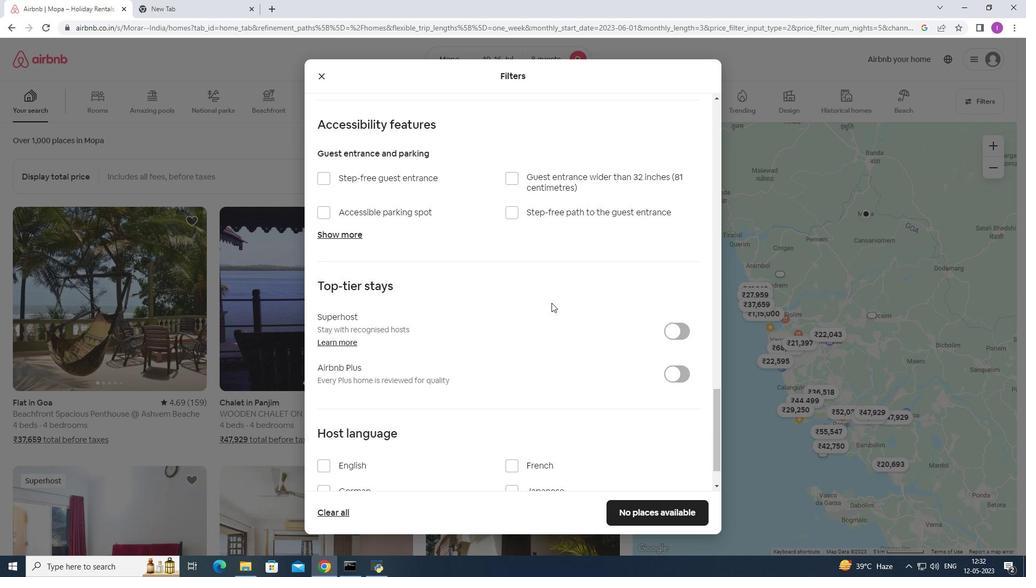 
Action: Mouse moved to (554, 303)
Screenshot: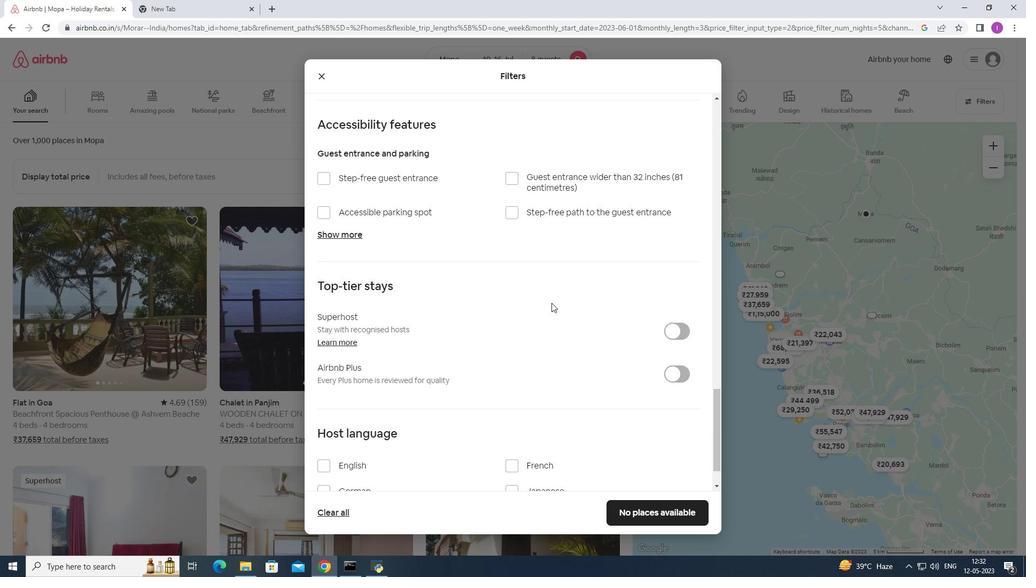 
Action: Mouse scrolled (554, 302) with delta (0, 0)
Screenshot: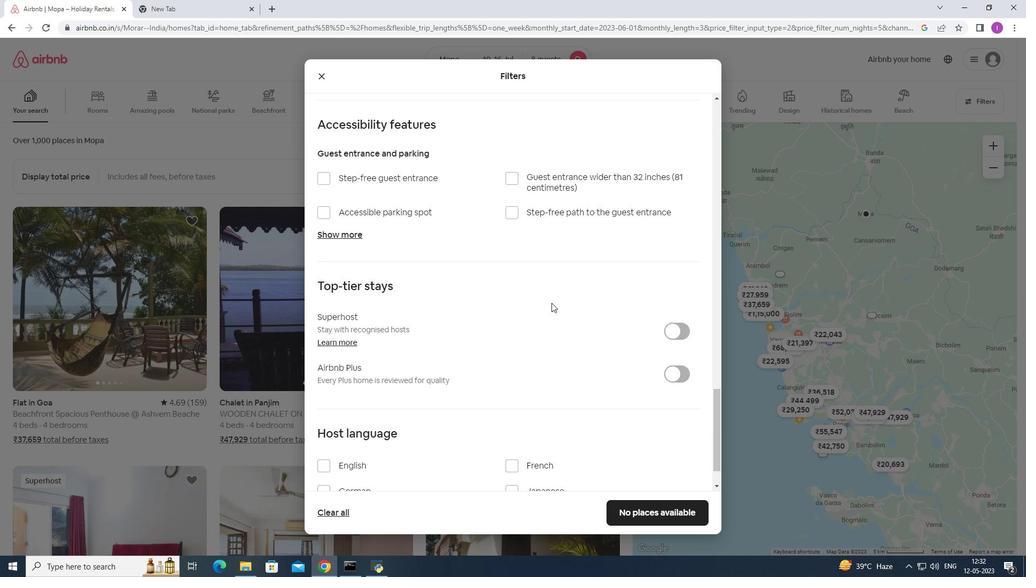 
Action: Mouse moved to (559, 303)
Screenshot: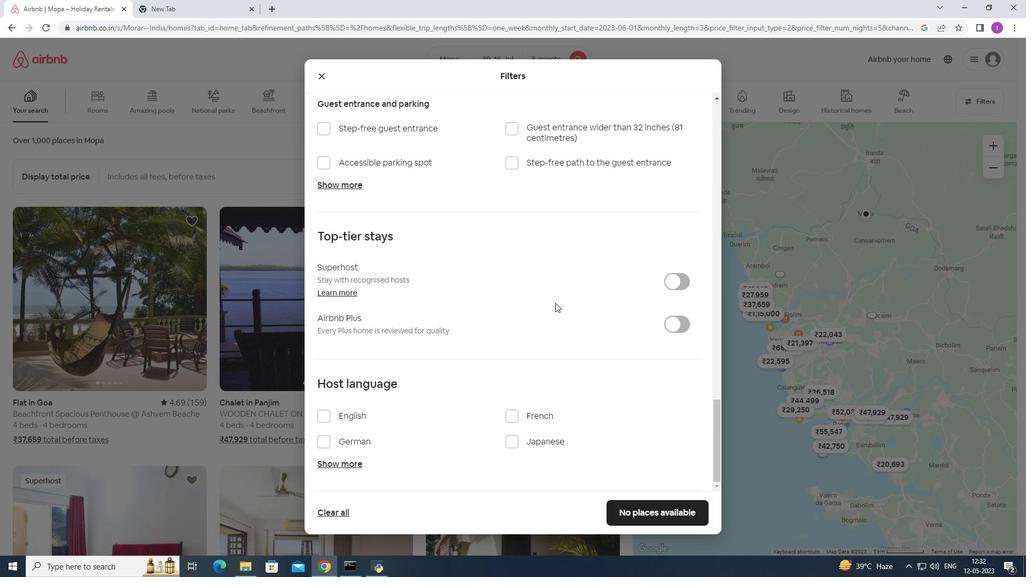 
Action: Mouse scrolled (559, 302) with delta (0, 0)
Screenshot: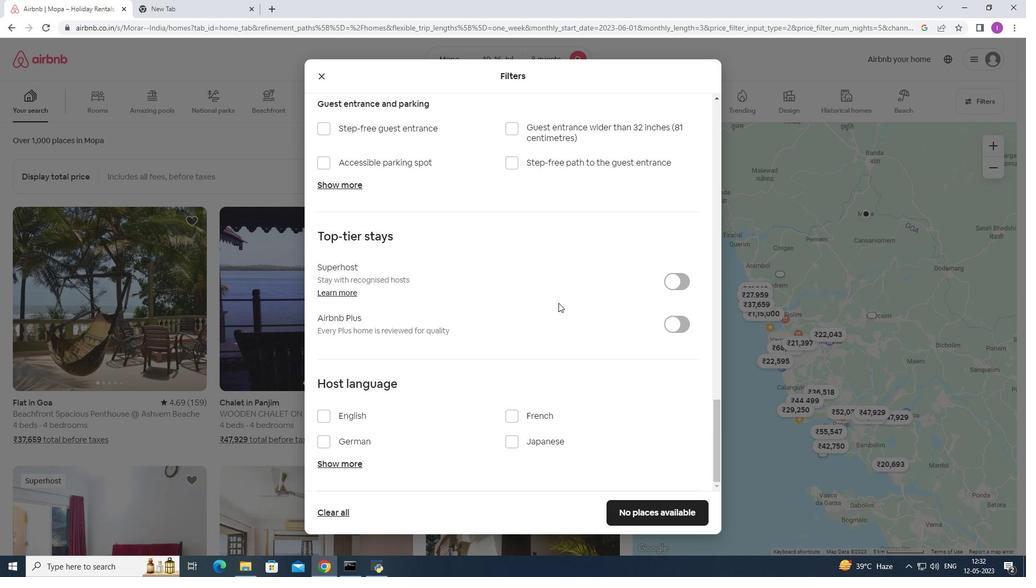 
Action: Mouse moved to (560, 303)
Screenshot: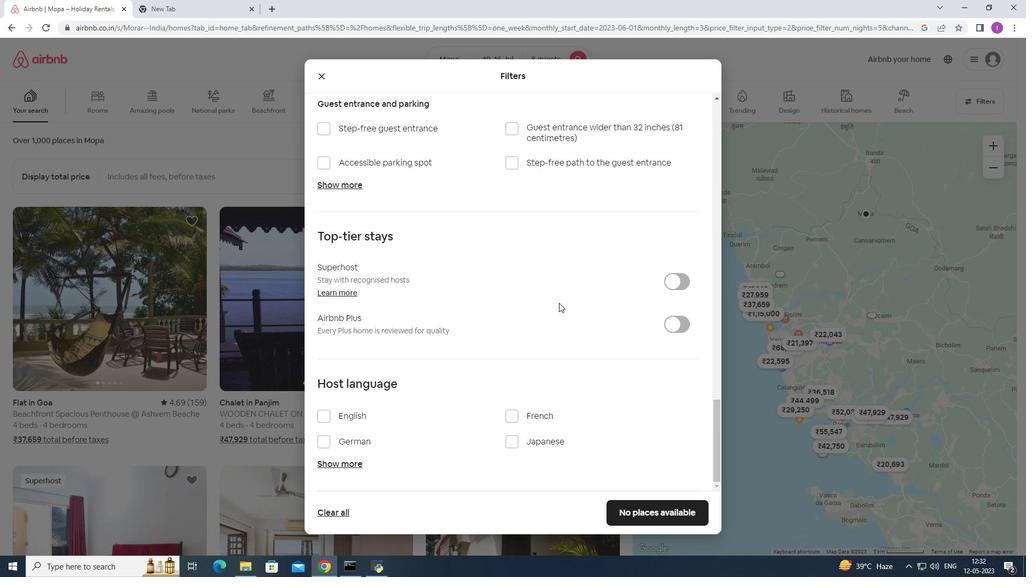 
Action: Mouse scrolled (560, 302) with delta (0, 0)
Screenshot: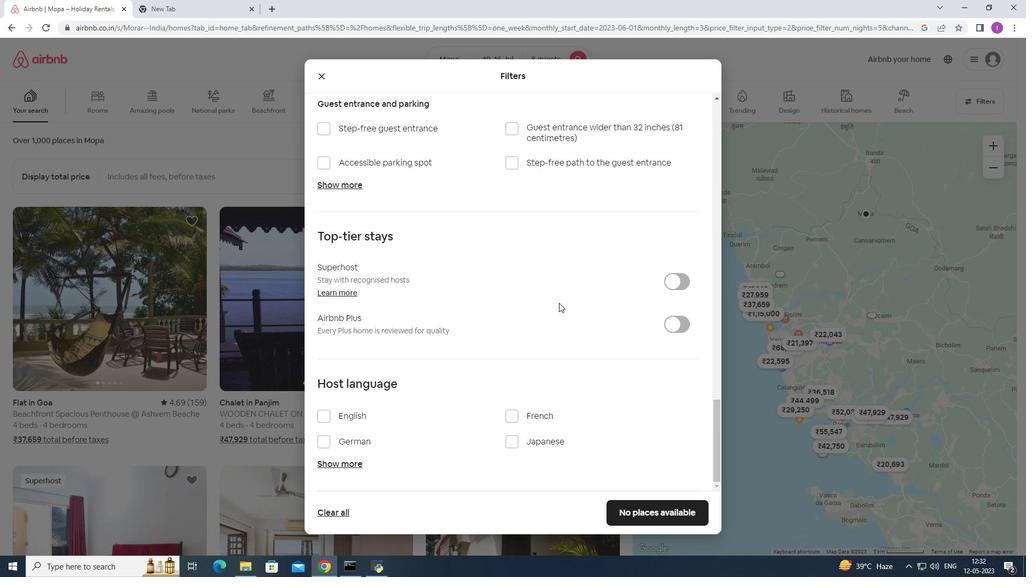 
Action: Mouse moved to (560, 303)
Screenshot: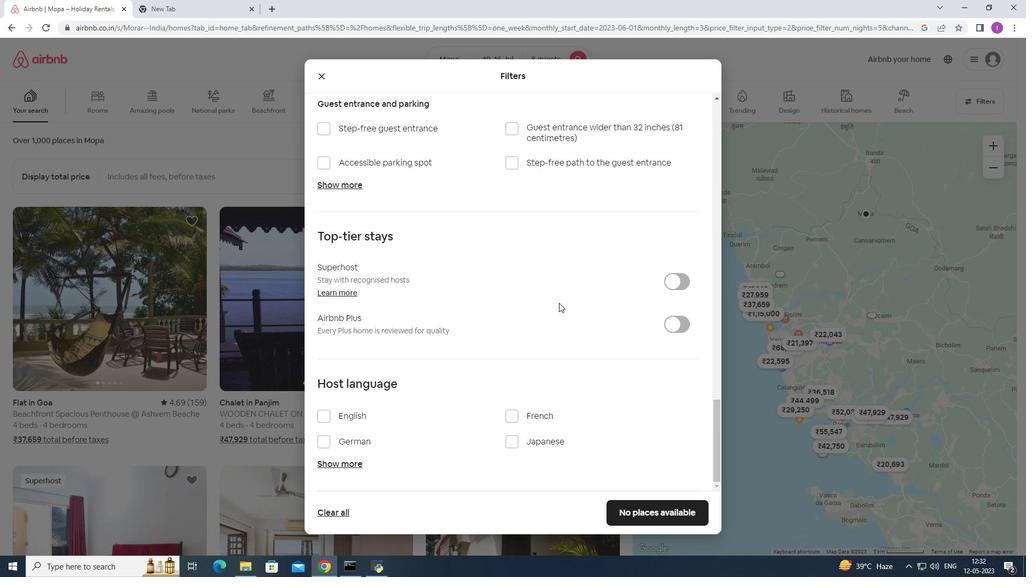
Action: Mouse scrolled (560, 302) with delta (0, 0)
Screenshot: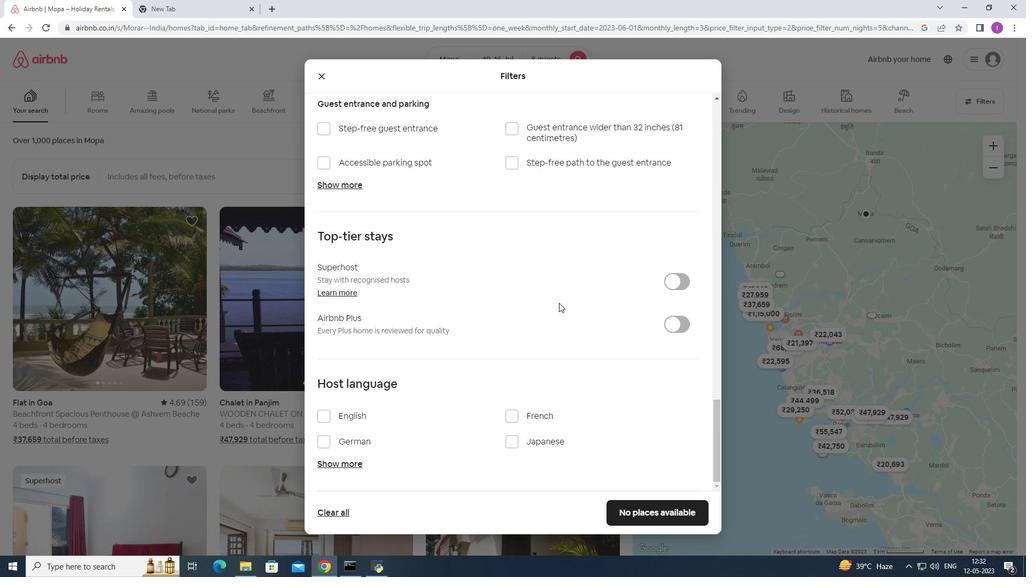 
Action: Mouse scrolled (560, 302) with delta (0, 0)
Screenshot: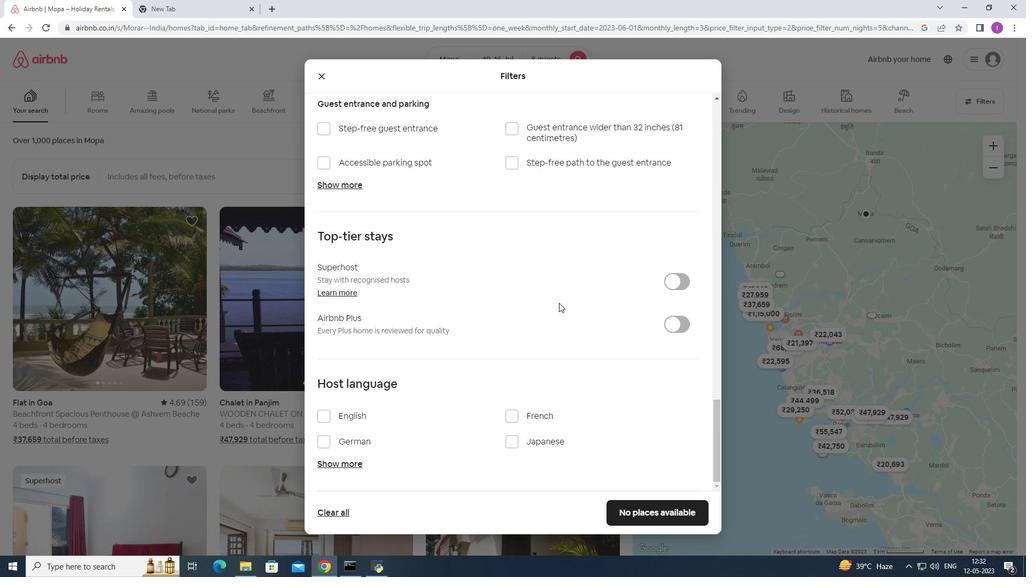 
Action: Mouse moved to (328, 417)
Screenshot: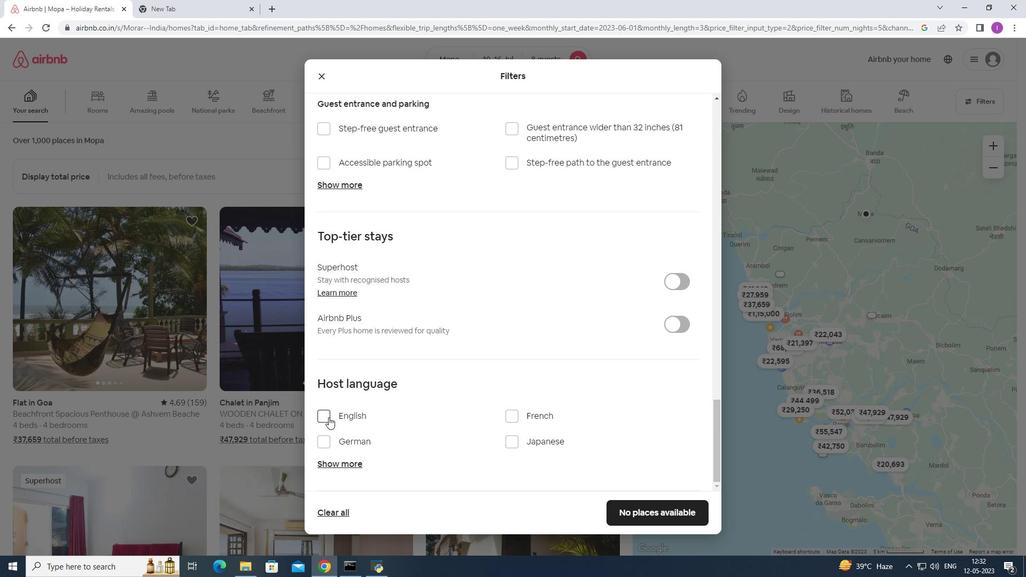 
Action: Mouse pressed left at (328, 417)
Screenshot: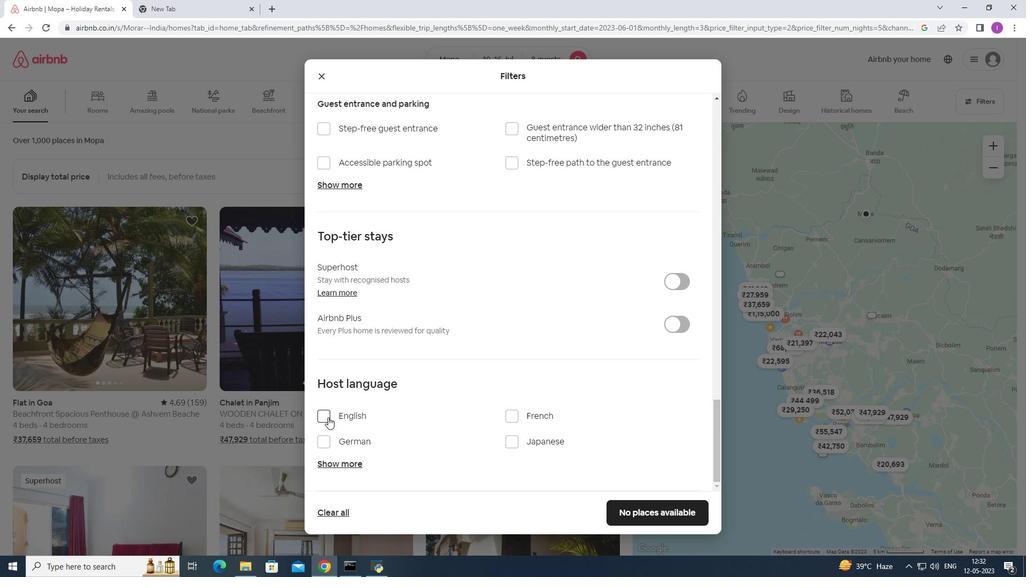
Action: Mouse moved to (646, 517)
Screenshot: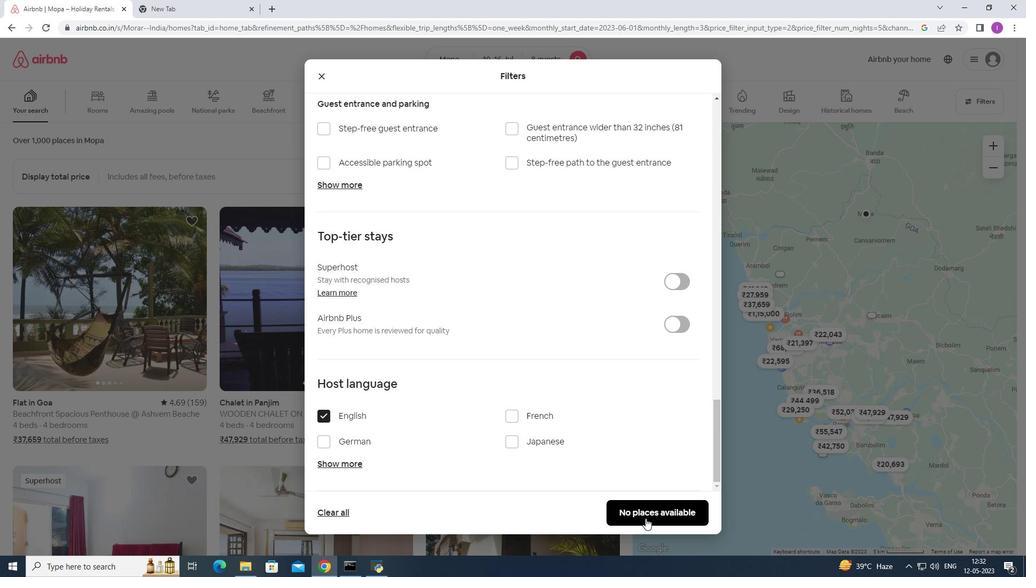 
Action: Mouse pressed left at (646, 517)
Screenshot: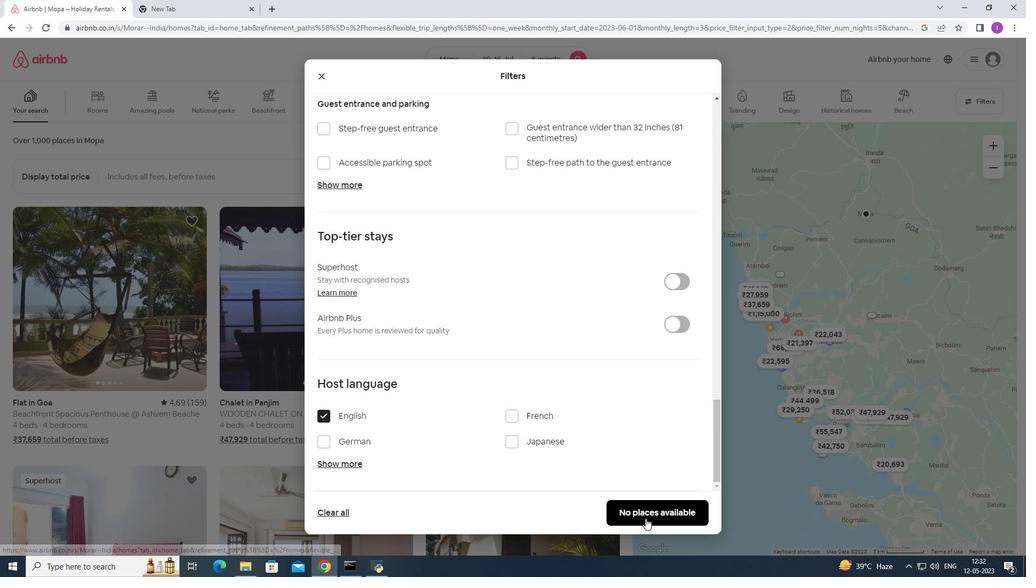 
Action: Mouse moved to (635, 500)
Screenshot: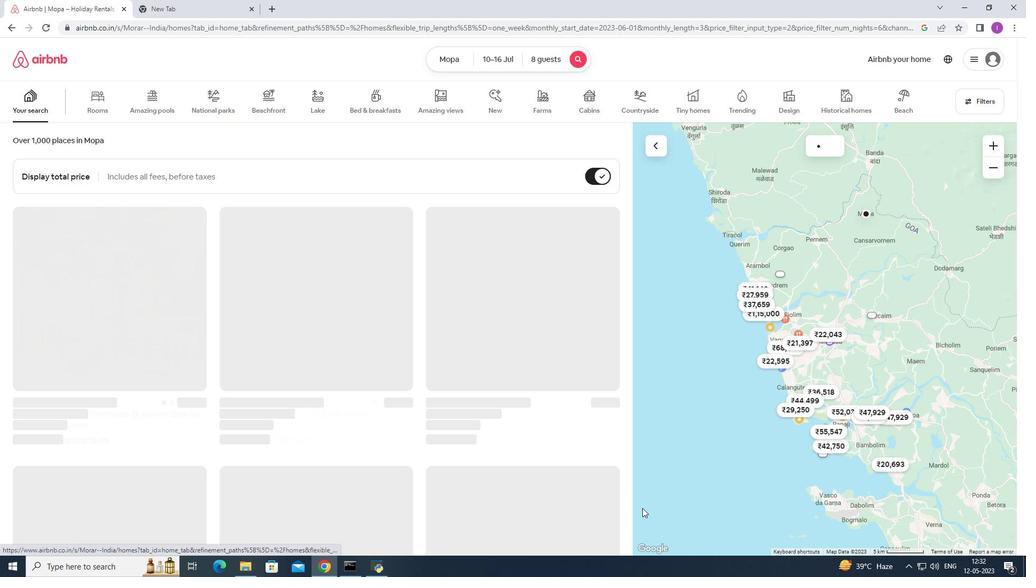 
